 Task: Find connections with filter location Bonga with filter topic #humanresourceswith filter profile language English with filter current company Asiapower Overseas Employment Services with filter school AKS University Satna with filter industry Recreational Facilities with filter service category Commercial Real Estate with filter keywords title Researcher
Action: Mouse moved to (170, 242)
Screenshot: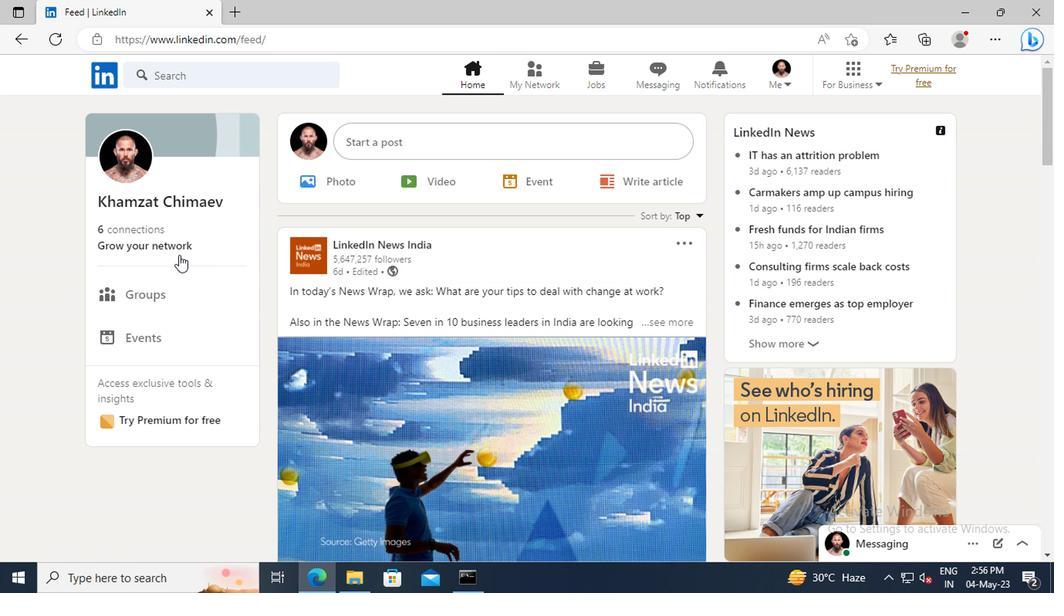 
Action: Mouse pressed left at (170, 242)
Screenshot: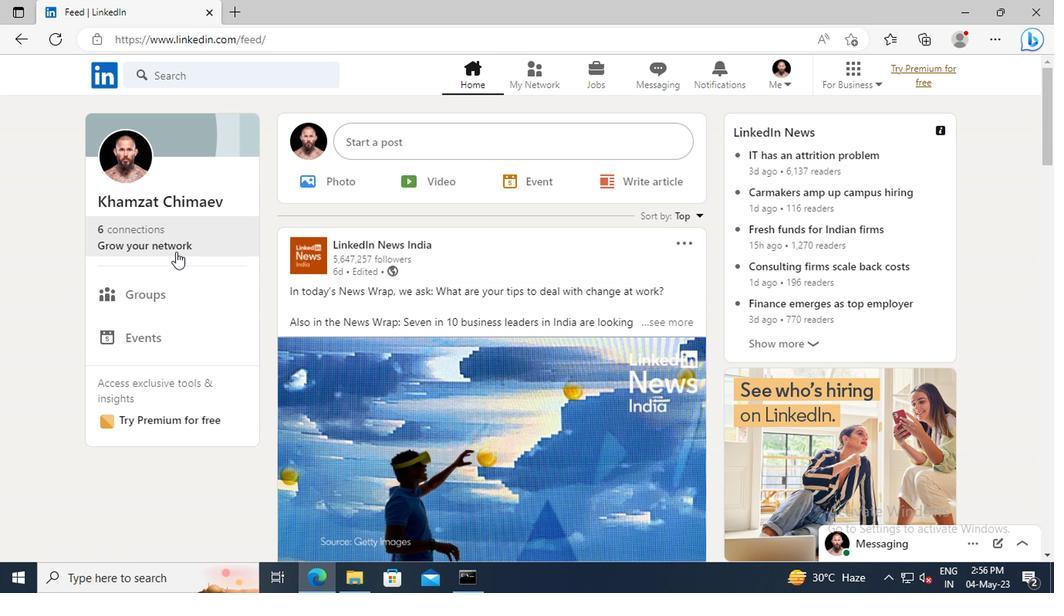 
Action: Mouse moved to (176, 164)
Screenshot: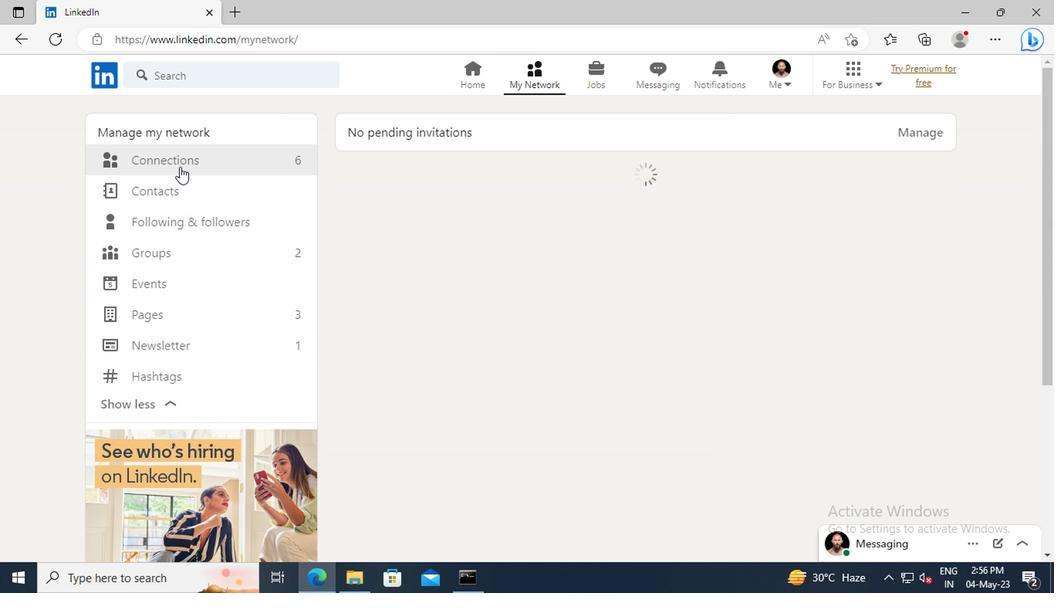 
Action: Mouse pressed left at (176, 164)
Screenshot: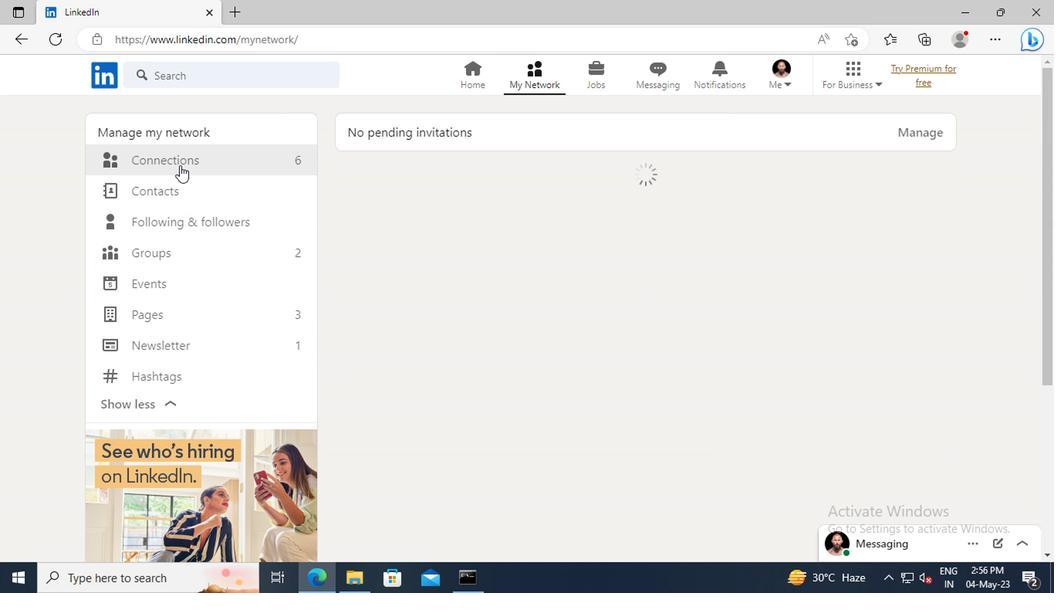 
Action: Mouse moved to (617, 169)
Screenshot: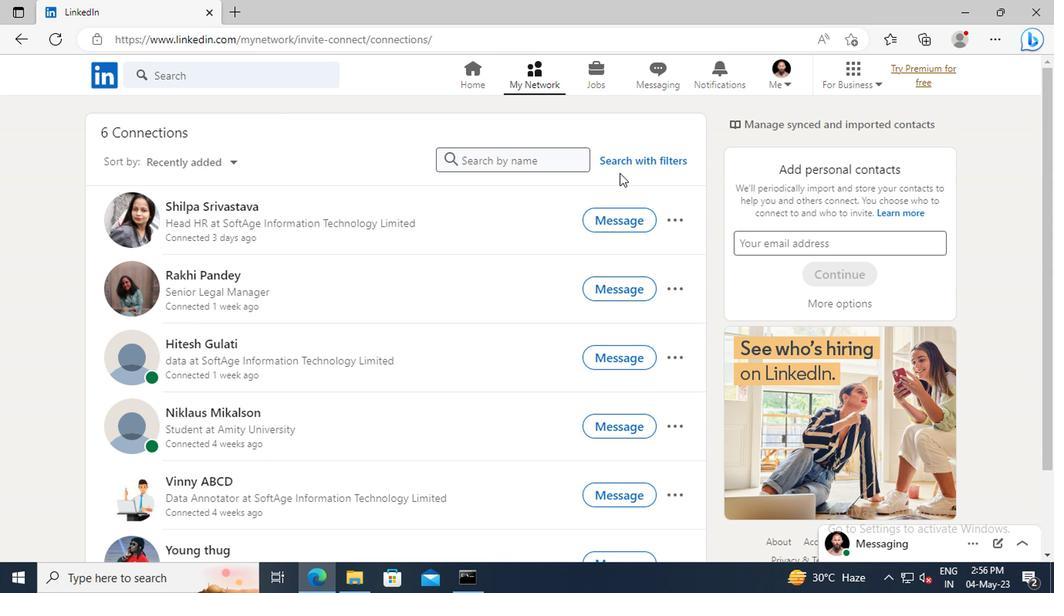 
Action: Mouse pressed left at (617, 169)
Screenshot: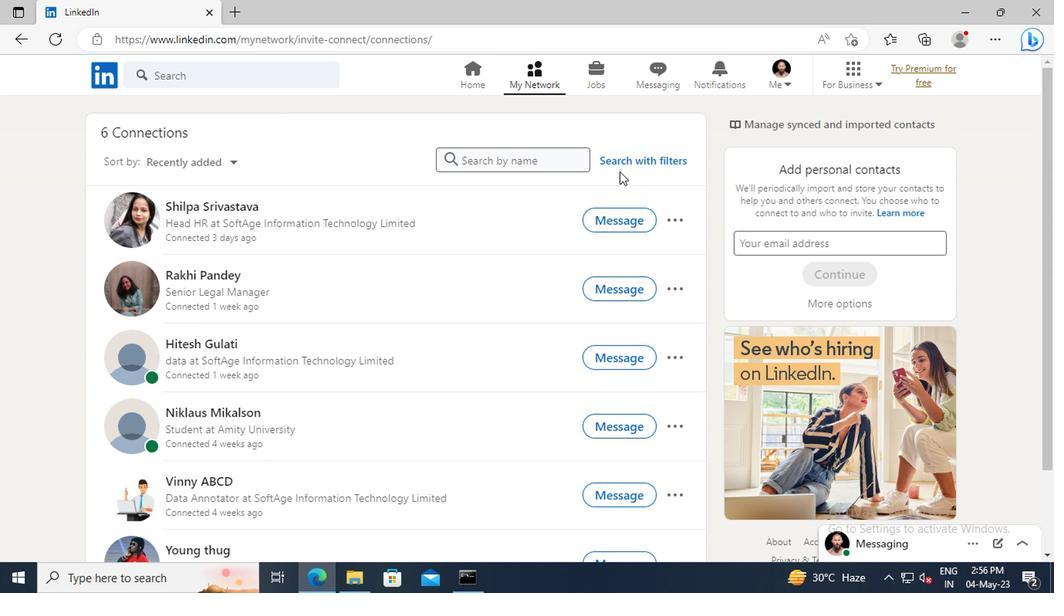 
Action: Mouse moved to (585, 123)
Screenshot: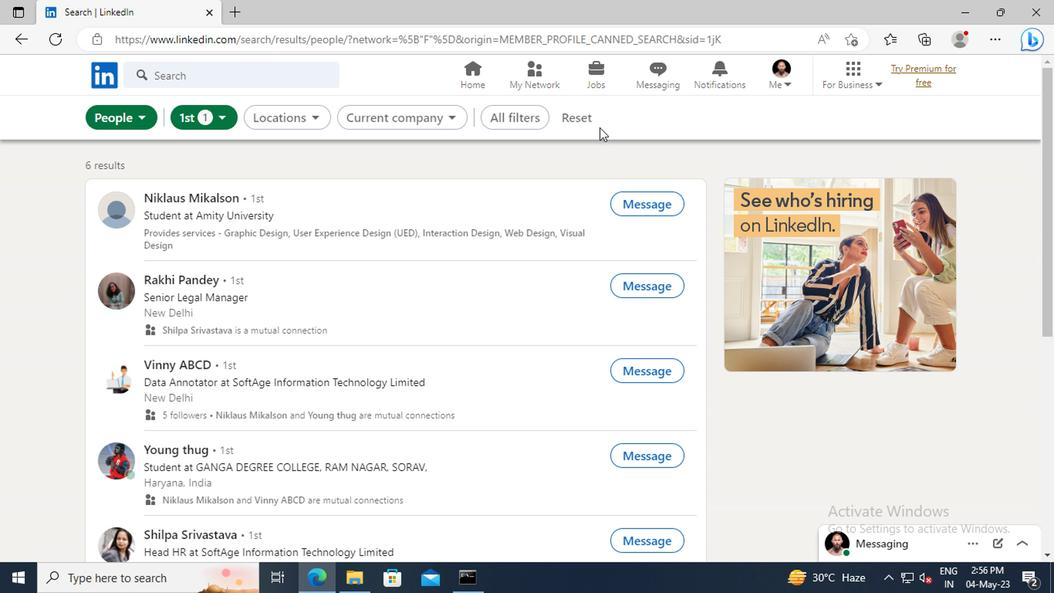 
Action: Mouse pressed left at (585, 123)
Screenshot: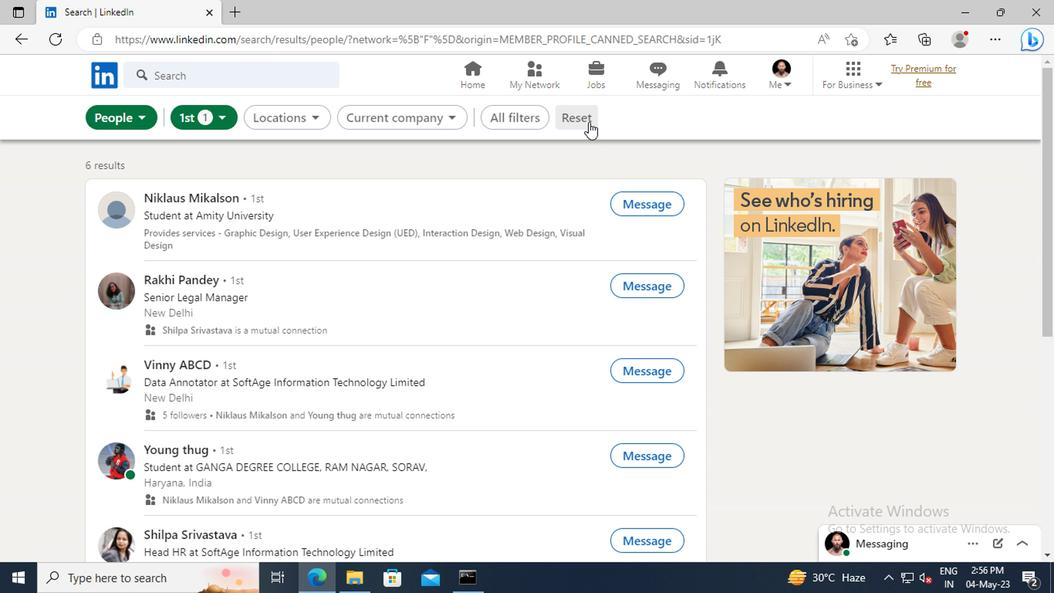 
Action: Mouse moved to (563, 123)
Screenshot: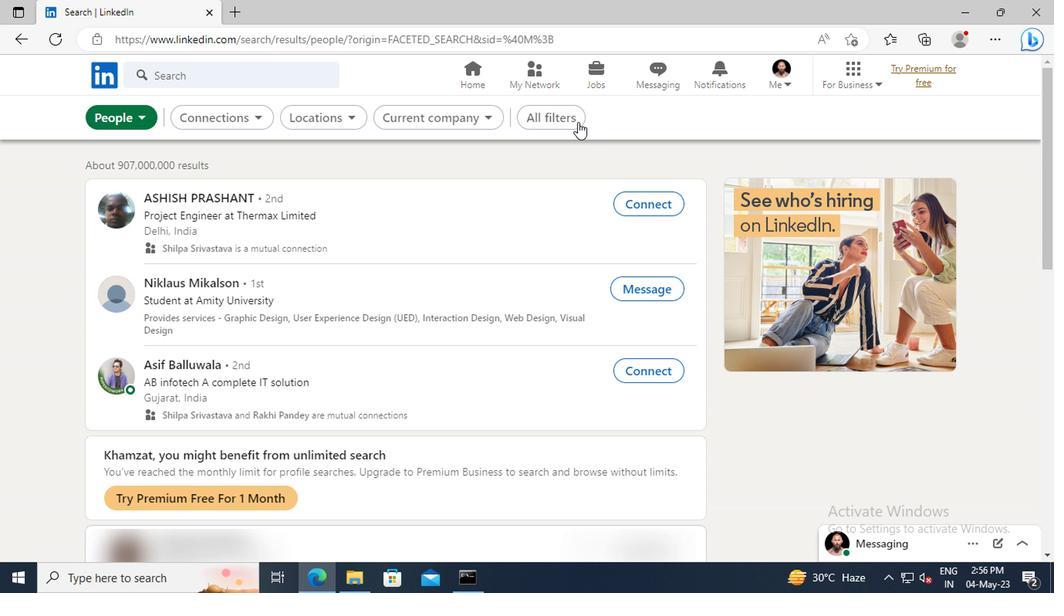 
Action: Mouse pressed left at (563, 123)
Screenshot: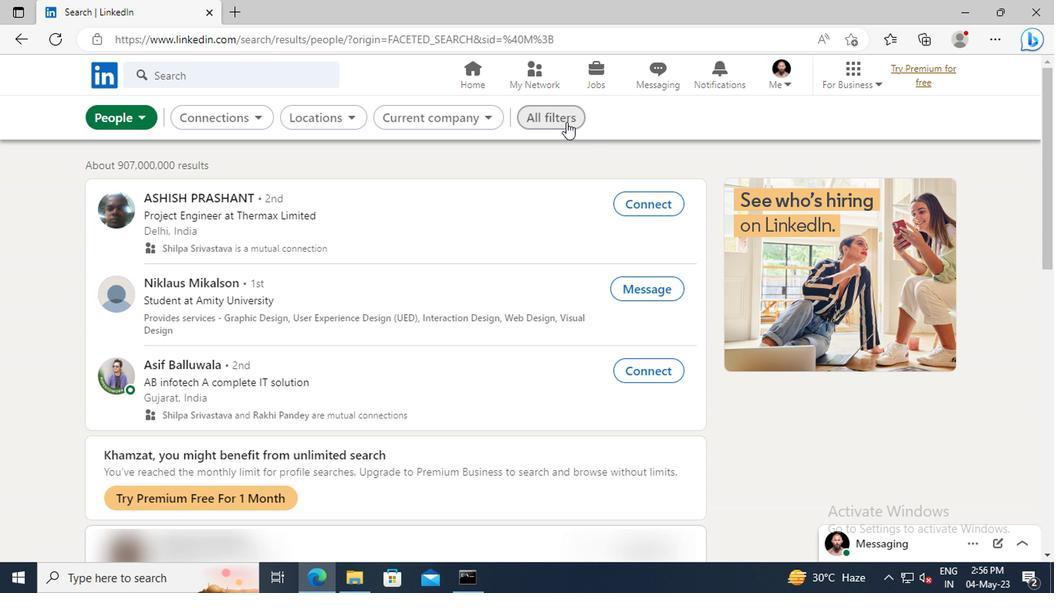 
Action: Mouse moved to (835, 268)
Screenshot: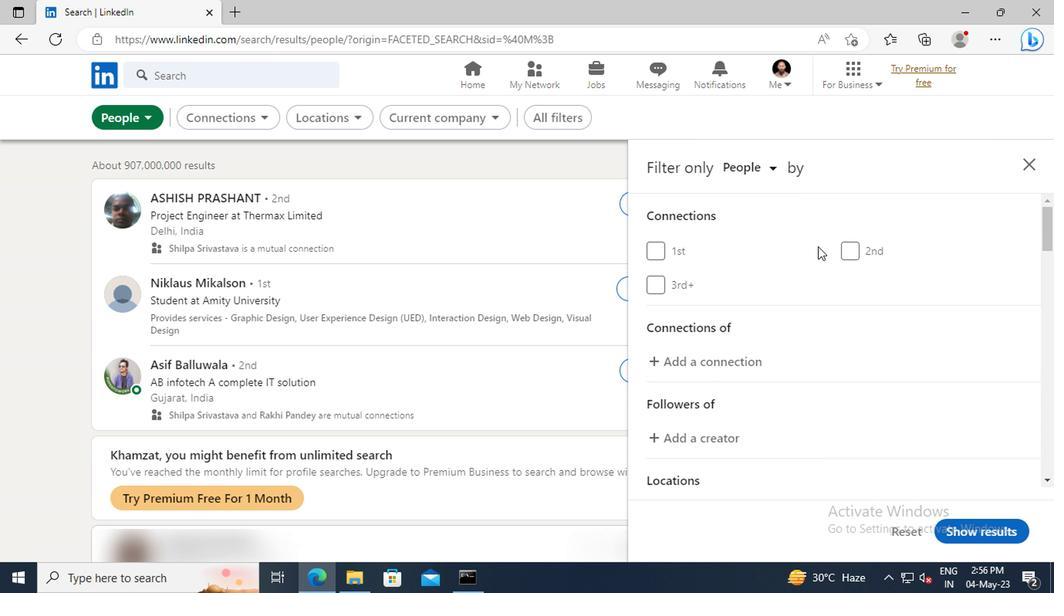 
Action: Mouse scrolled (835, 267) with delta (0, 0)
Screenshot: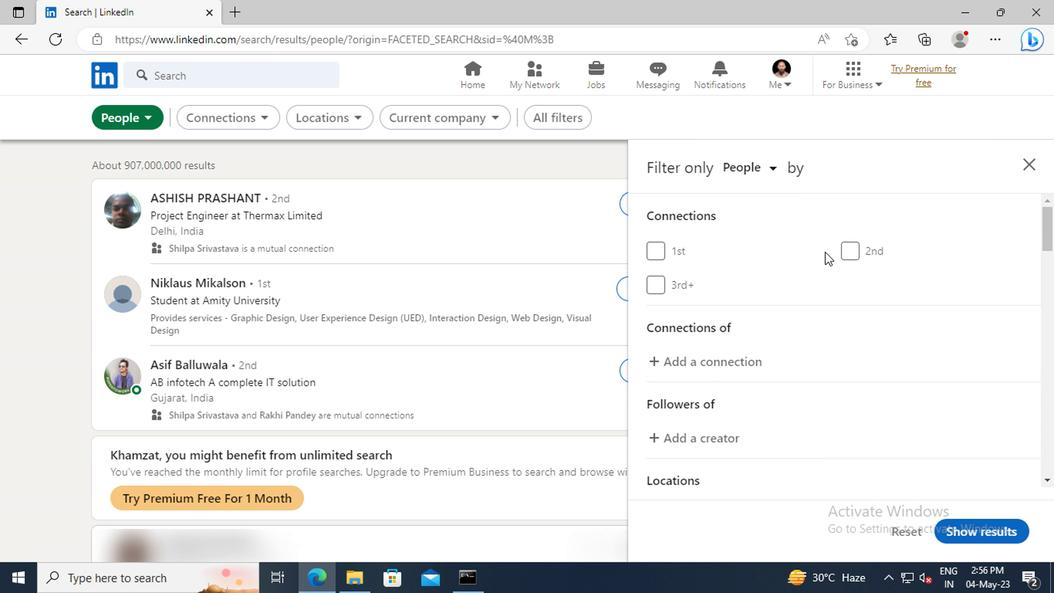 
Action: Mouse moved to (835, 269)
Screenshot: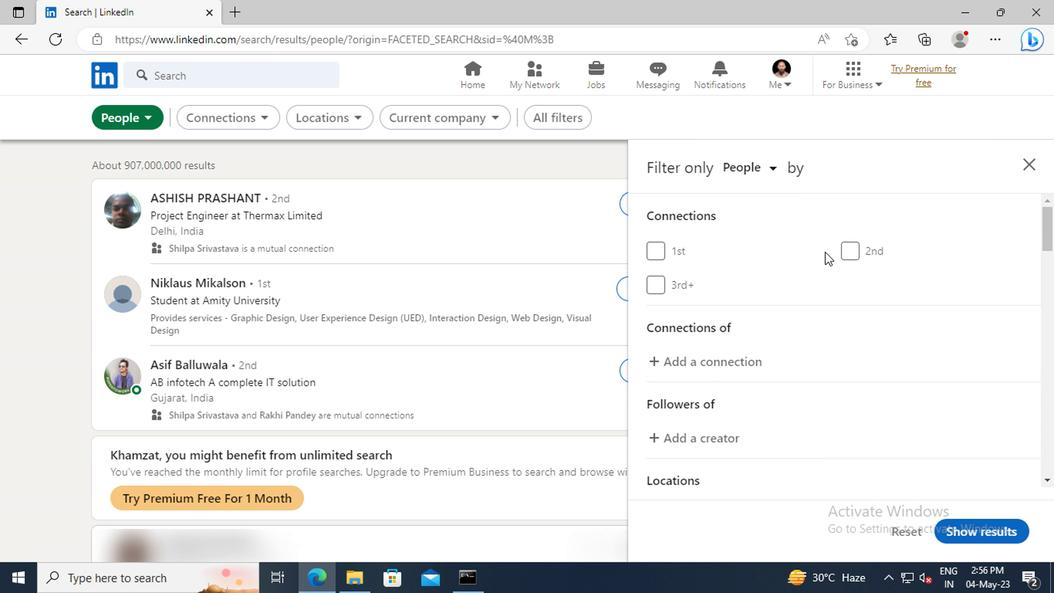 
Action: Mouse scrolled (835, 268) with delta (0, -1)
Screenshot: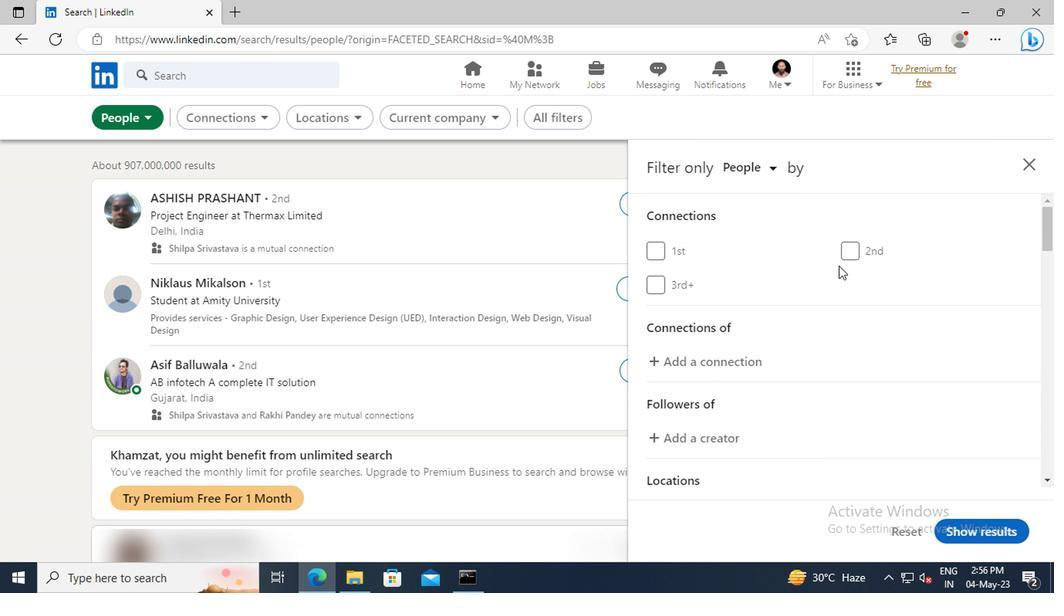 
Action: Mouse scrolled (835, 268) with delta (0, -1)
Screenshot: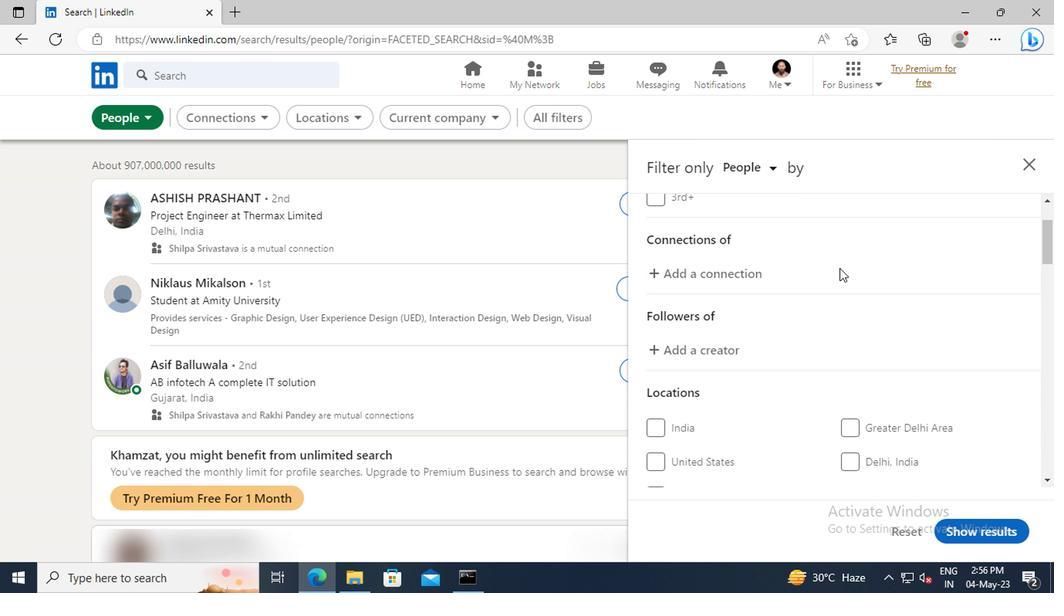 
Action: Mouse scrolled (835, 268) with delta (0, -1)
Screenshot: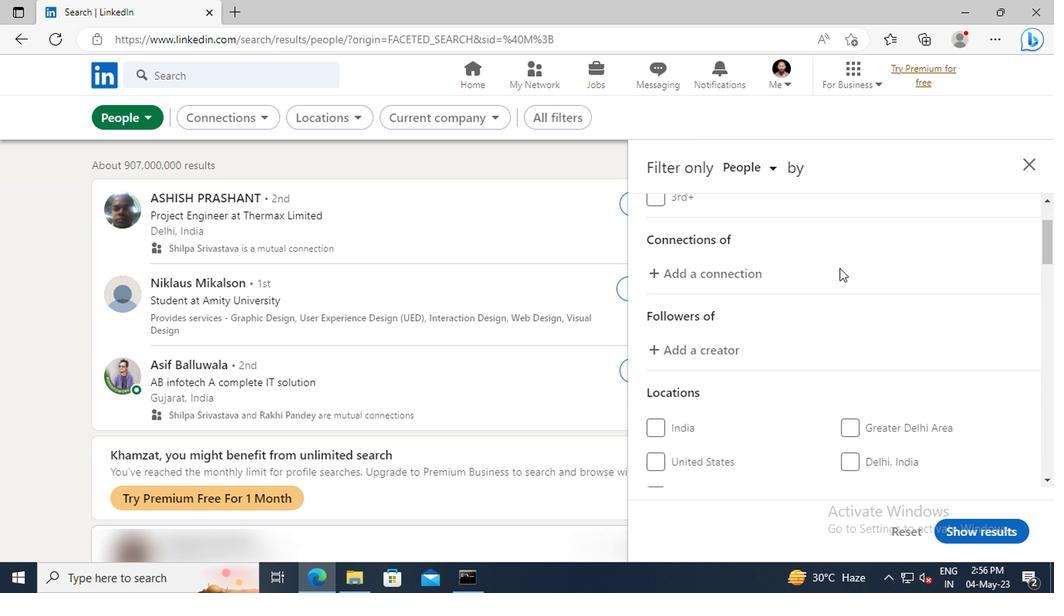 
Action: Mouse scrolled (835, 268) with delta (0, -1)
Screenshot: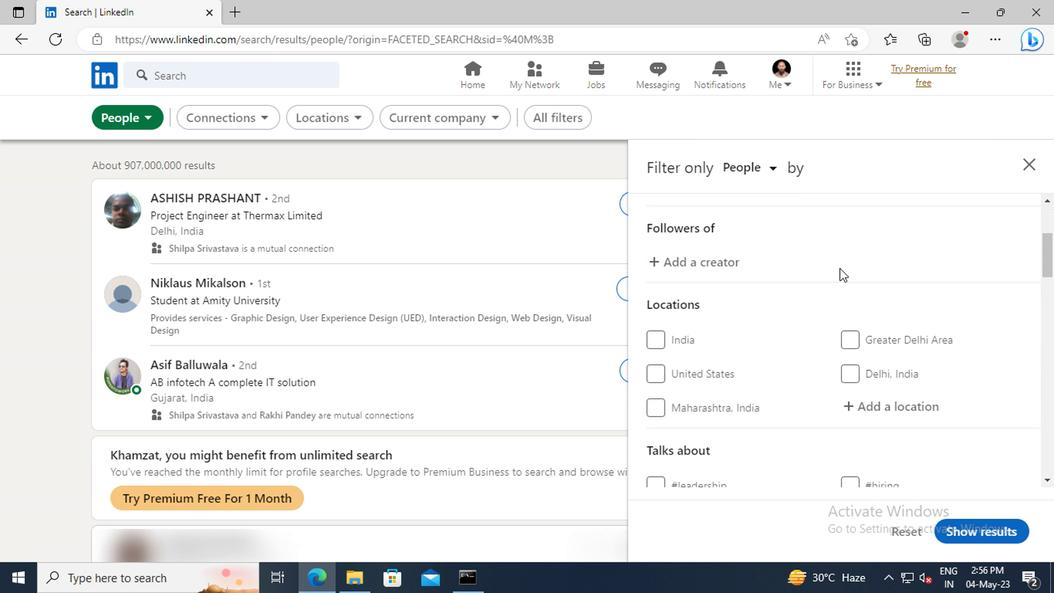 
Action: Mouse scrolled (835, 268) with delta (0, -1)
Screenshot: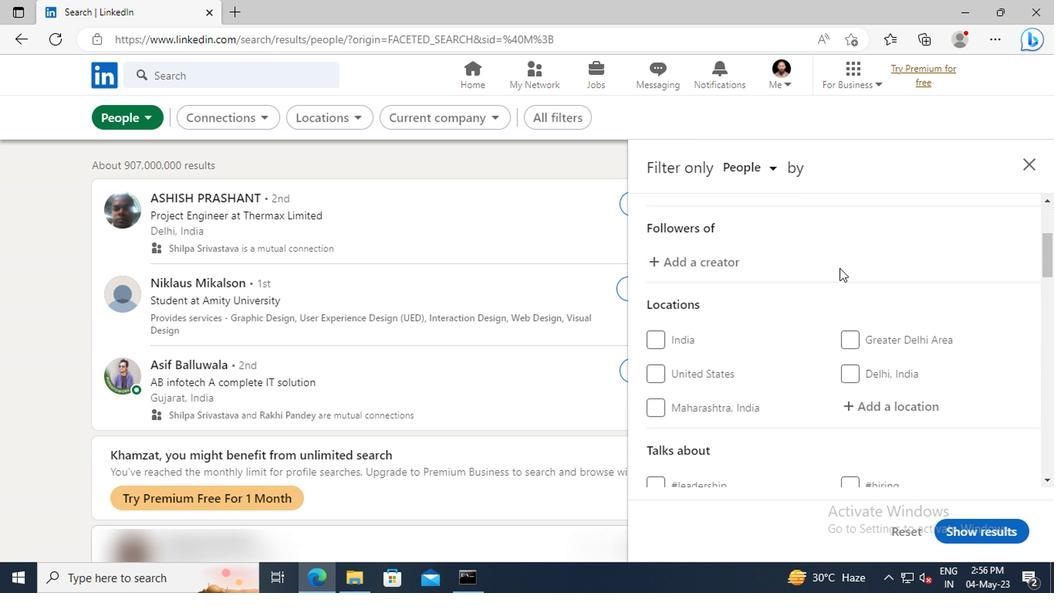 
Action: Mouse moved to (852, 315)
Screenshot: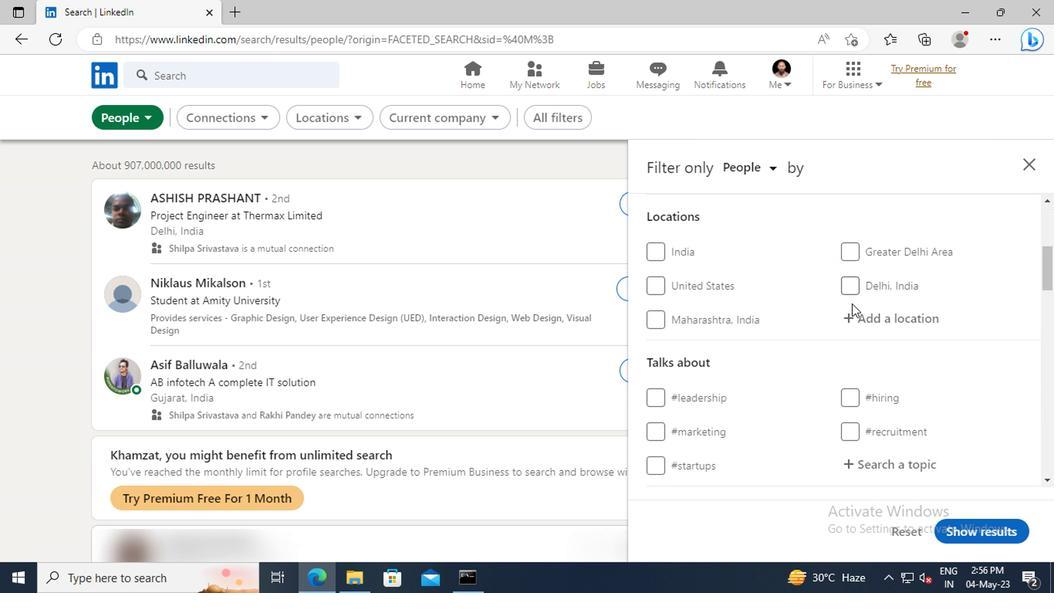 
Action: Mouse pressed left at (852, 315)
Screenshot: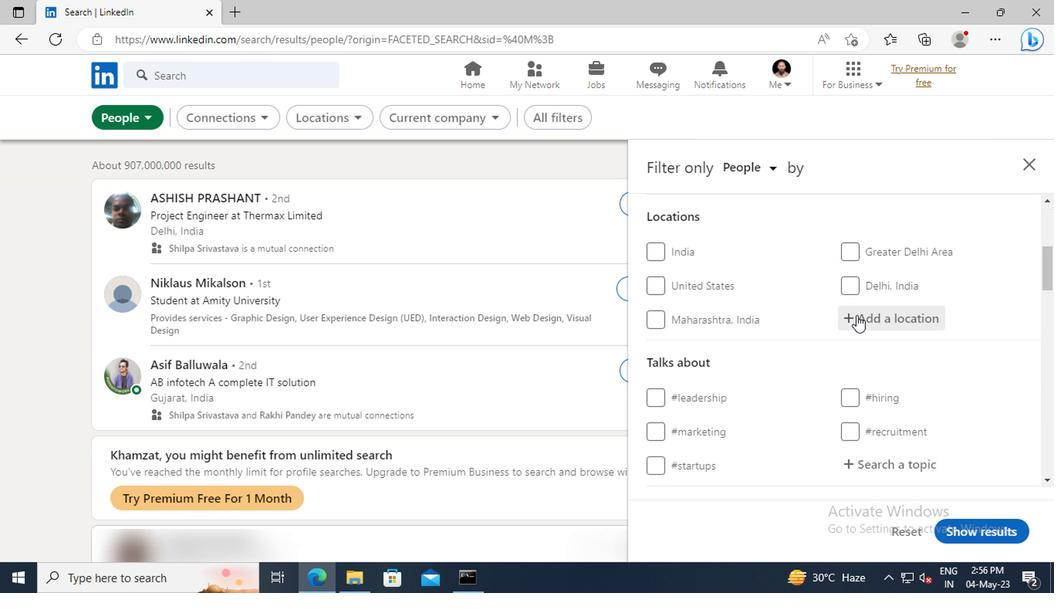 
Action: Key pressed <Key.shift>BONGA<Key.enter>
Screenshot: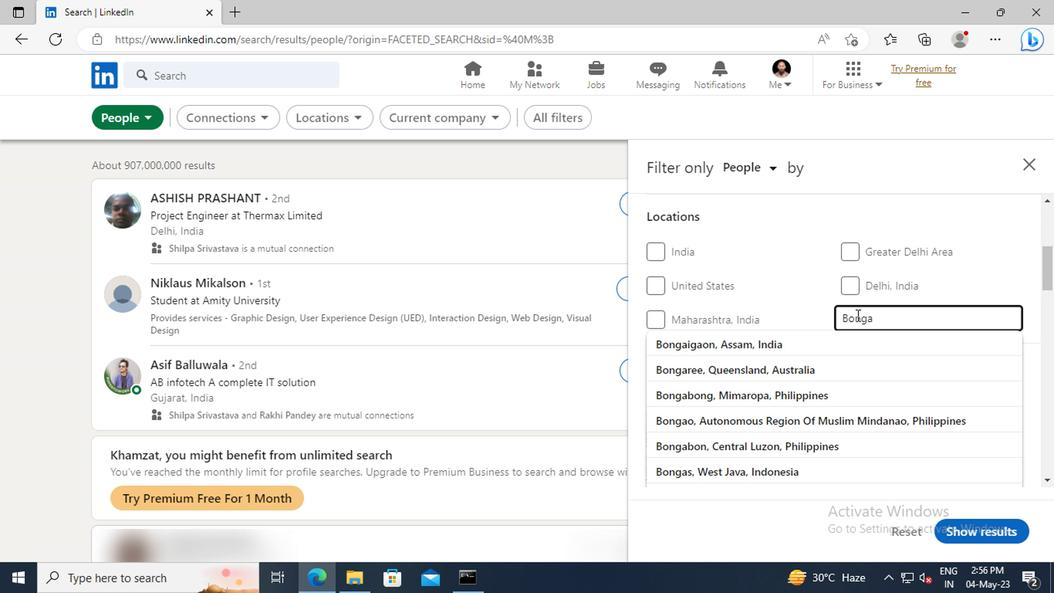 
Action: Mouse scrolled (852, 315) with delta (0, 0)
Screenshot: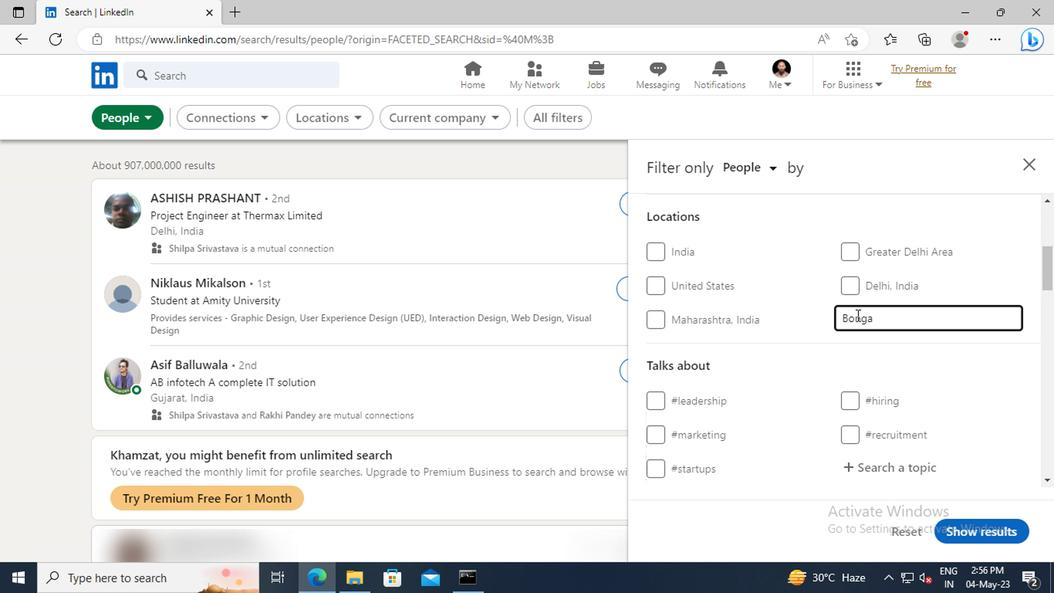 
Action: Mouse scrolled (852, 315) with delta (0, 0)
Screenshot: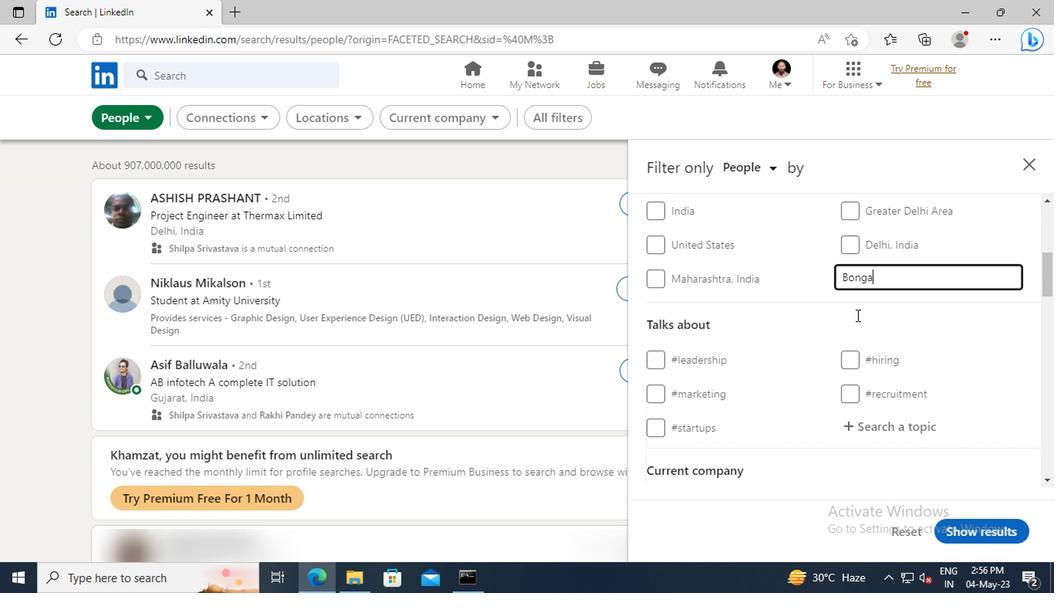 
Action: Mouse scrolled (852, 315) with delta (0, 0)
Screenshot: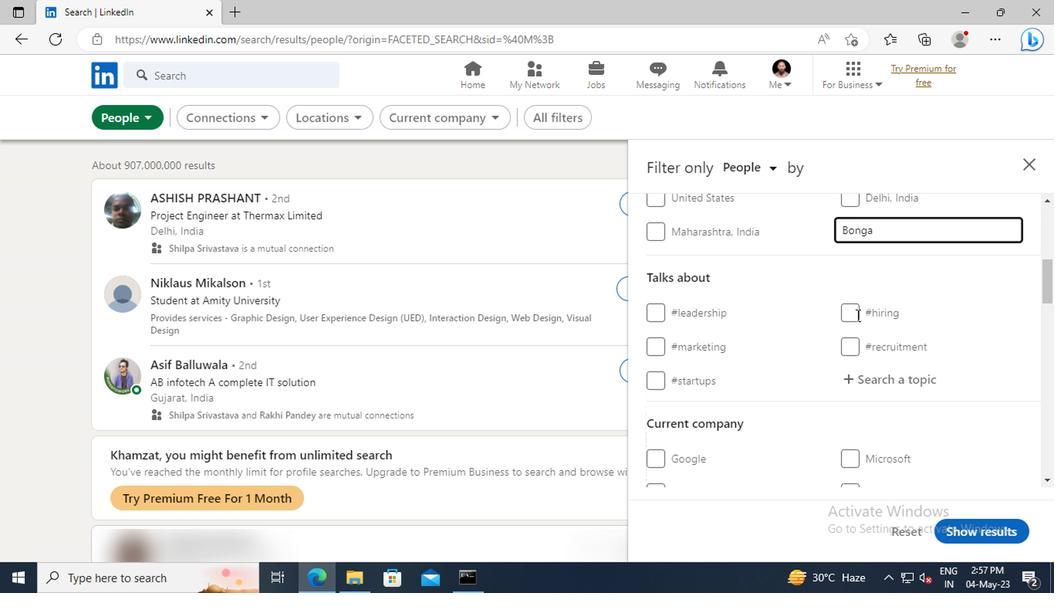 
Action: Mouse moved to (854, 334)
Screenshot: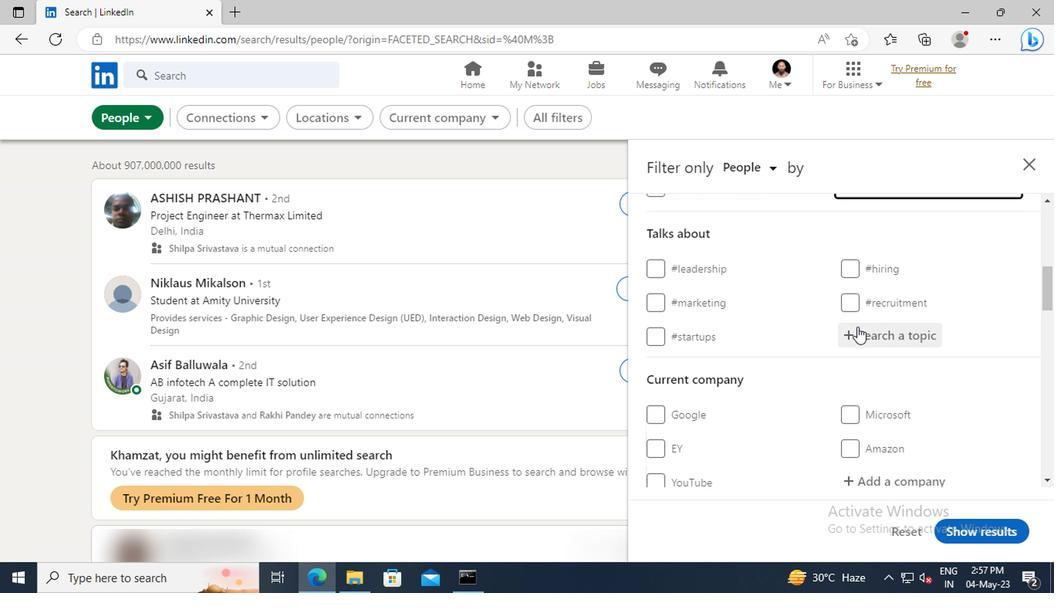 
Action: Mouse pressed left at (854, 334)
Screenshot: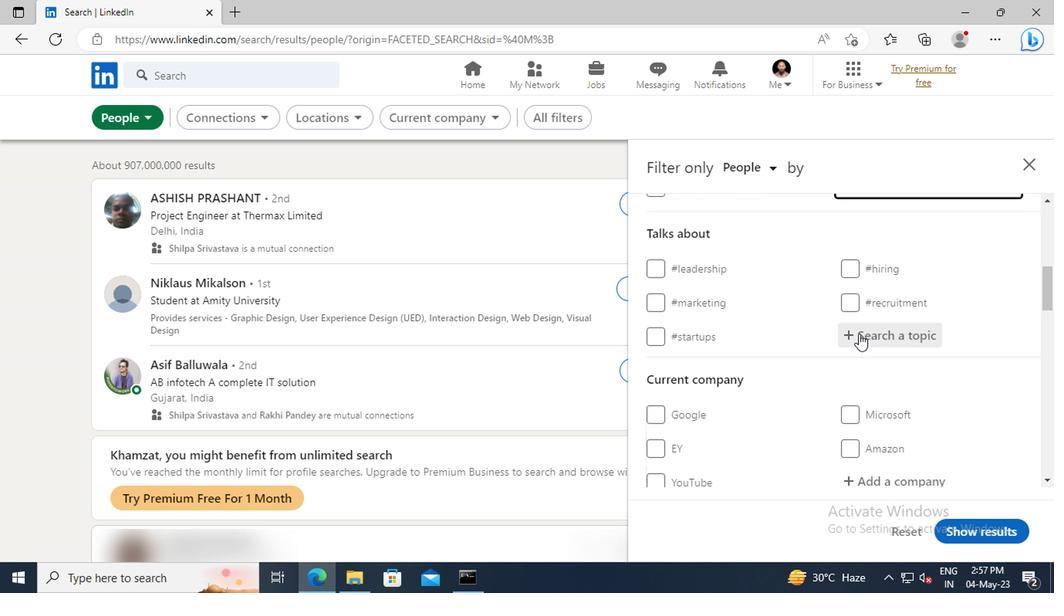 
Action: Key pressed HUMANRES
Screenshot: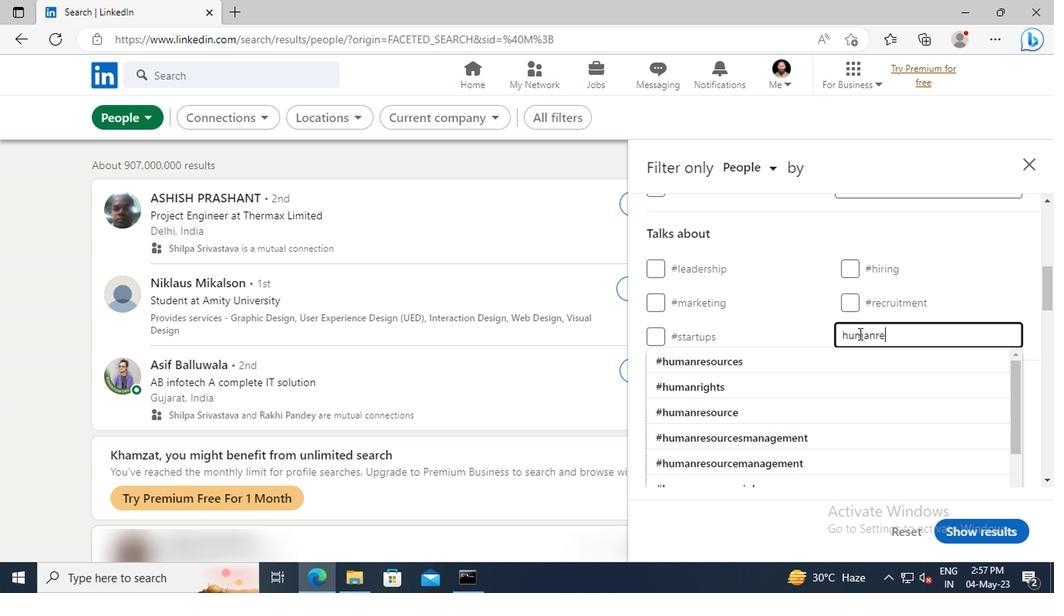 
Action: Mouse moved to (857, 357)
Screenshot: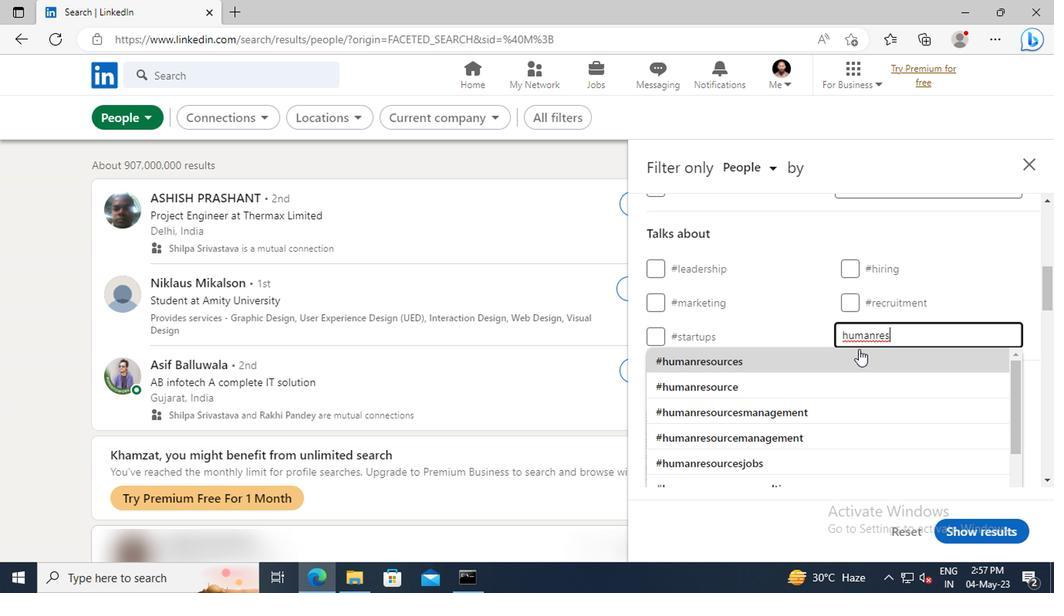 
Action: Mouse pressed left at (857, 357)
Screenshot: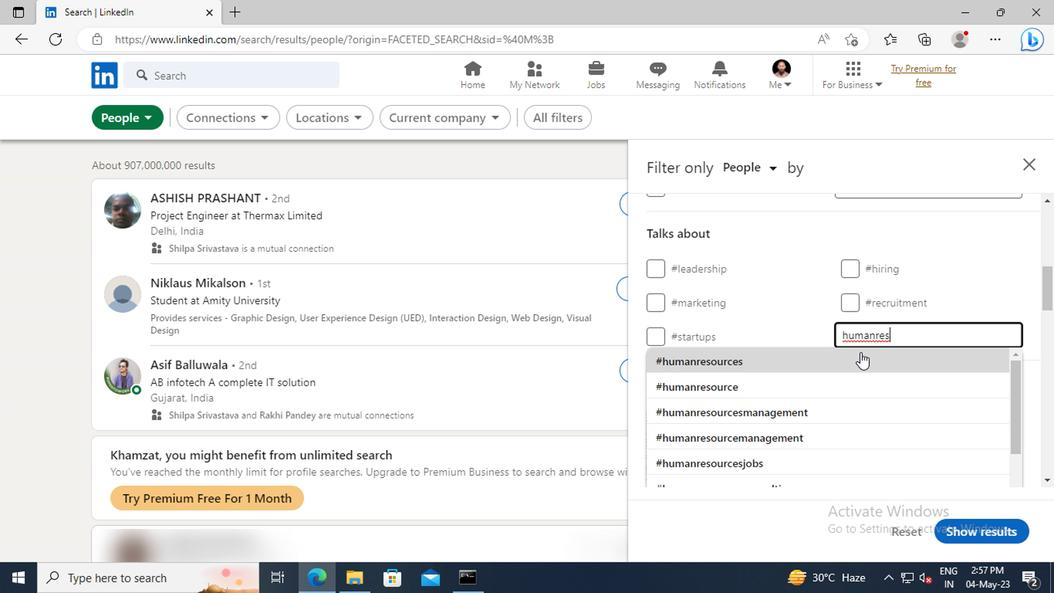 
Action: Mouse scrolled (857, 355) with delta (0, -1)
Screenshot: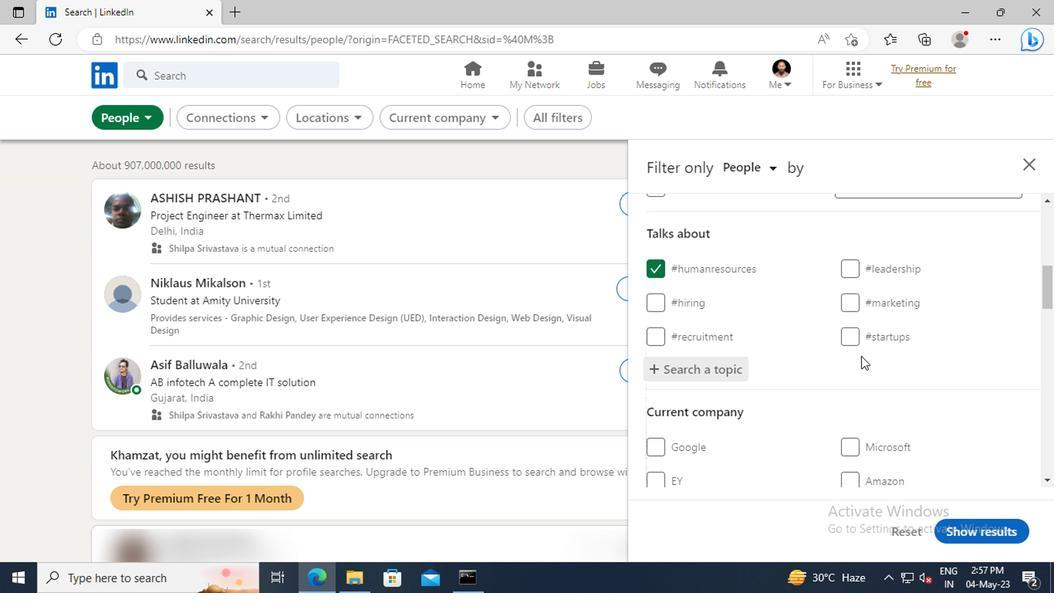 
Action: Mouse scrolled (857, 355) with delta (0, -1)
Screenshot: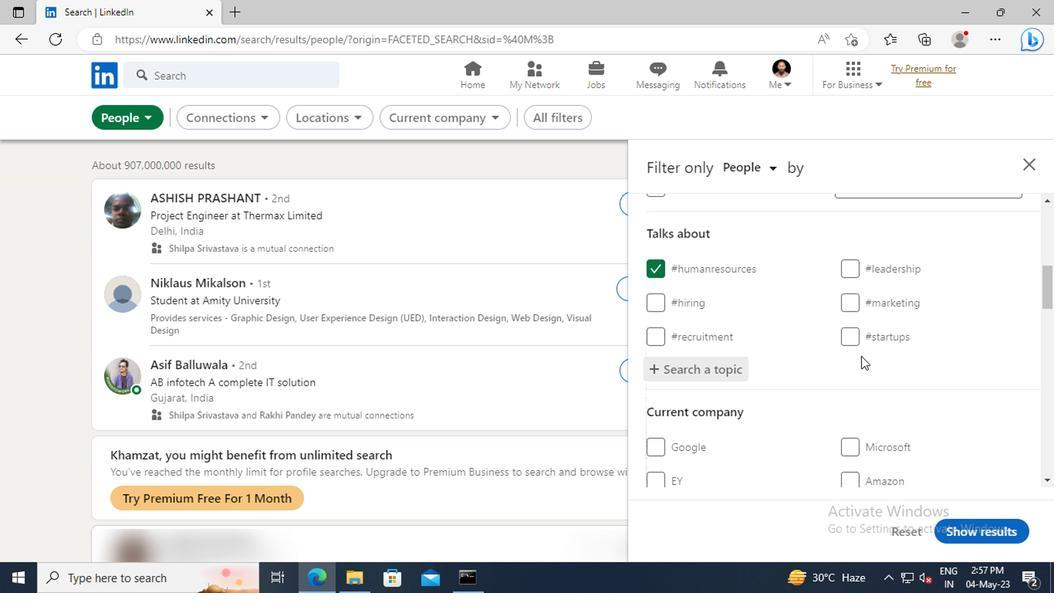 
Action: Mouse scrolled (857, 355) with delta (0, -1)
Screenshot: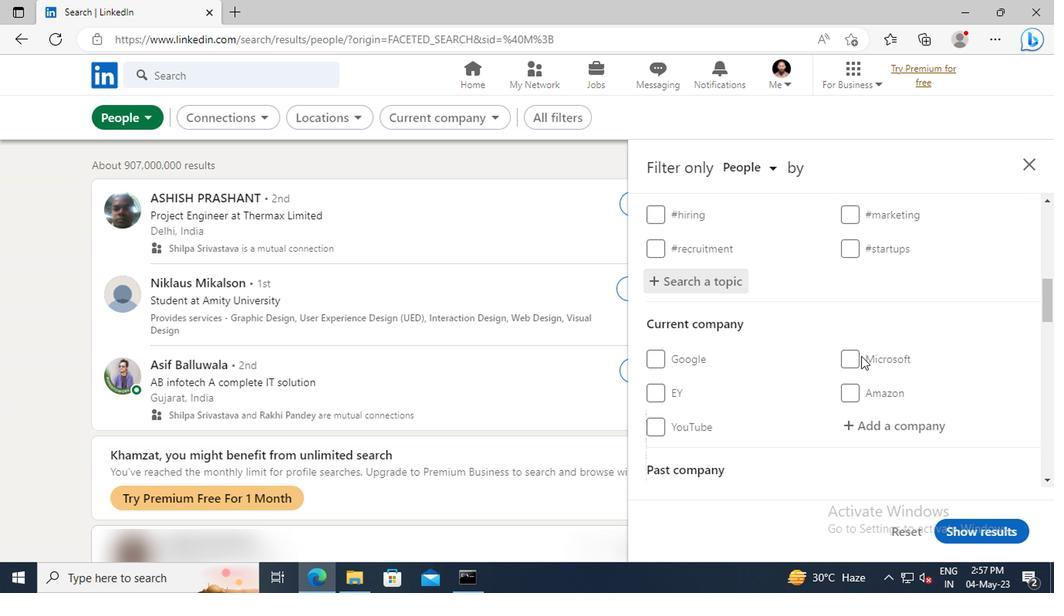 
Action: Mouse scrolled (857, 355) with delta (0, -1)
Screenshot: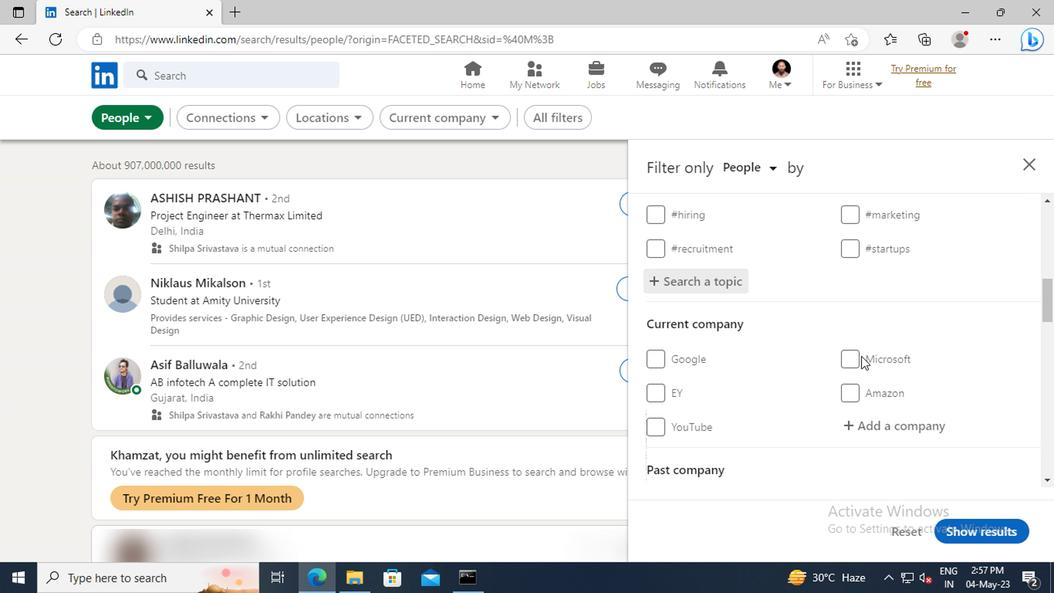 
Action: Mouse scrolled (857, 355) with delta (0, -1)
Screenshot: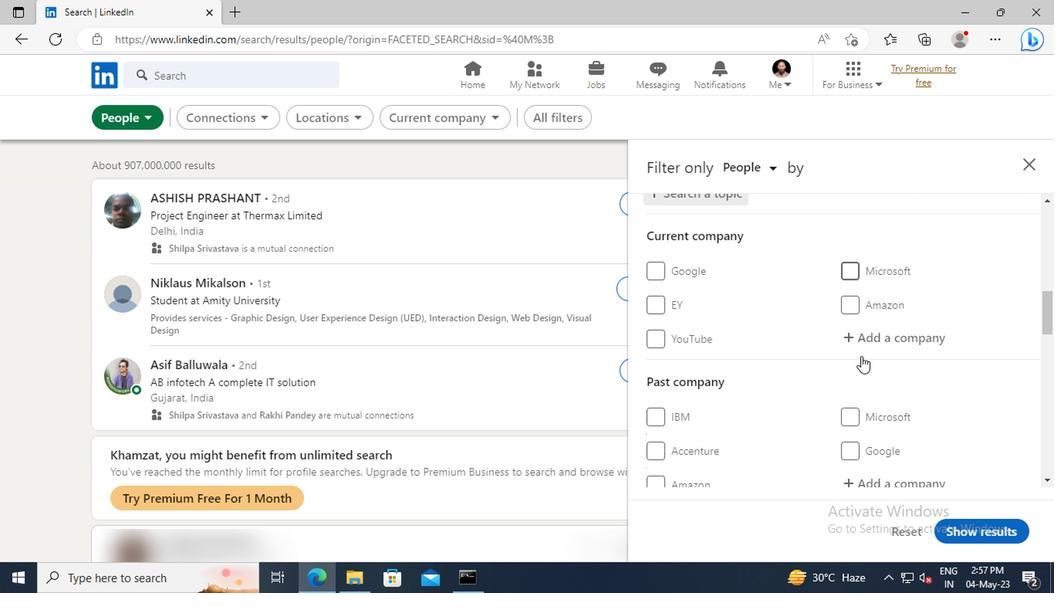
Action: Mouse scrolled (857, 355) with delta (0, -1)
Screenshot: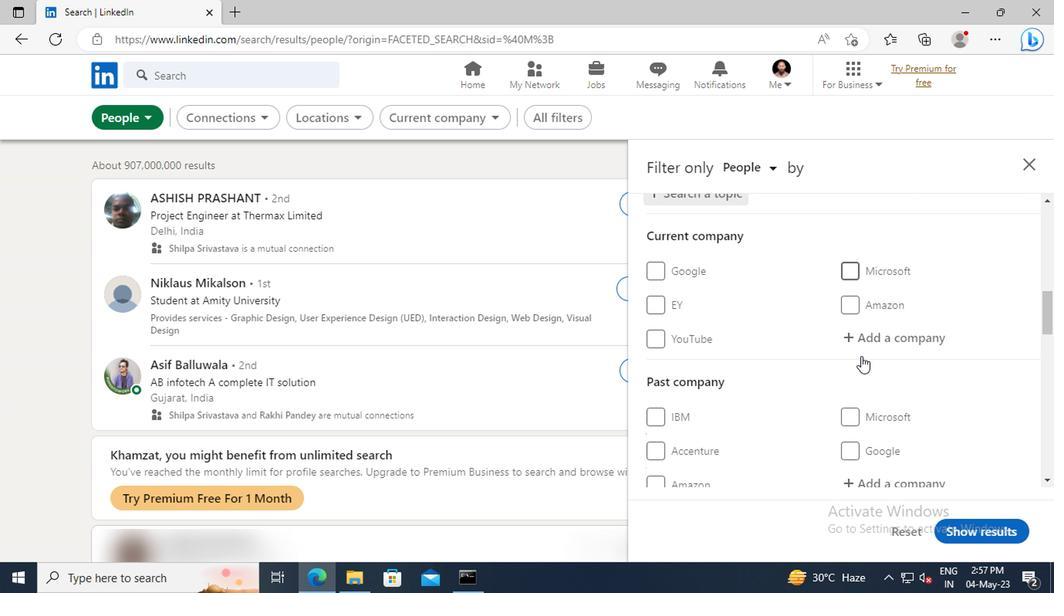 
Action: Mouse scrolled (857, 355) with delta (0, -1)
Screenshot: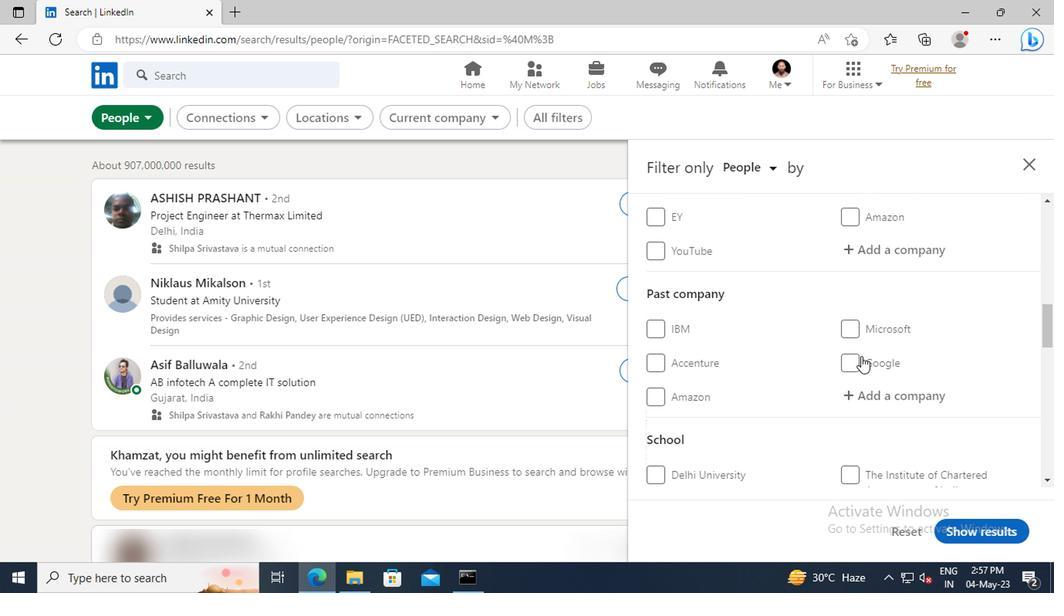 
Action: Mouse scrolled (857, 355) with delta (0, -1)
Screenshot: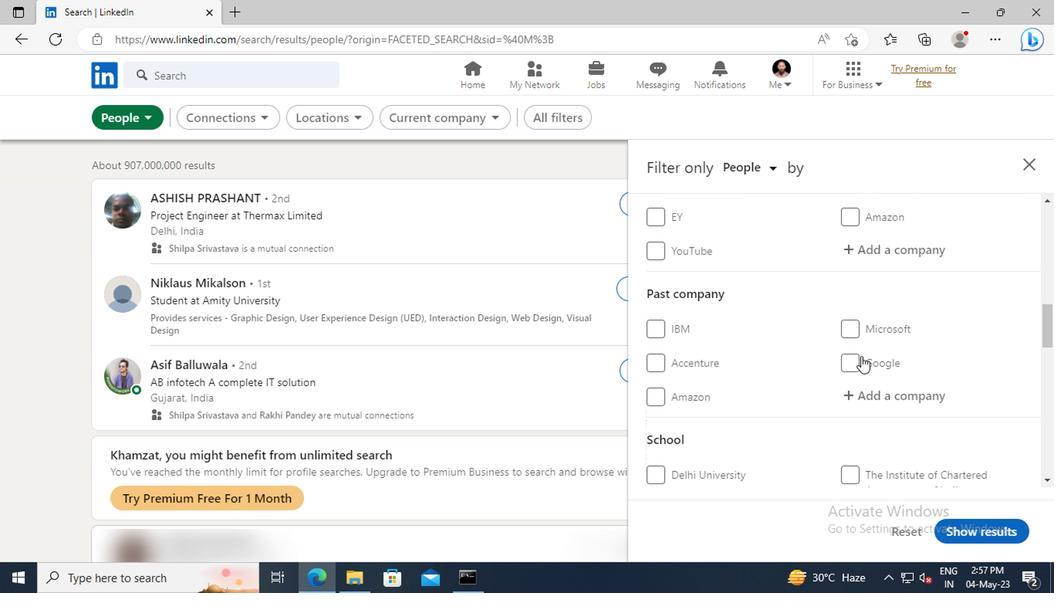 
Action: Mouse scrolled (857, 355) with delta (0, -1)
Screenshot: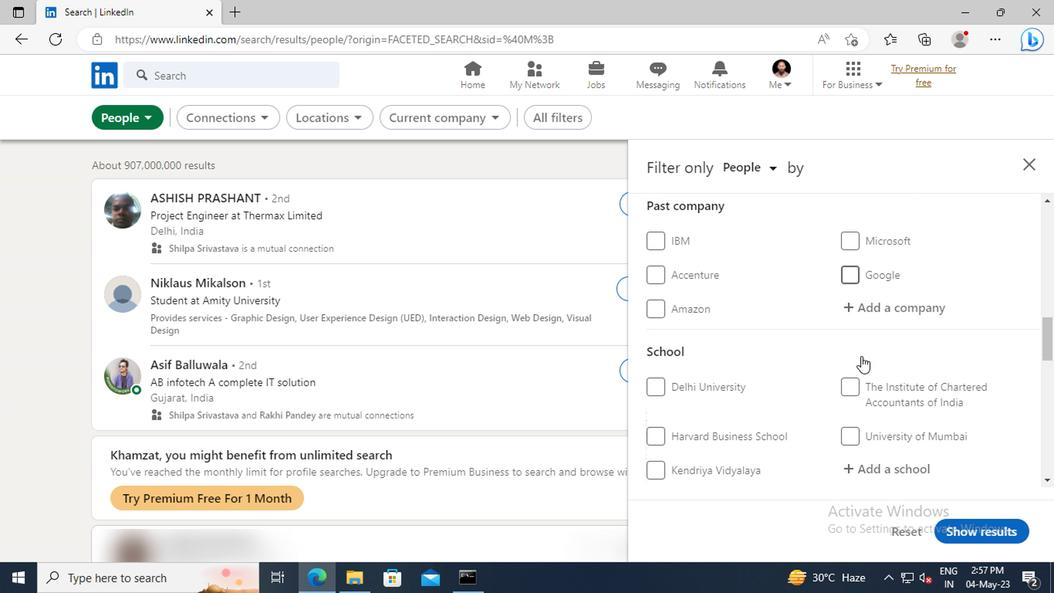 
Action: Mouse scrolled (857, 355) with delta (0, -1)
Screenshot: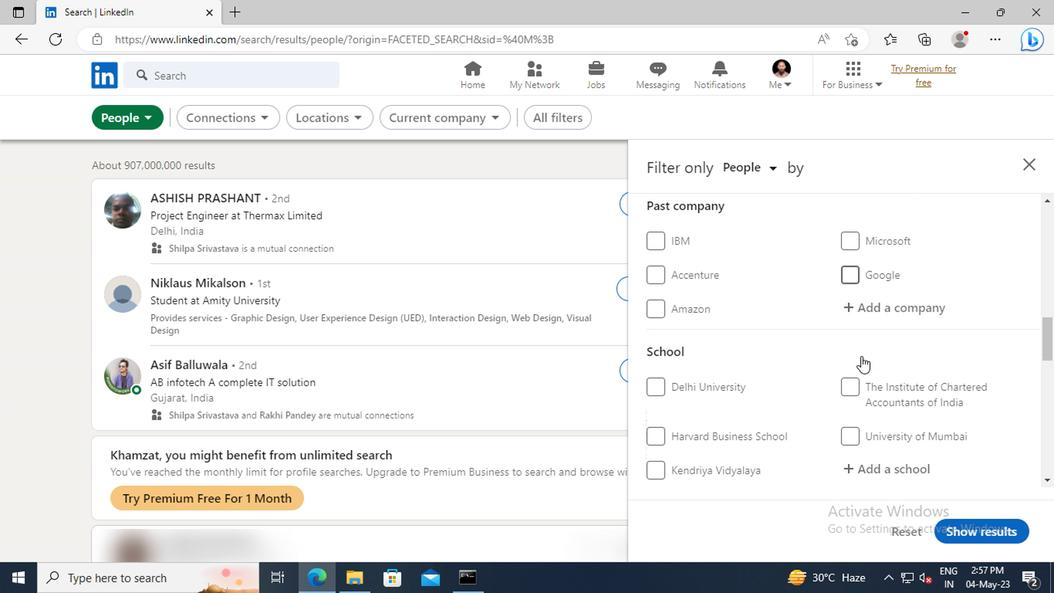 
Action: Mouse scrolled (857, 355) with delta (0, -1)
Screenshot: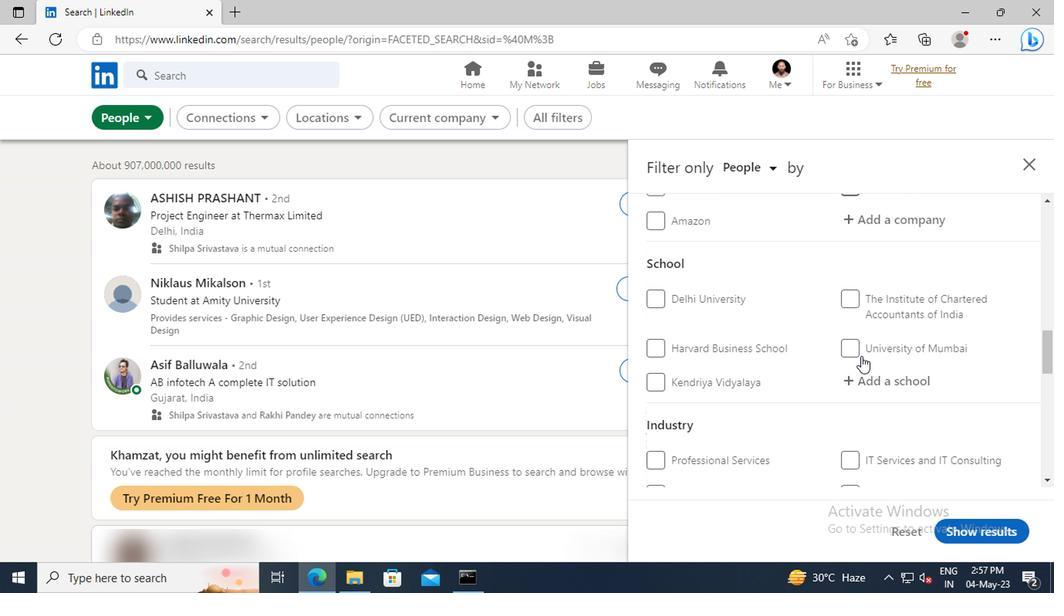 
Action: Mouse scrolled (857, 355) with delta (0, -1)
Screenshot: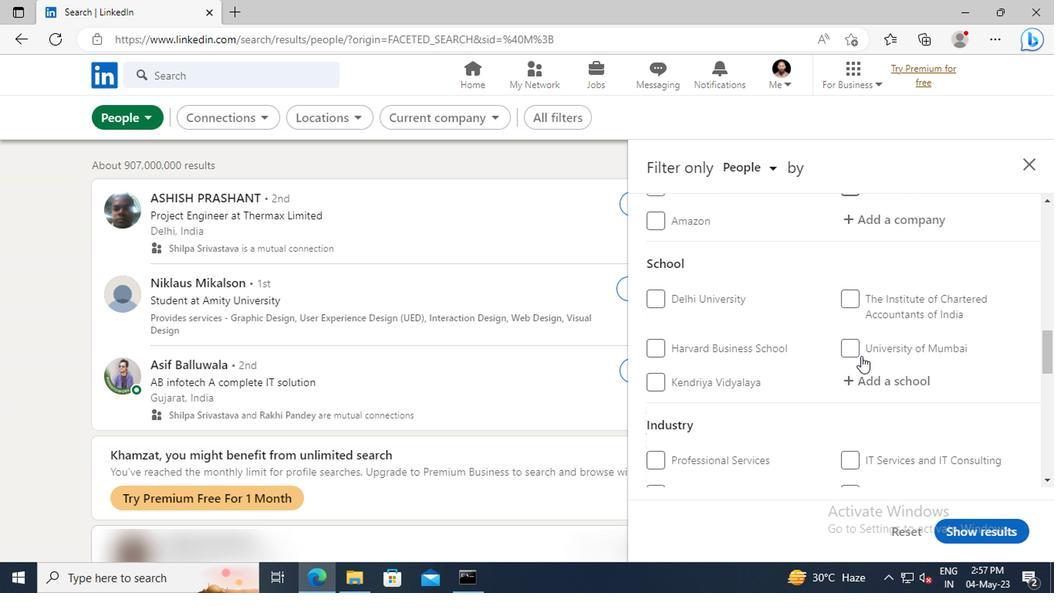 
Action: Mouse scrolled (857, 355) with delta (0, -1)
Screenshot: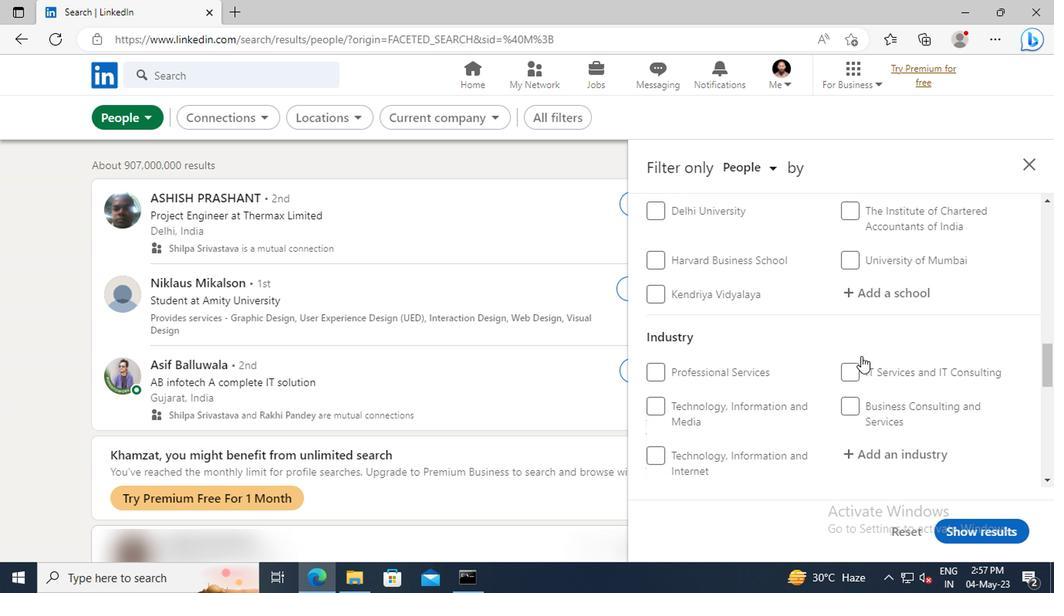 
Action: Mouse scrolled (857, 355) with delta (0, -1)
Screenshot: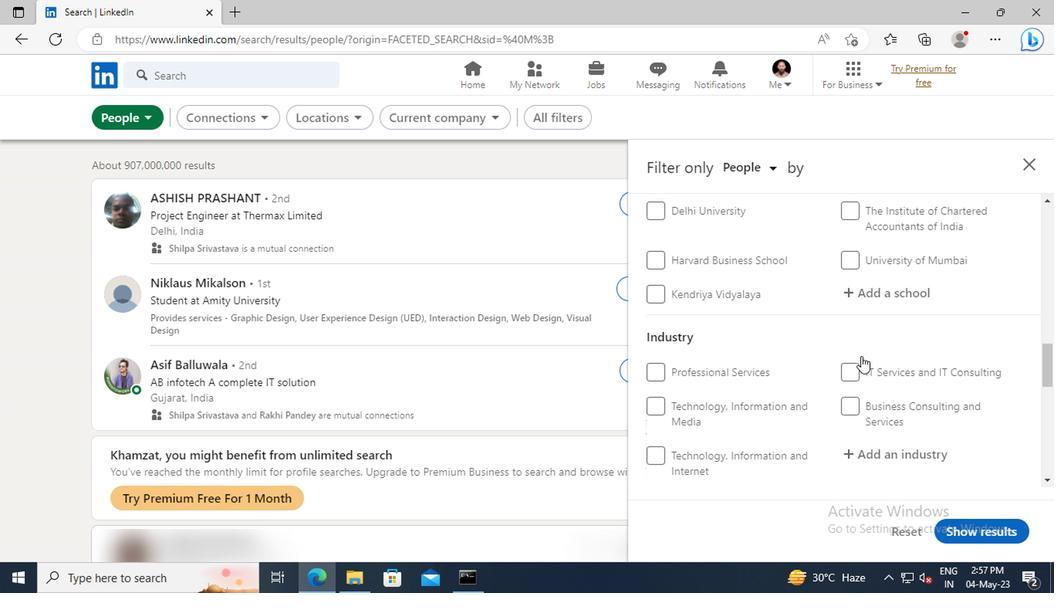 
Action: Mouse scrolled (857, 355) with delta (0, -1)
Screenshot: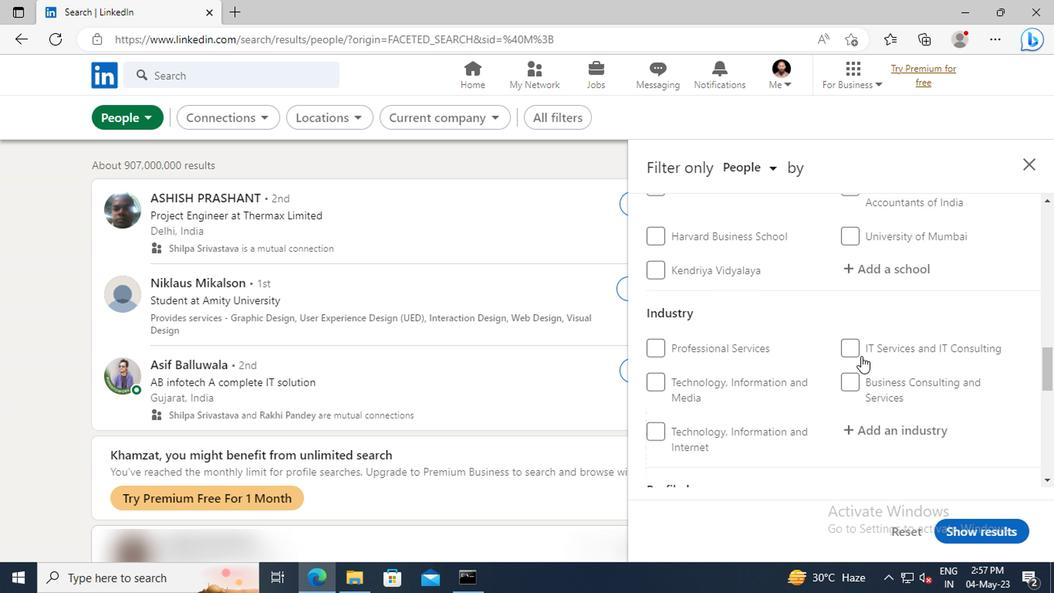 
Action: Mouse scrolled (857, 355) with delta (0, -1)
Screenshot: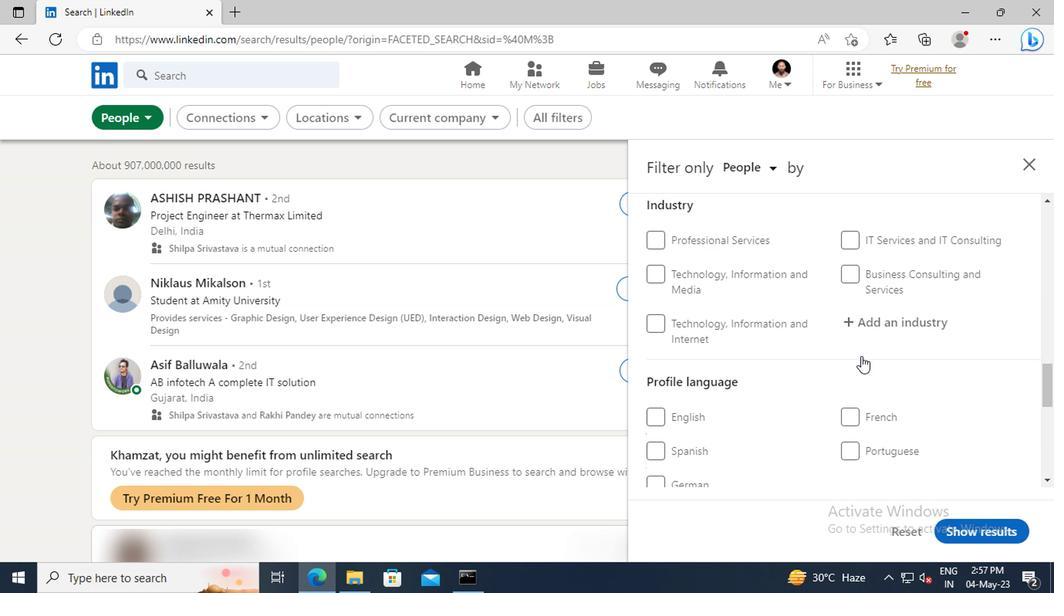 
Action: Mouse moved to (650, 377)
Screenshot: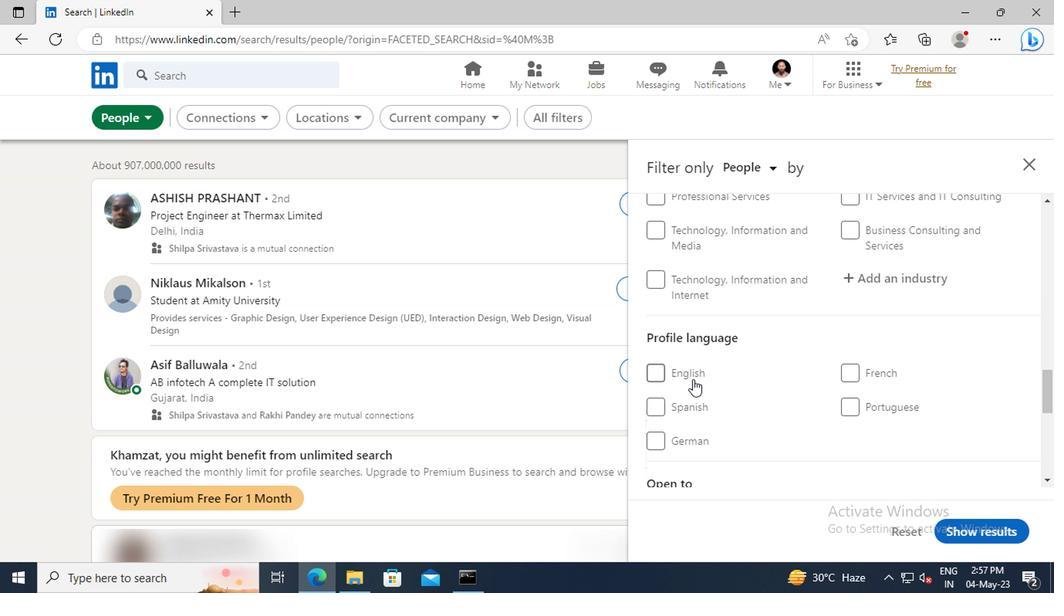 
Action: Mouse pressed left at (650, 377)
Screenshot: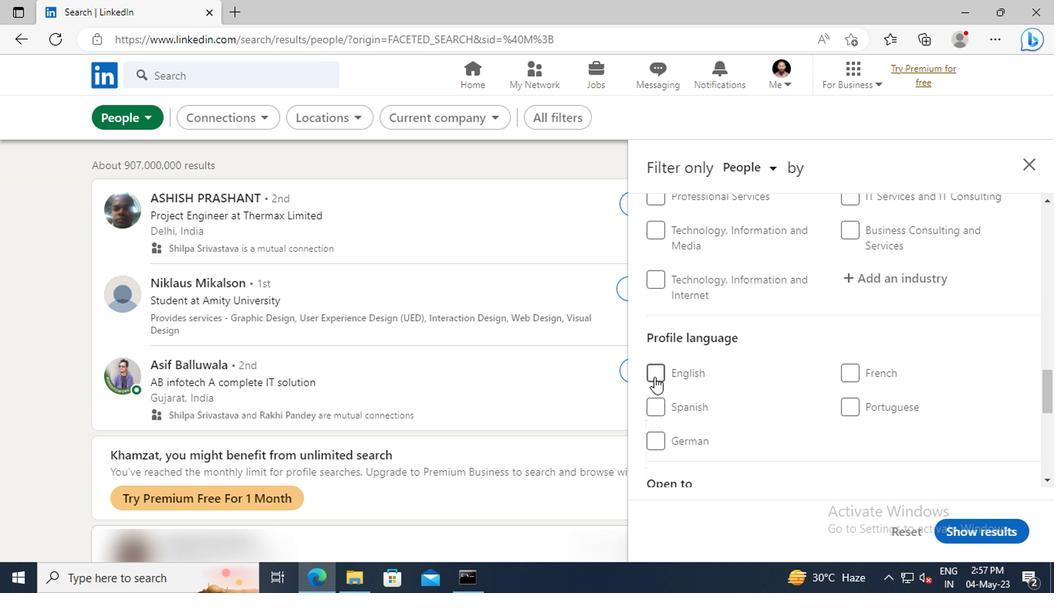 
Action: Mouse moved to (848, 359)
Screenshot: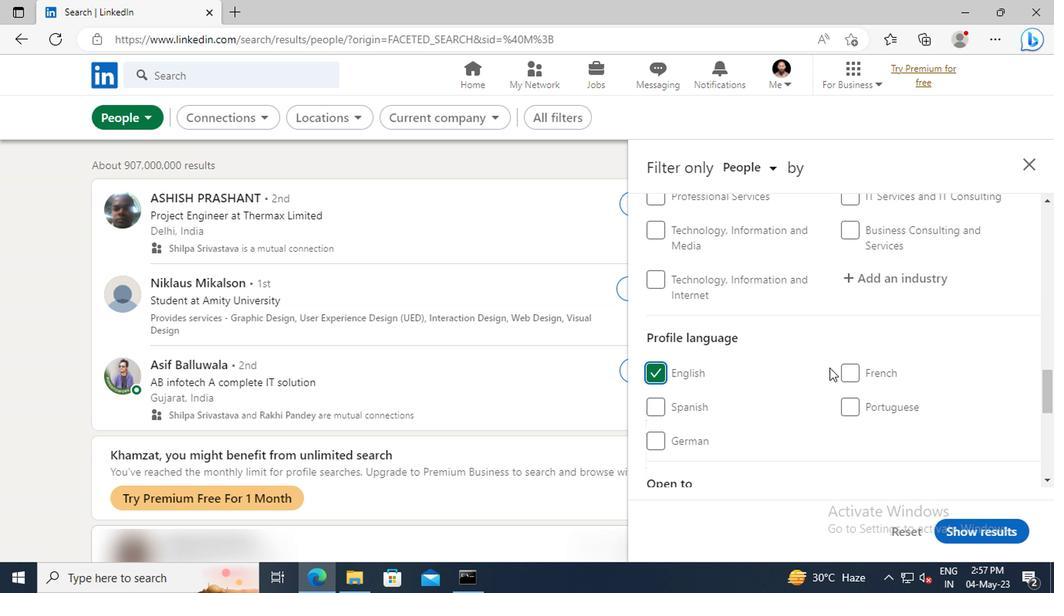 
Action: Mouse scrolled (848, 359) with delta (0, 0)
Screenshot: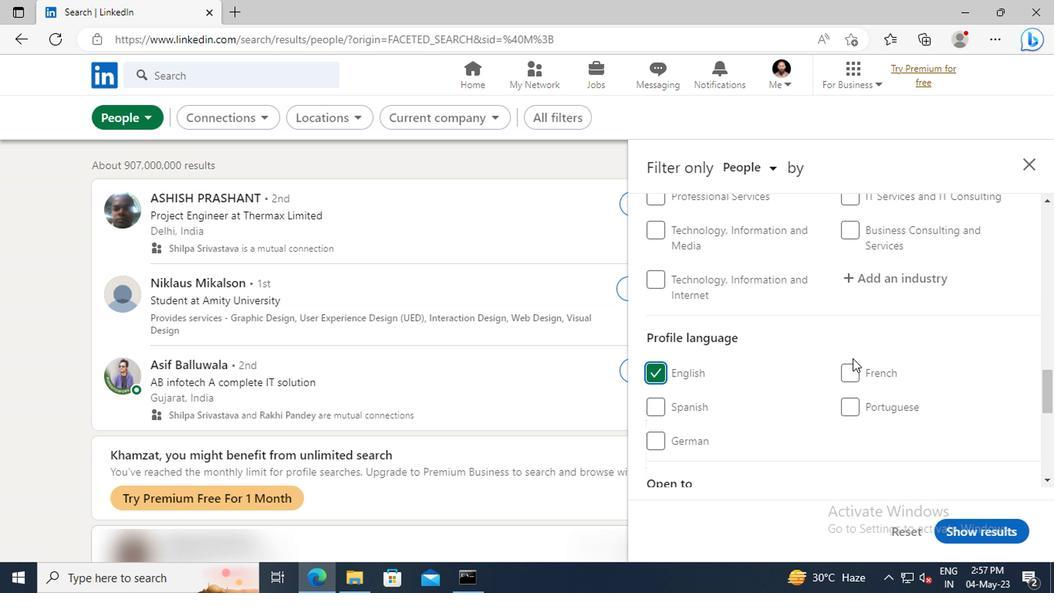
Action: Mouse scrolled (848, 359) with delta (0, 0)
Screenshot: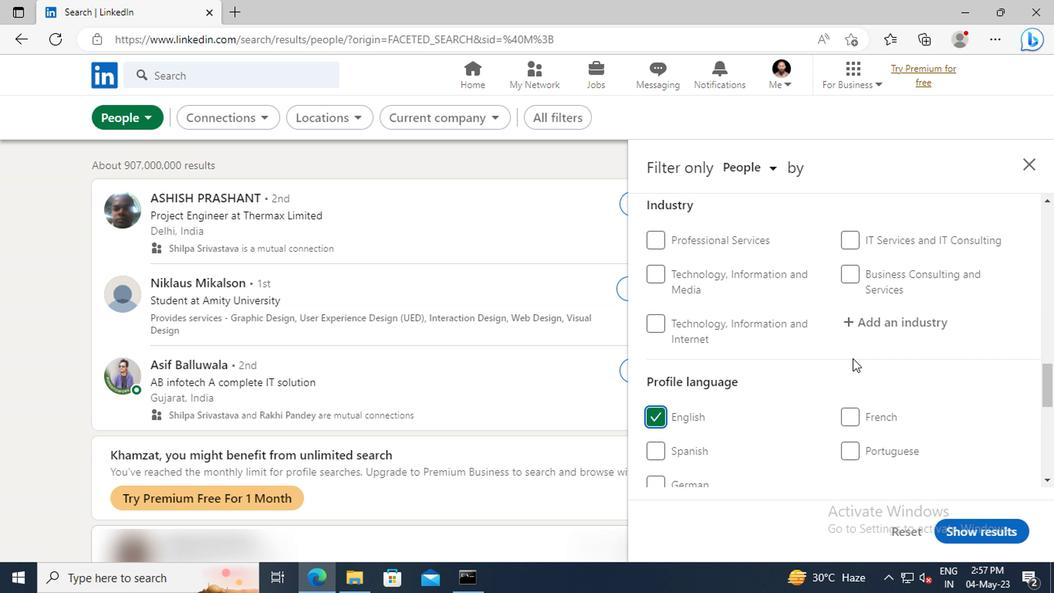 
Action: Mouse scrolled (848, 359) with delta (0, 0)
Screenshot: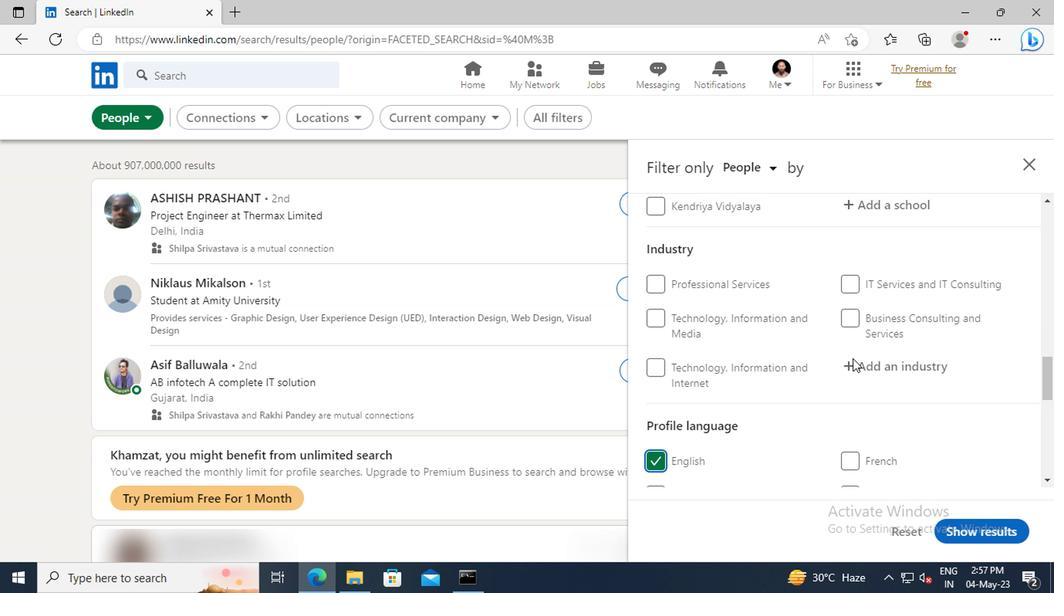 
Action: Mouse scrolled (848, 359) with delta (0, 0)
Screenshot: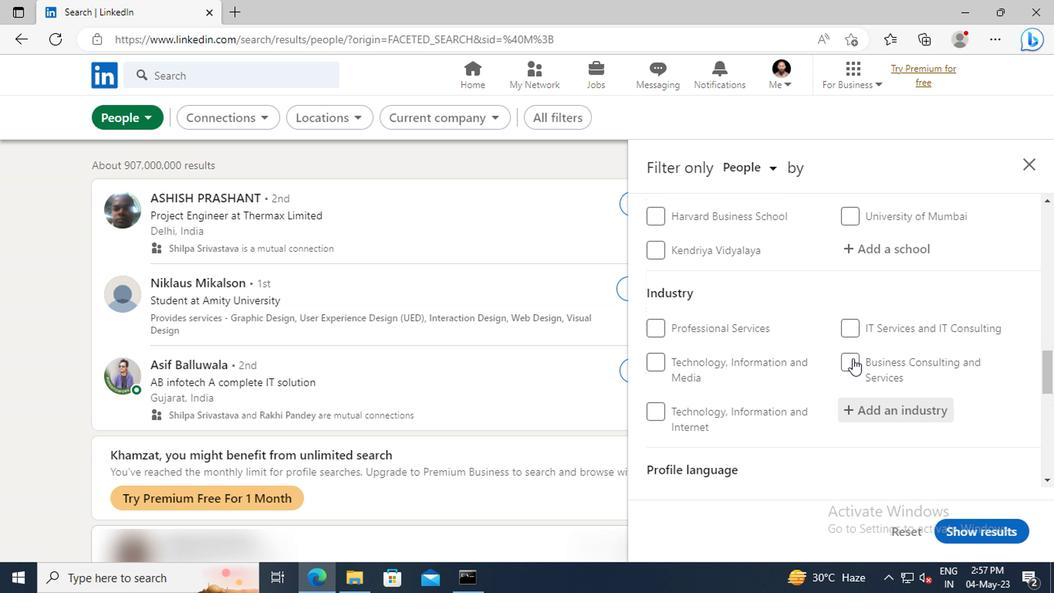 
Action: Mouse scrolled (848, 359) with delta (0, 0)
Screenshot: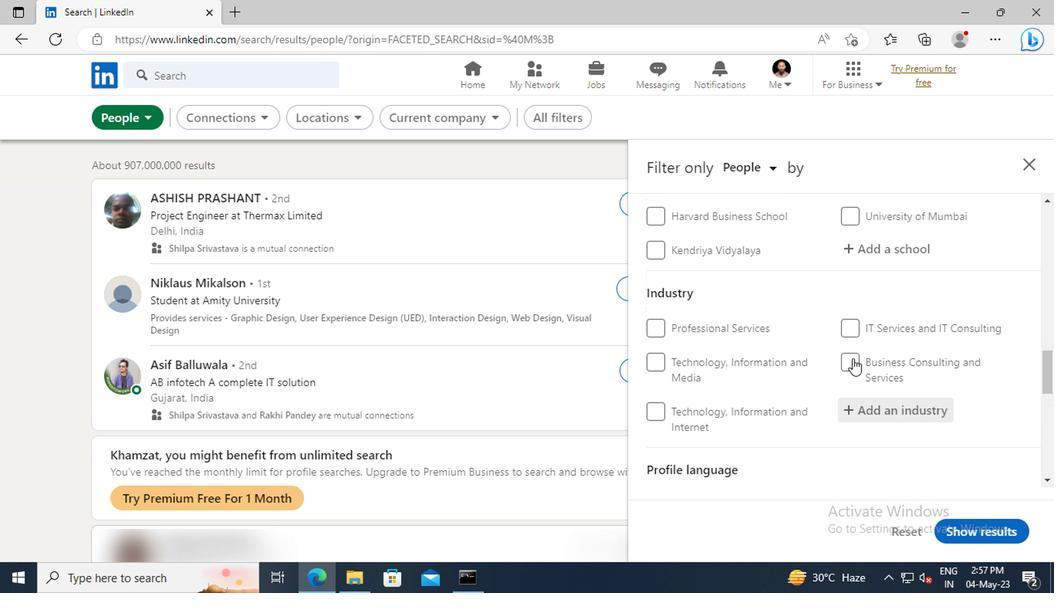 
Action: Mouse scrolled (848, 359) with delta (0, 0)
Screenshot: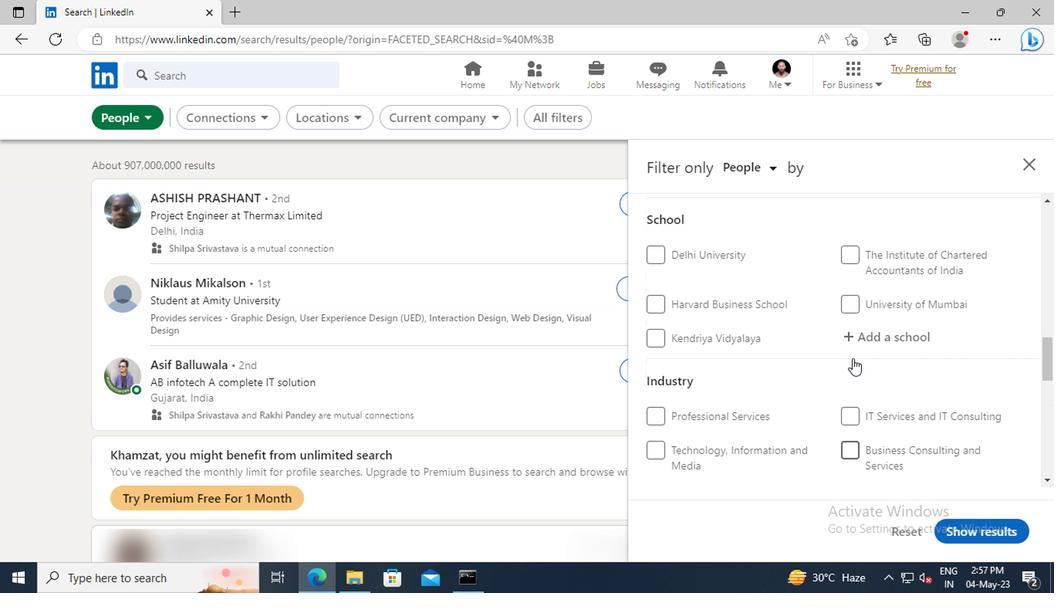 
Action: Mouse scrolled (848, 359) with delta (0, 0)
Screenshot: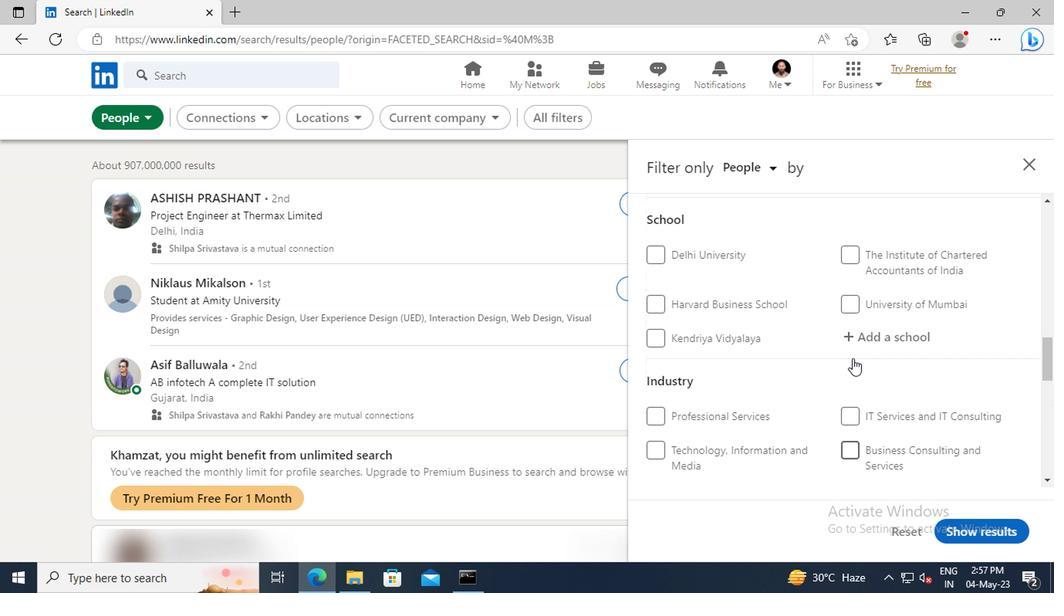 
Action: Mouse scrolled (848, 359) with delta (0, 0)
Screenshot: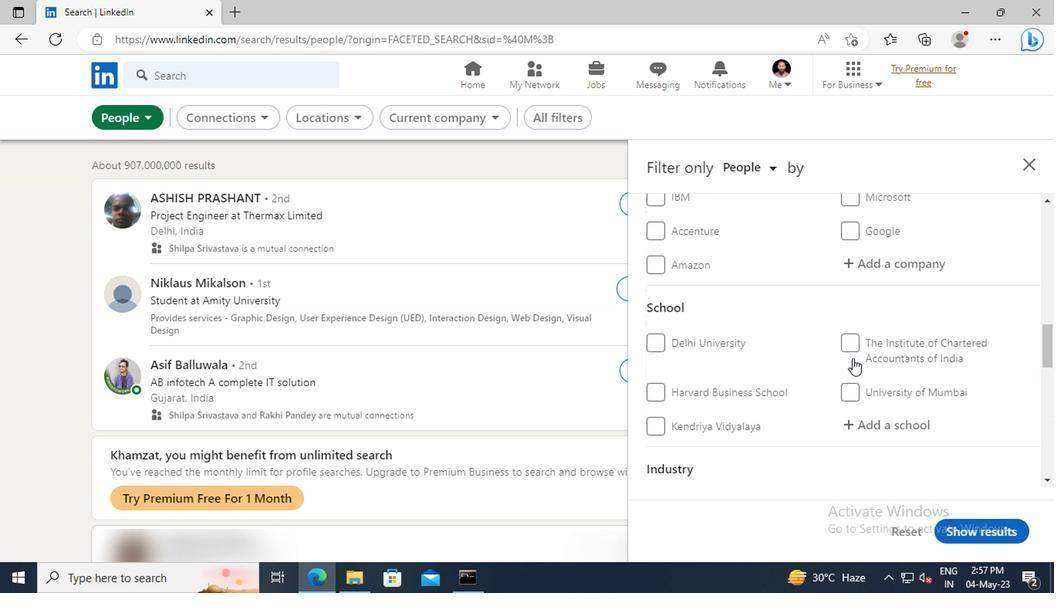 
Action: Mouse scrolled (848, 359) with delta (0, 0)
Screenshot: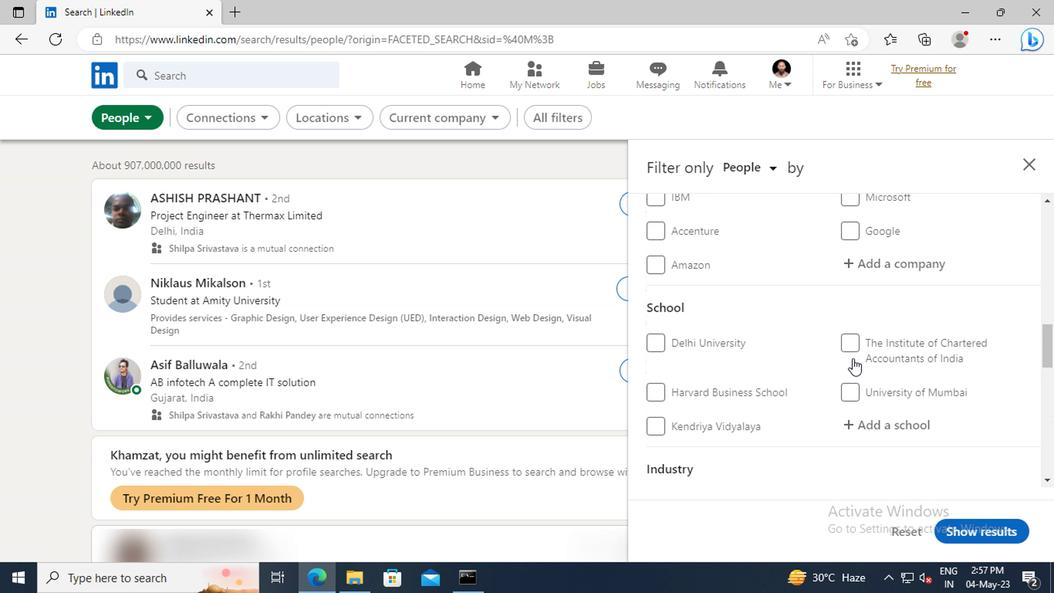 
Action: Mouse scrolled (848, 359) with delta (0, 0)
Screenshot: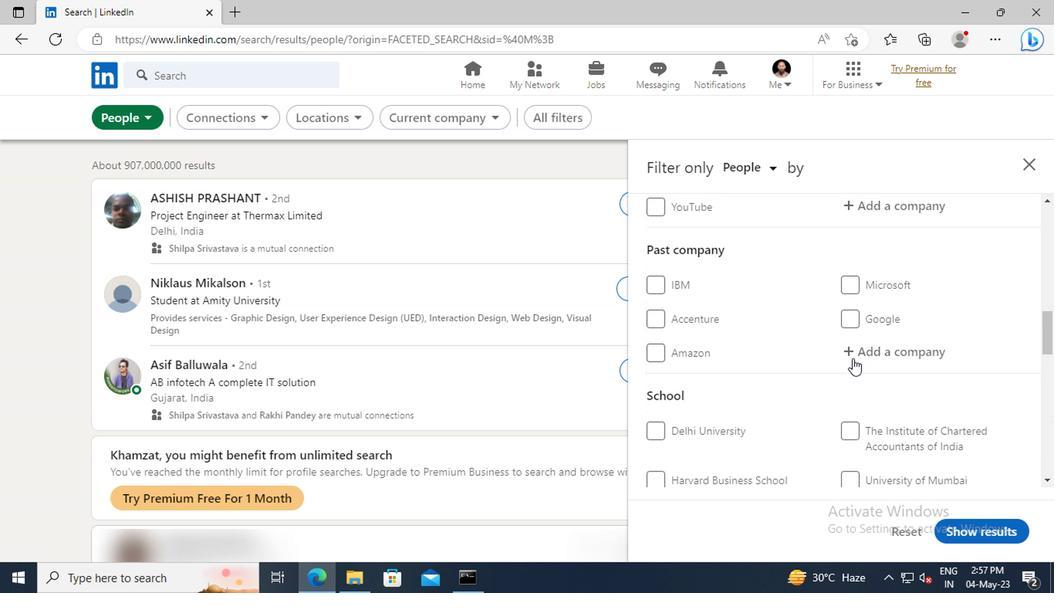
Action: Mouse scrolled (848, 359) with delta (0, 0)
Screenshot: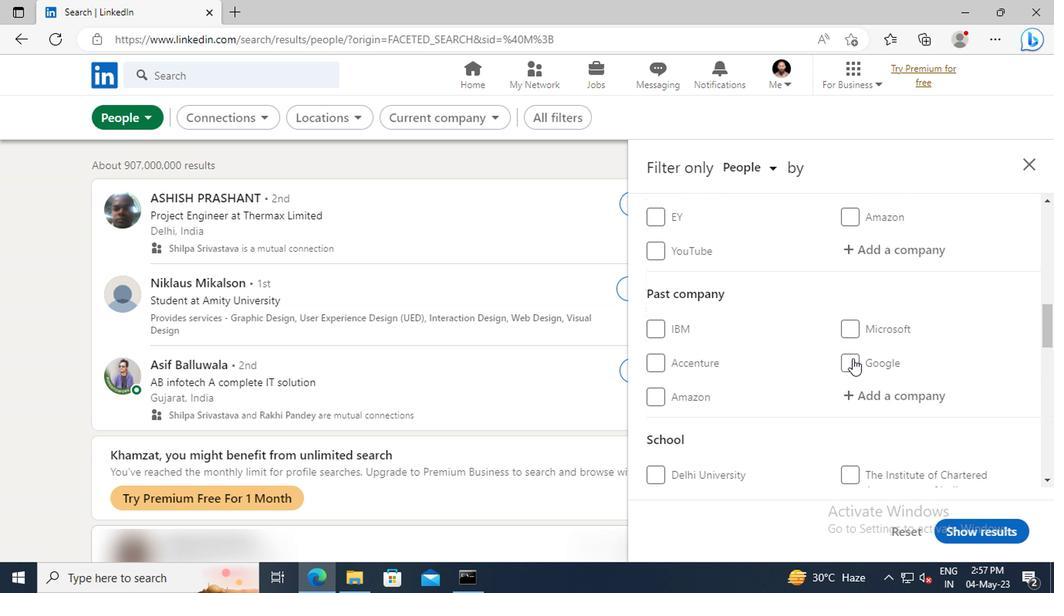 
Action: Mouse scrolled (848, 359) with delta (0, 0)
Screenshot: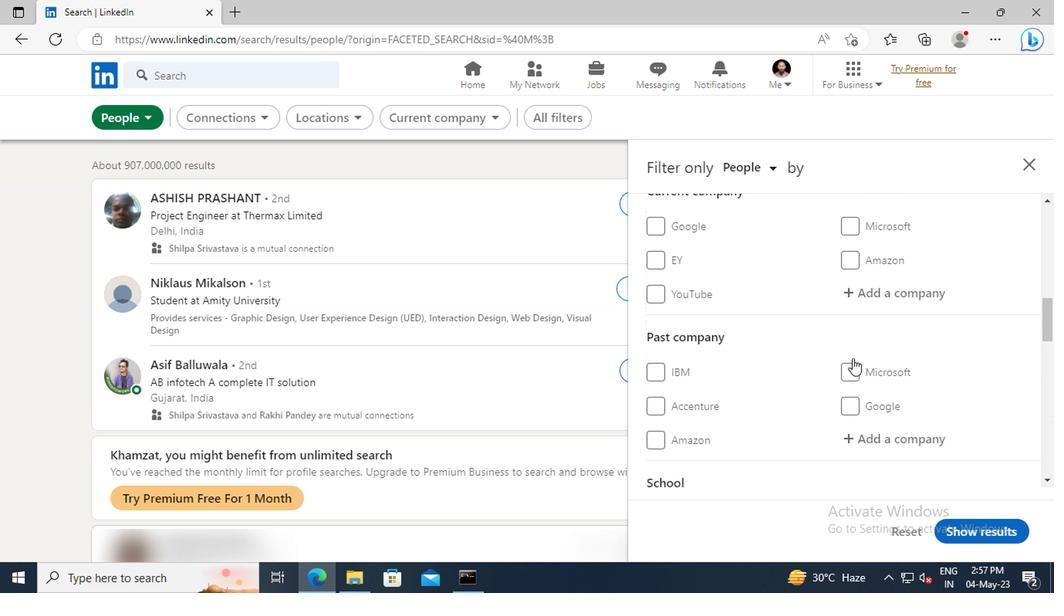 
Action: Mouse moved to (852, 346)
Screenshot: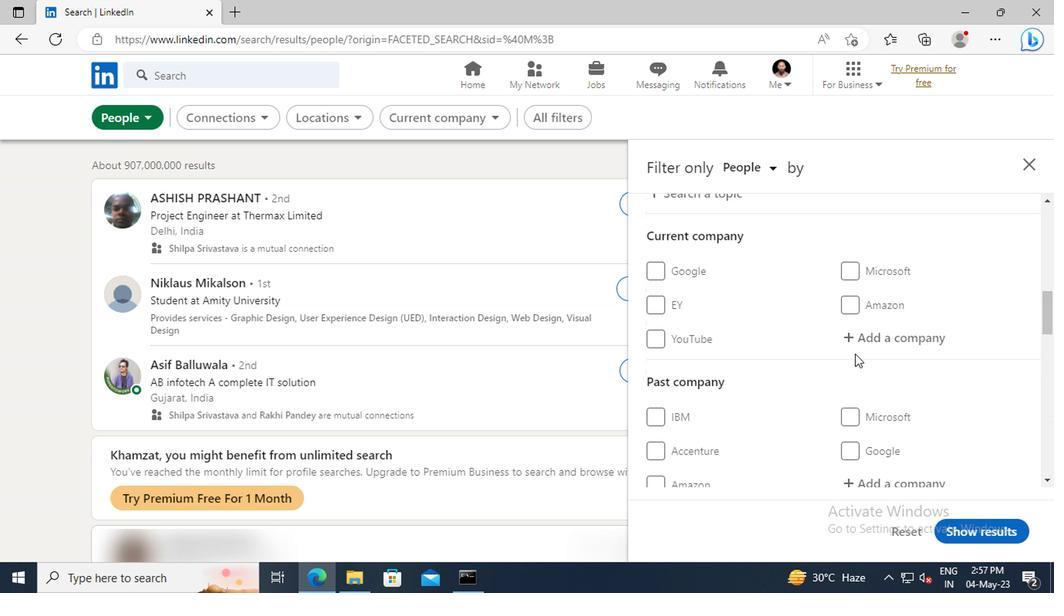 
Action: Mouse pressed left at (852, 346)
Screenshot: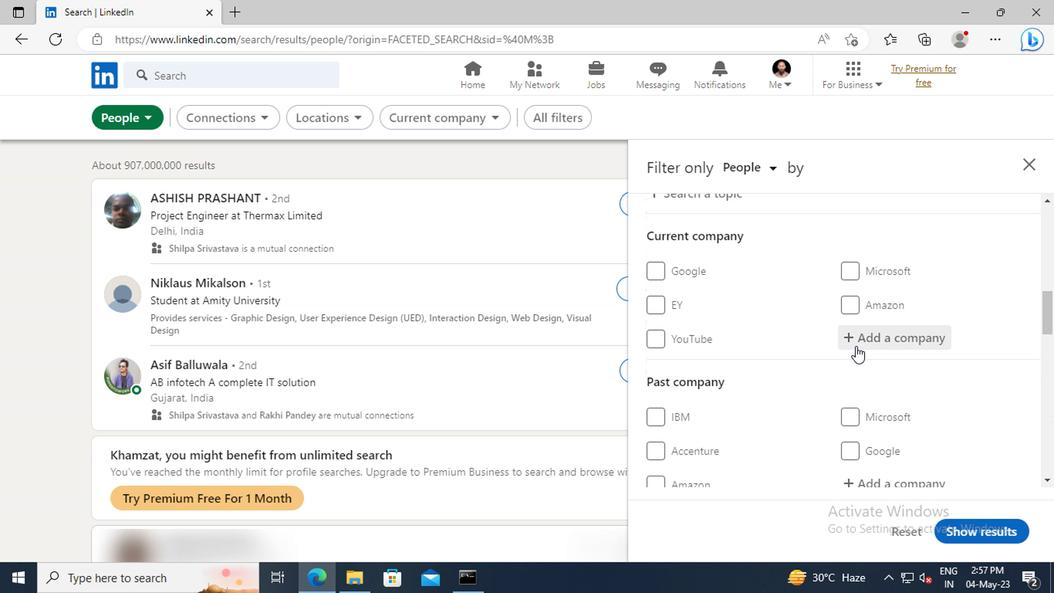 
Action: Key pressed <Key.shift>
Screenshot: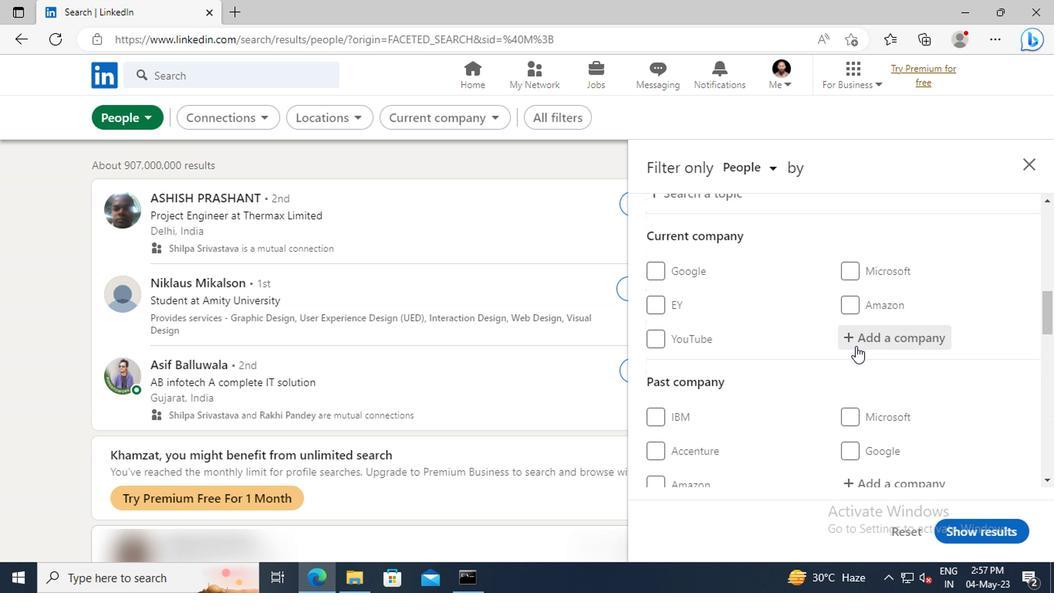 
Action: Mouse moved to (841, 351)
Screenshot: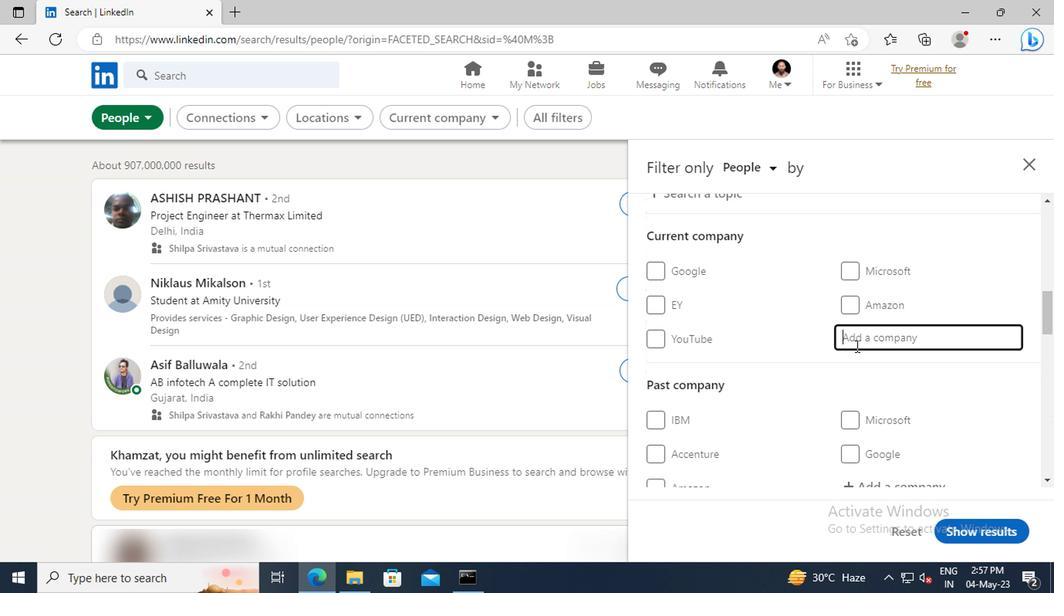 
Action: Key pressed ASIAPOWER<Key.space><Key.shift>OVE
Screenshot: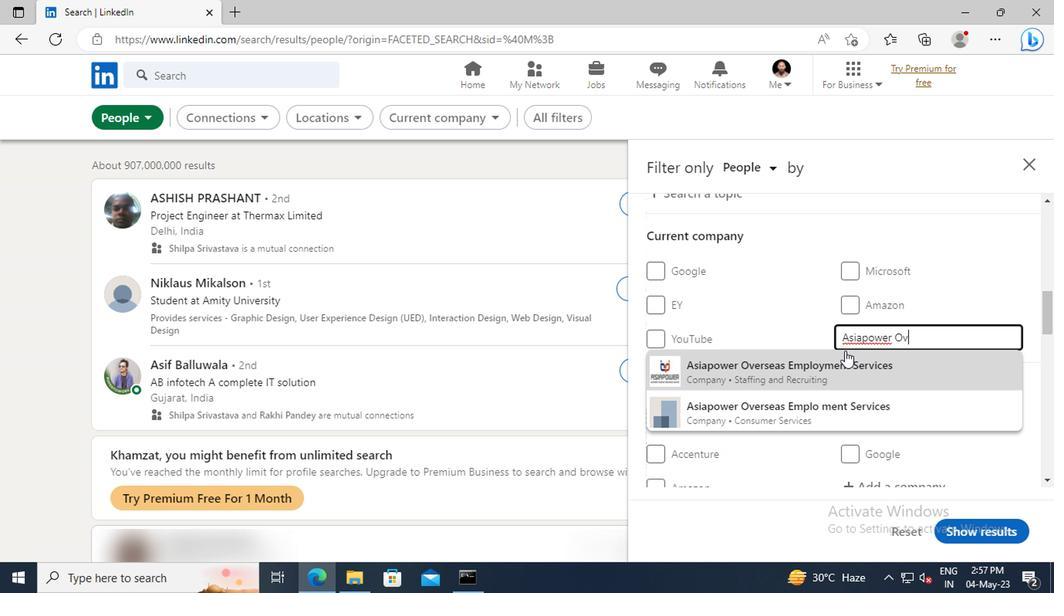 
Action: Mouse moved to (838, 371)
Screenshot: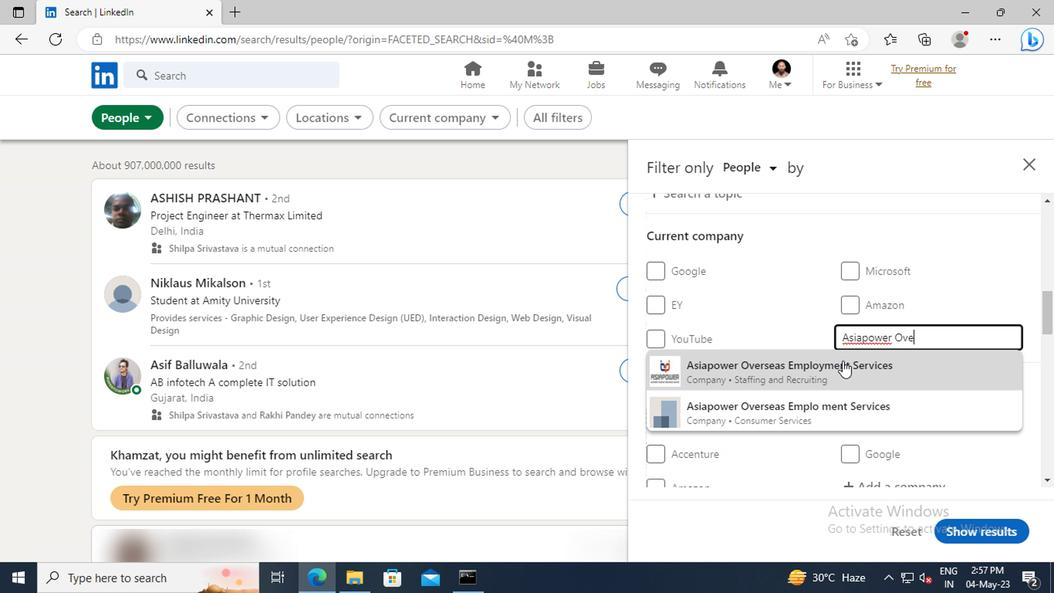 
Action: Mouse pressed left at (838, 371)
Screenshot: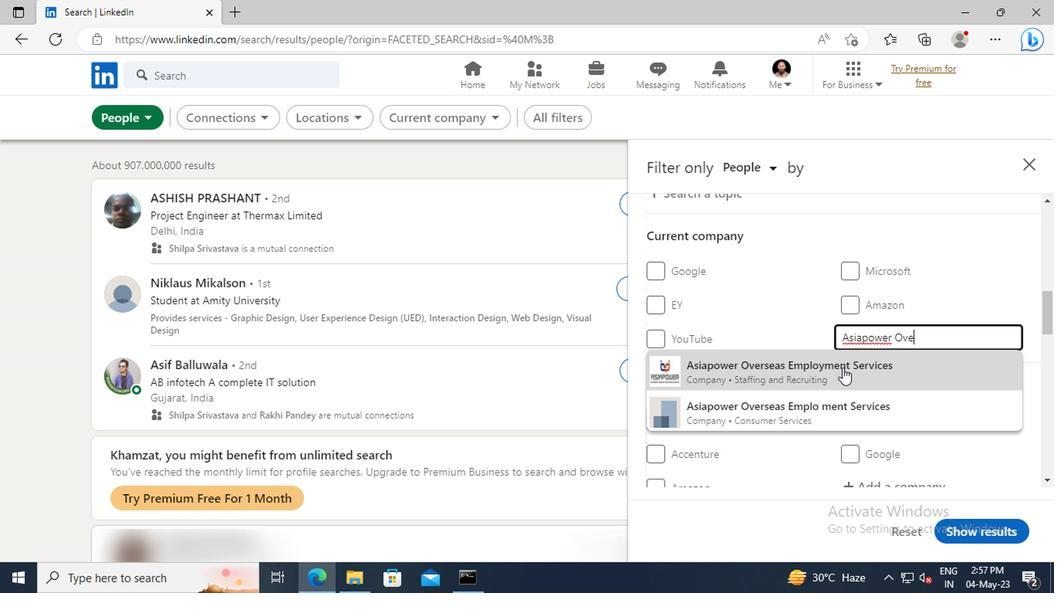 
Action: Mouse scrolled (838, 370) with delta (0, 0)
Screenshot: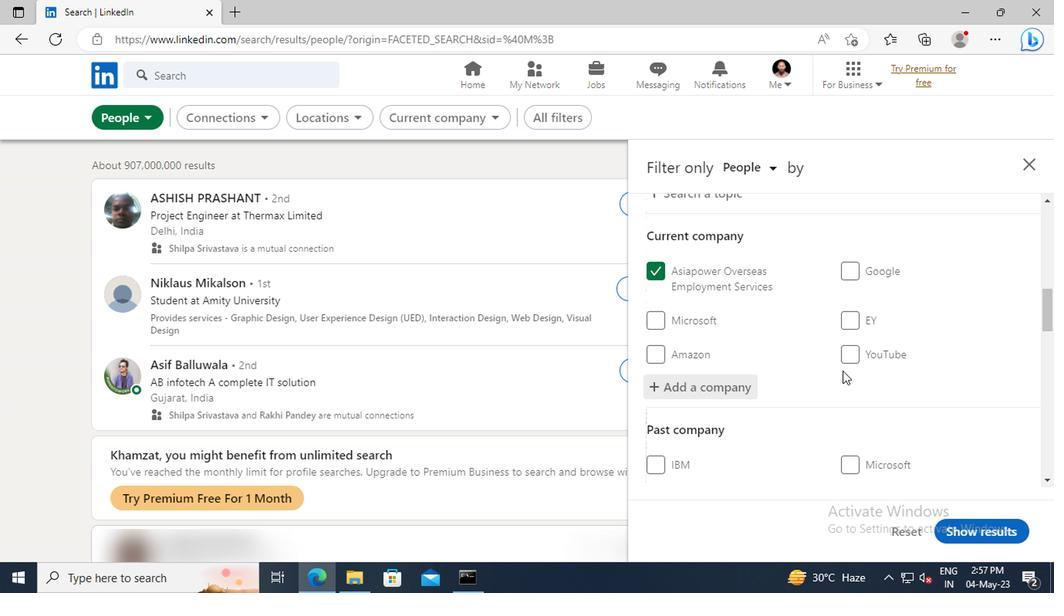 
Action: Mouse scrolled (838, 370) with delta (0, 0)
Screenshot: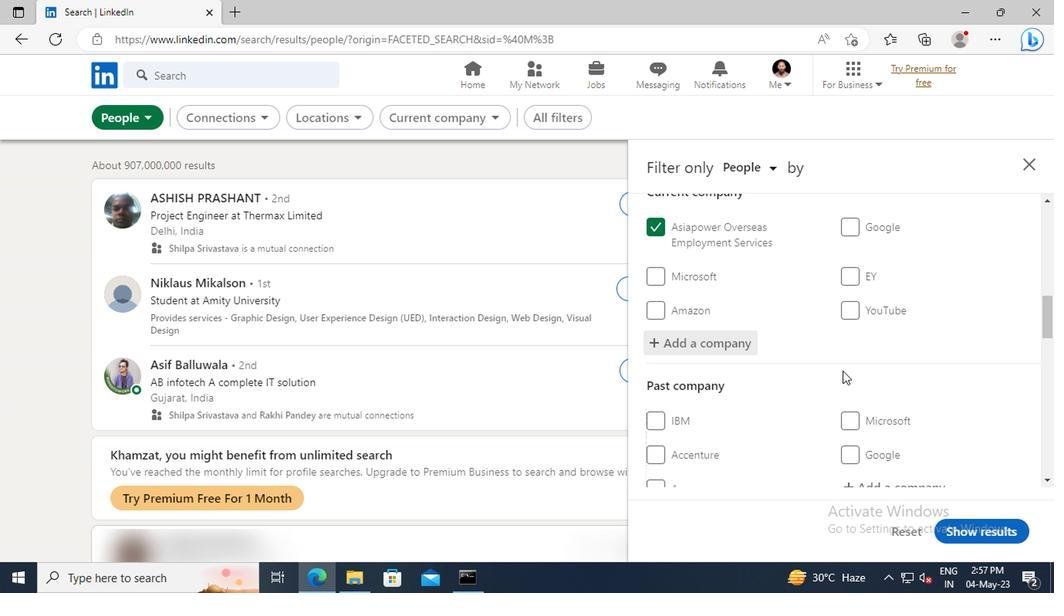 
Action: Mouse scrolled (838, 370) with delta (0, 0)
Screenshot: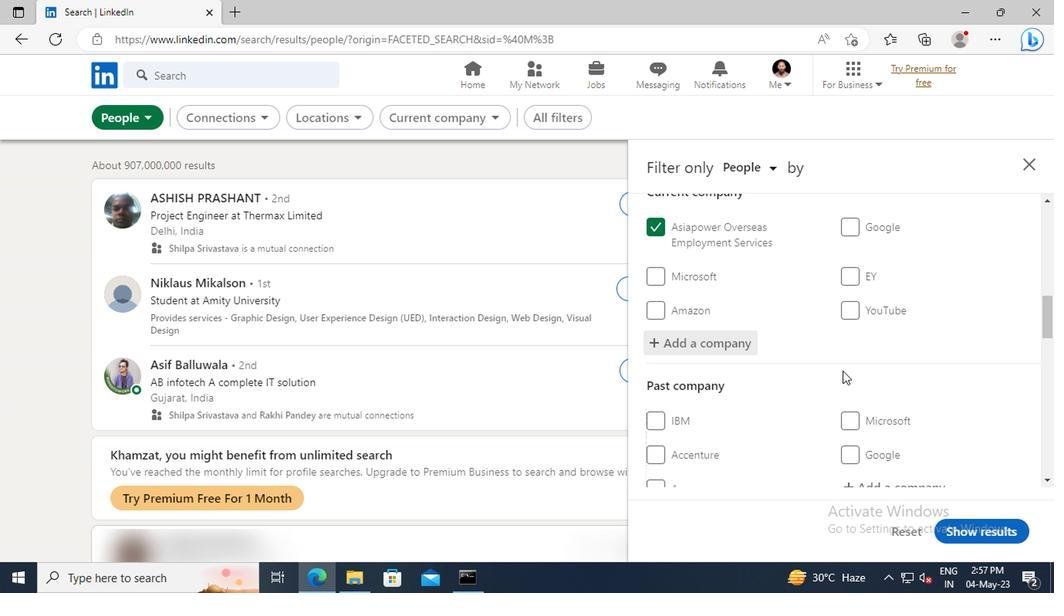 
Action: Mouse scrolled (838, 370) with delta (0, 0)
Screenshot: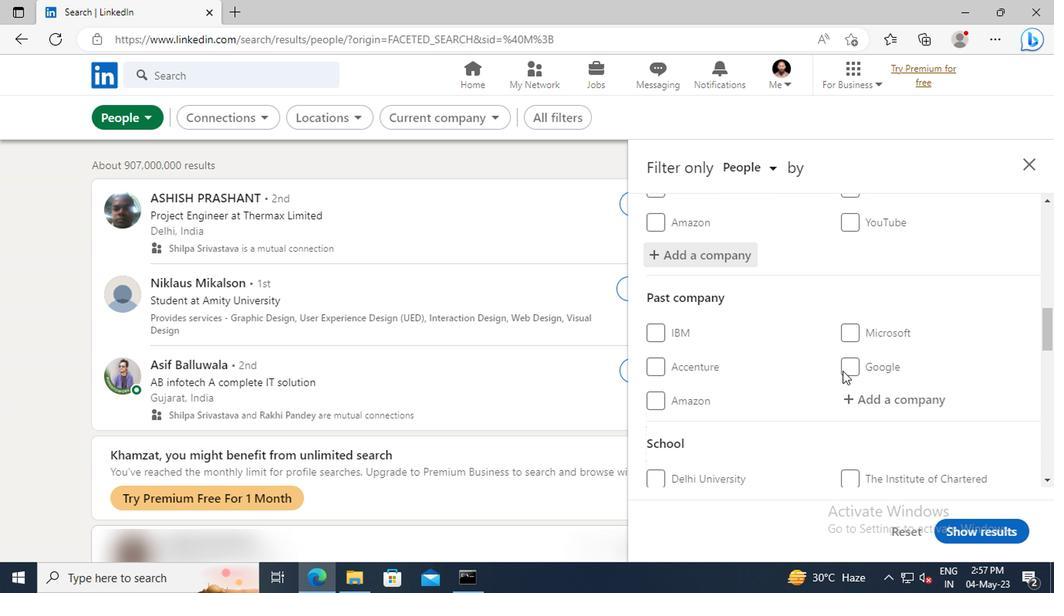 
Action: Mouse scrolled (838, 370) with delta (0, 0)
Screenshot: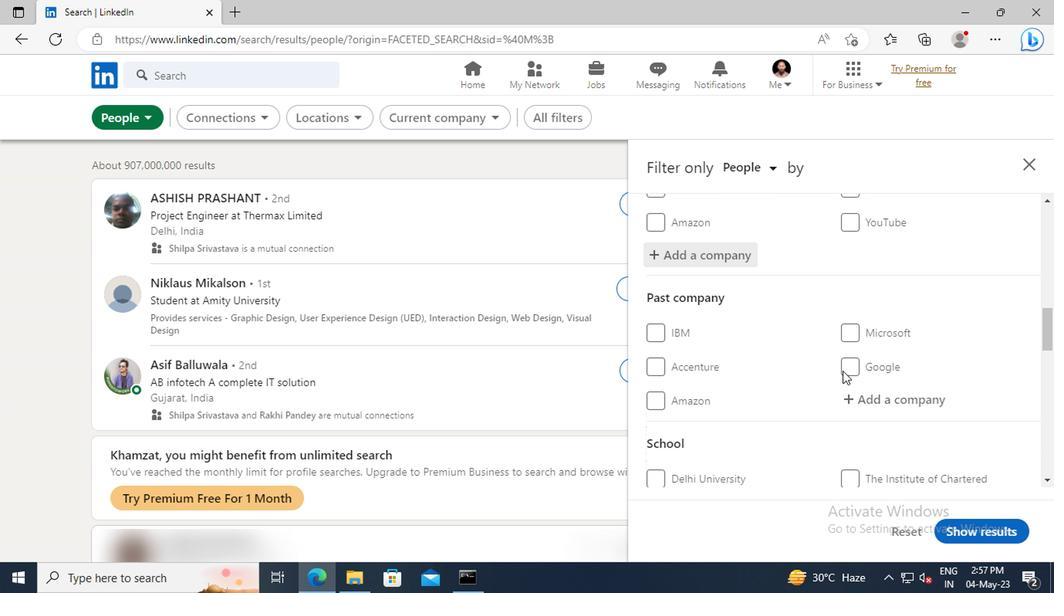 
Action: Mouse scrolled (838, 370) with delta (0, 0)
Screenshot: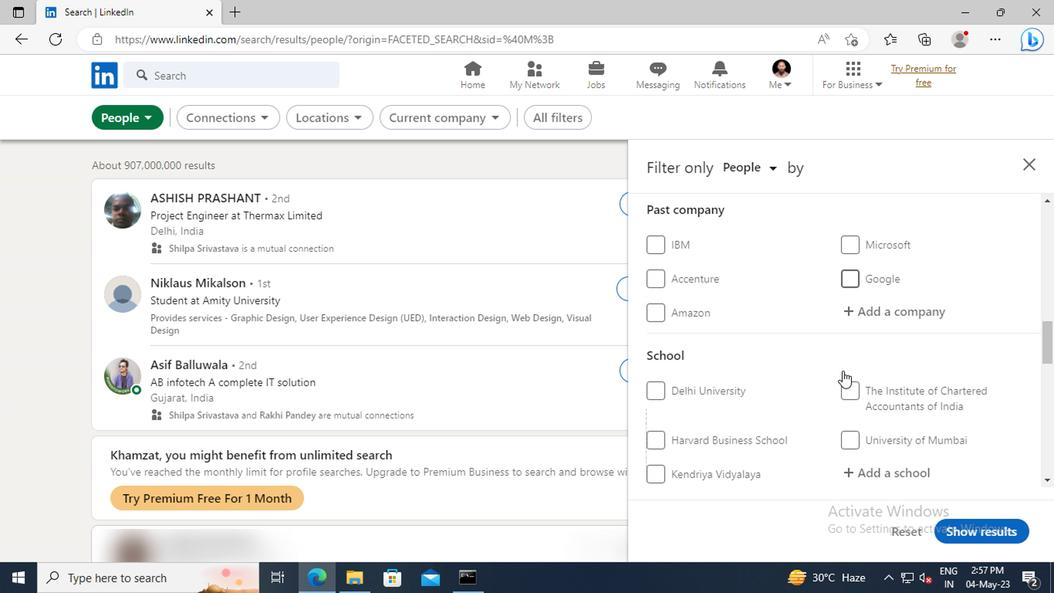 
Action: Mouse scrolled (838, 370) with delta (0, 0)
Screenshot: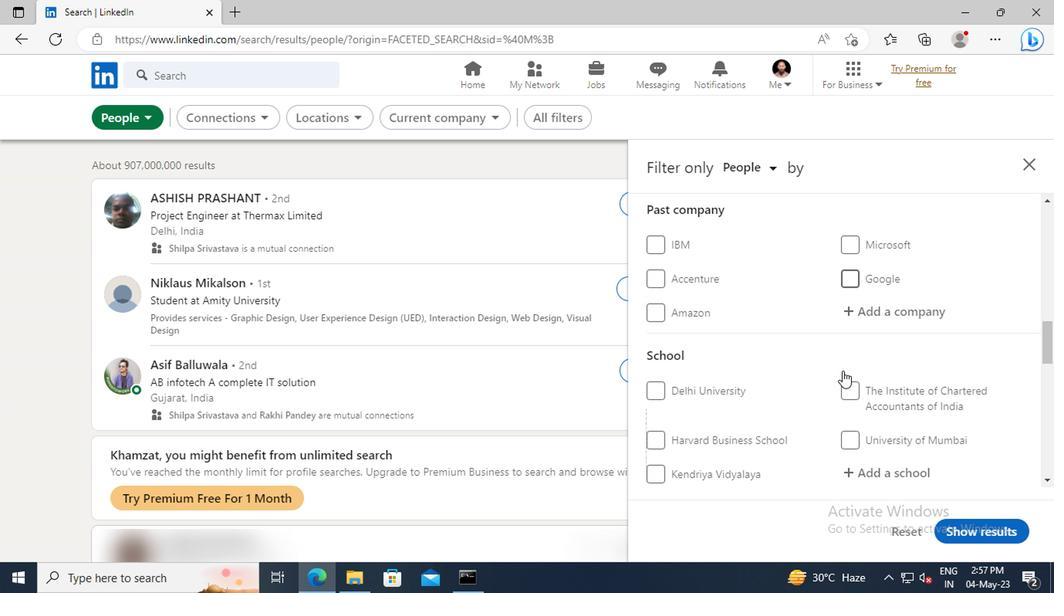 
Action: Mouse moved to (846, 380)
Screenshot: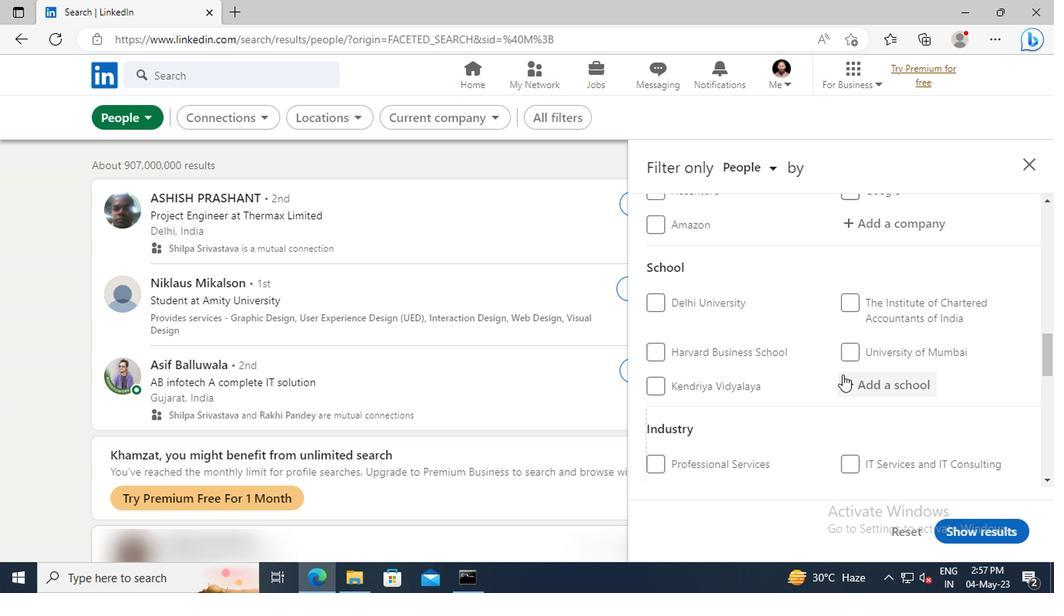 
Action: Mouse pressed left at (846, 380)
Screenshot: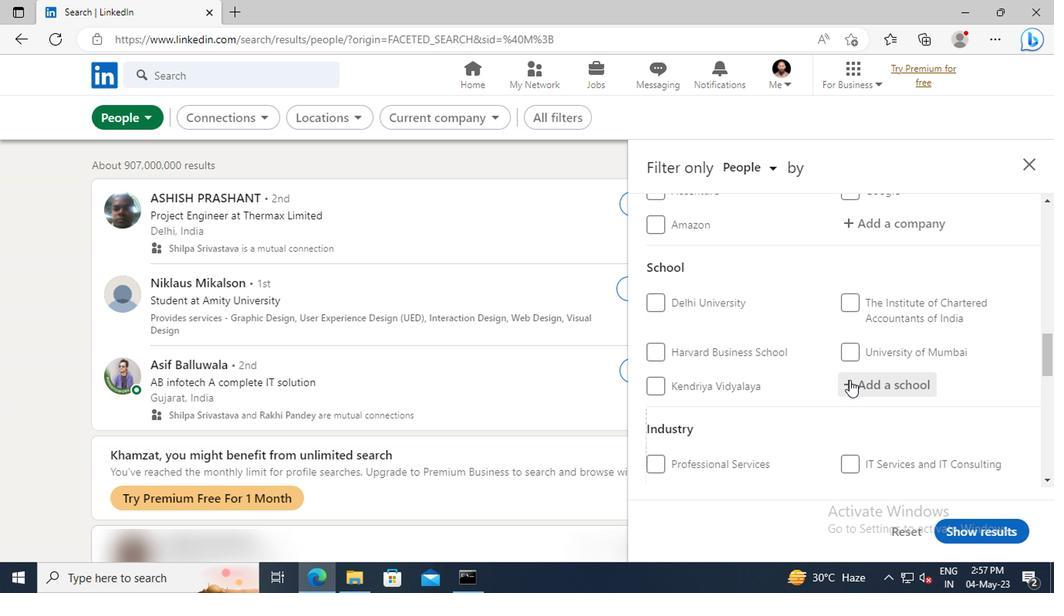 
Action: Key pressed <Key.shift>AKS<Key.space><Key.shift>UNIV
Screenshot: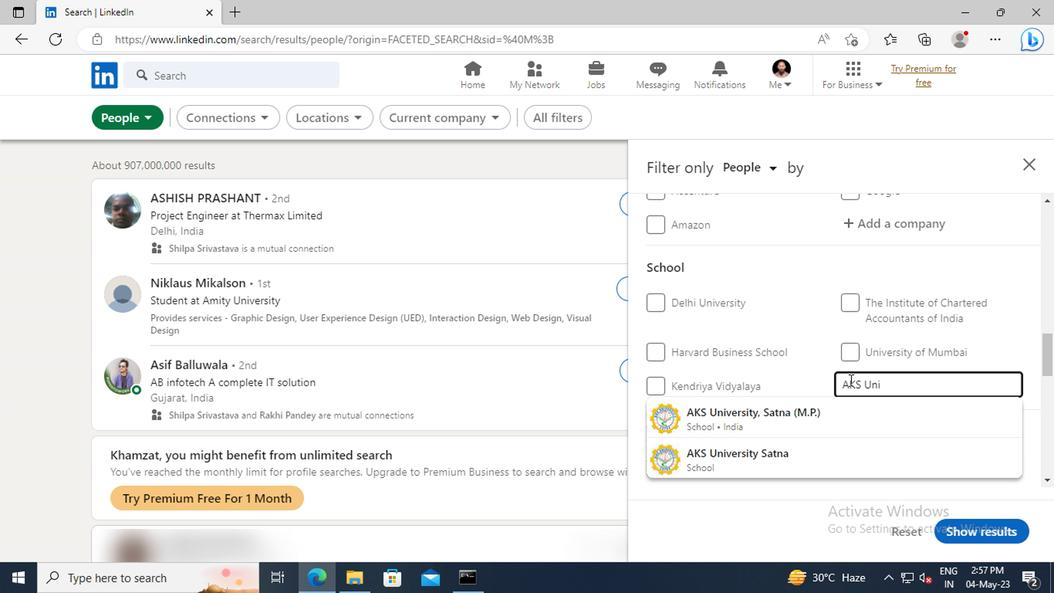 
Action: Mouse moved to (859, 447)
Screenshot: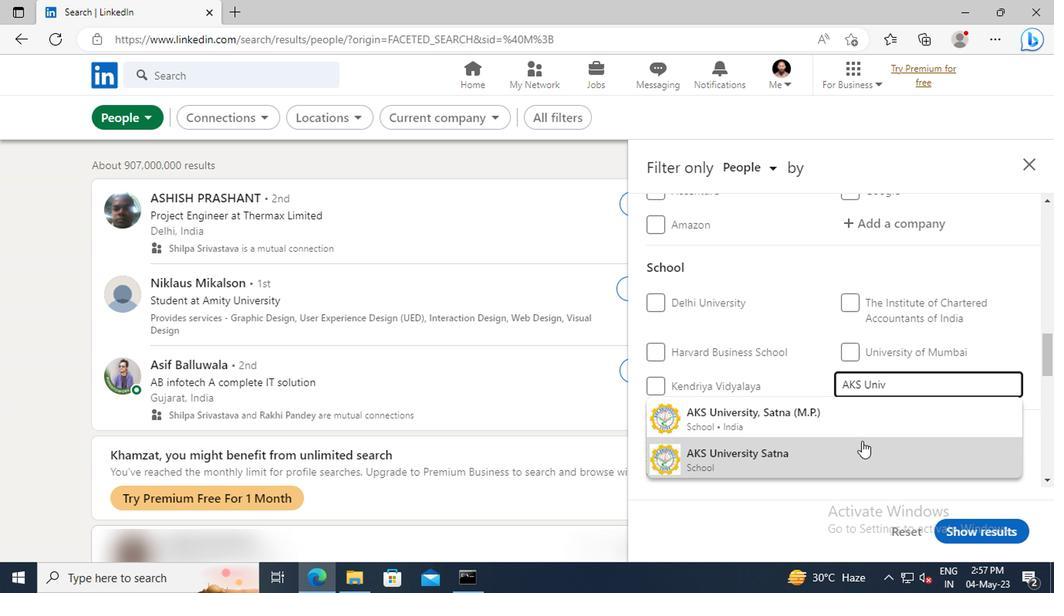 
Action: Mouse pressed left at (859, 447)
Screenshot: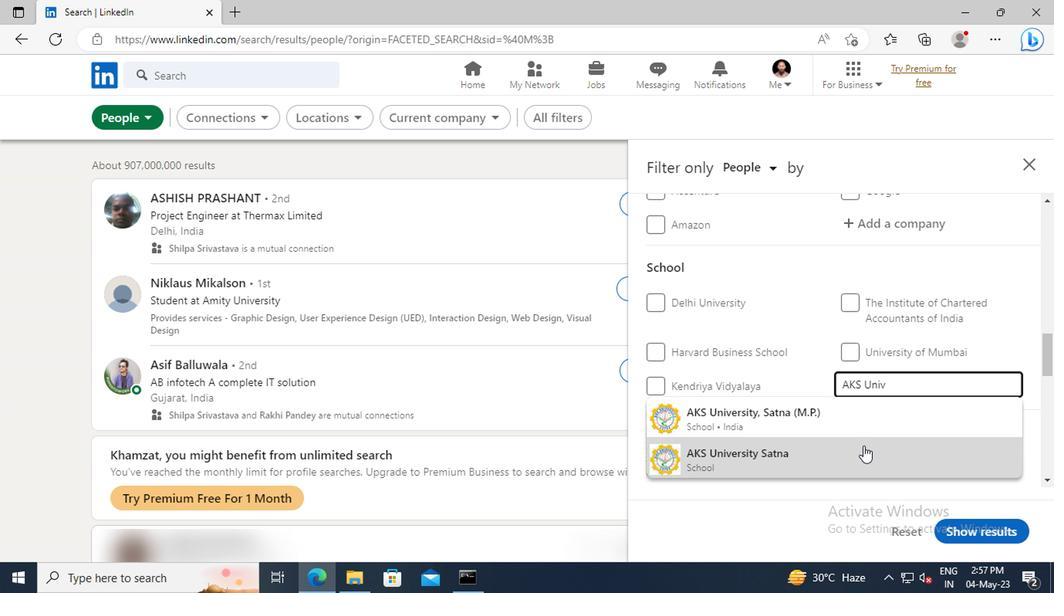 
Action: Mouse scrolled (859, 447) with delta (0, 0)
Screenshot: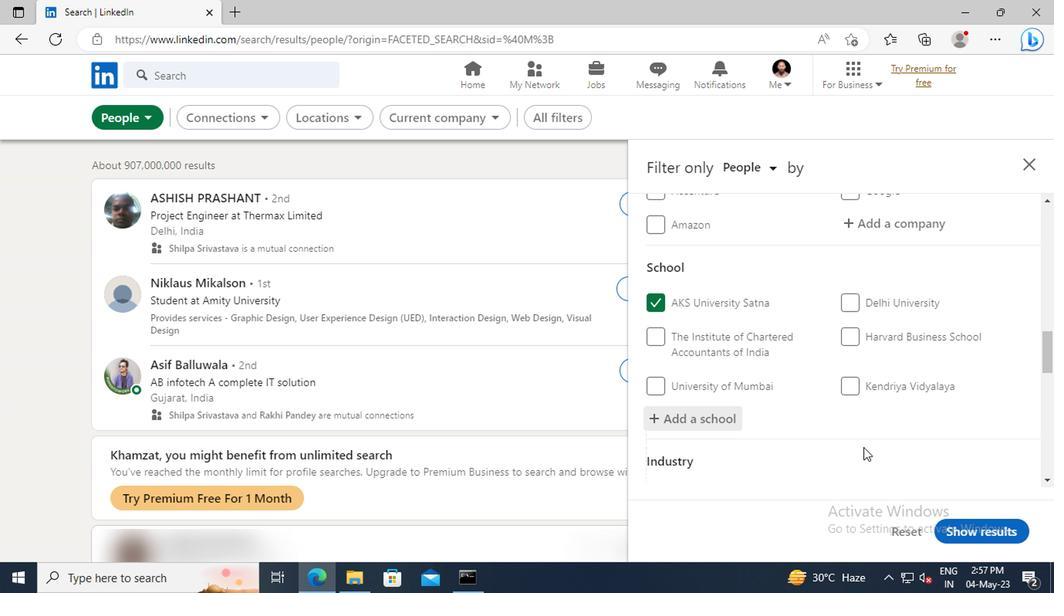 
Action: Mouse moved to (859, 447)
Screenshot: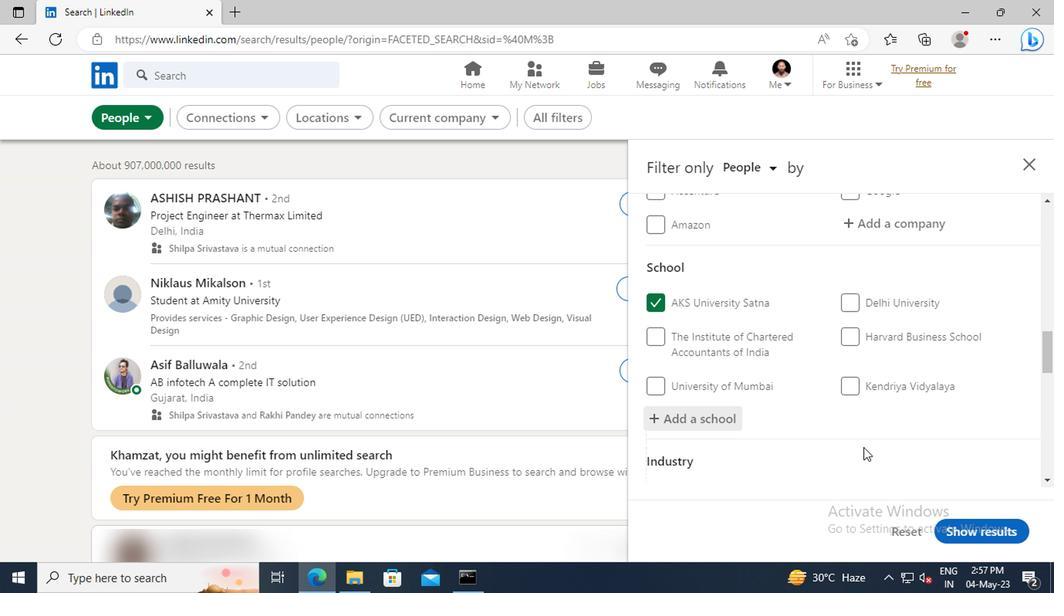 
Action: Mouse scrolled (859, 447) with delta (0, 0)
Screenshot: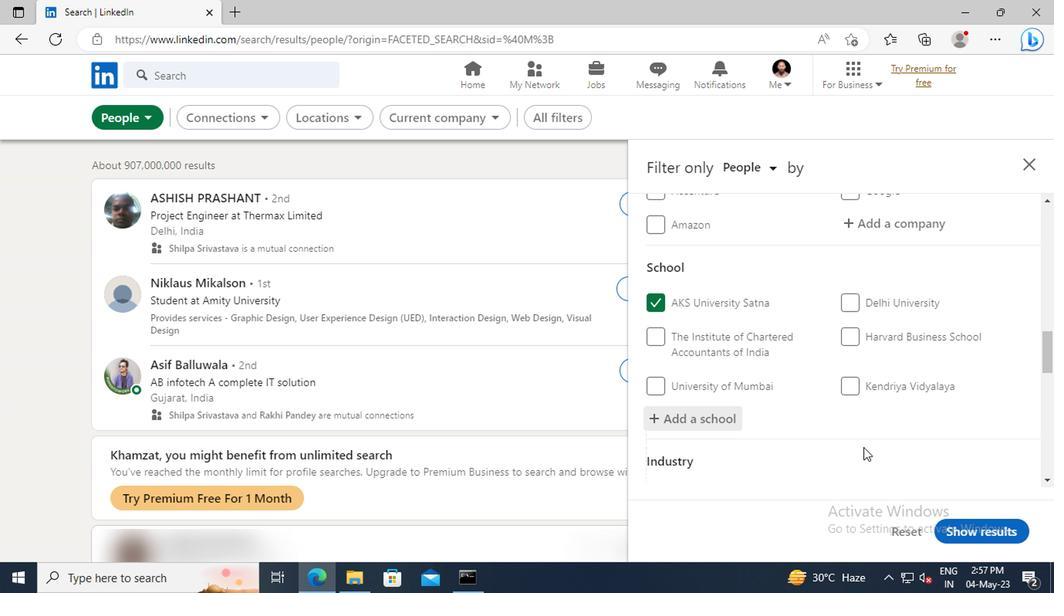 
Action: Mouse moved to (855, 429)
Screenshot: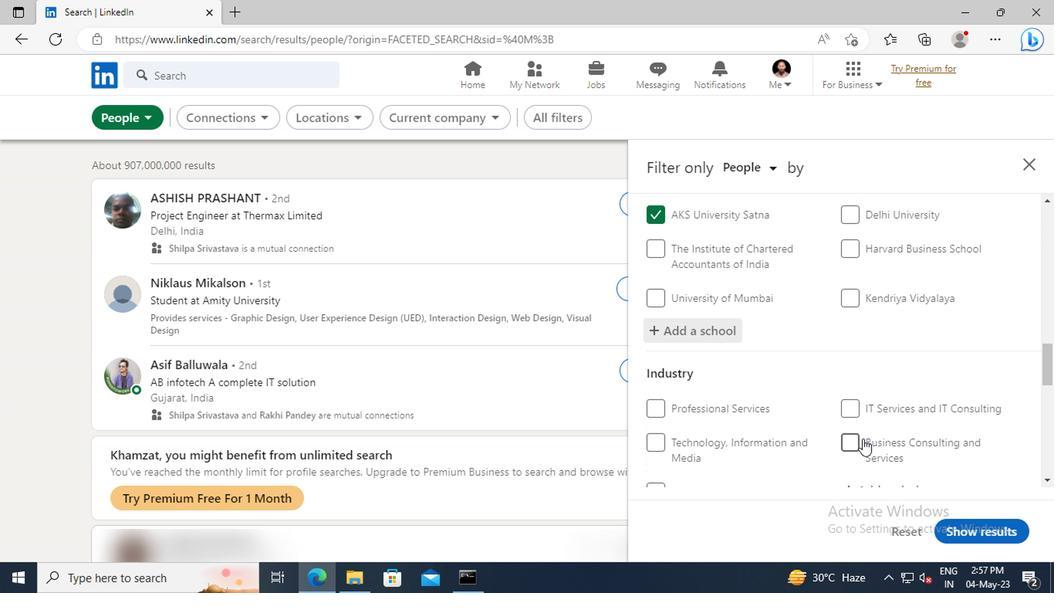 
Action: Mouse scrolled (855, 428) with delta (0, 0)
Screenshot: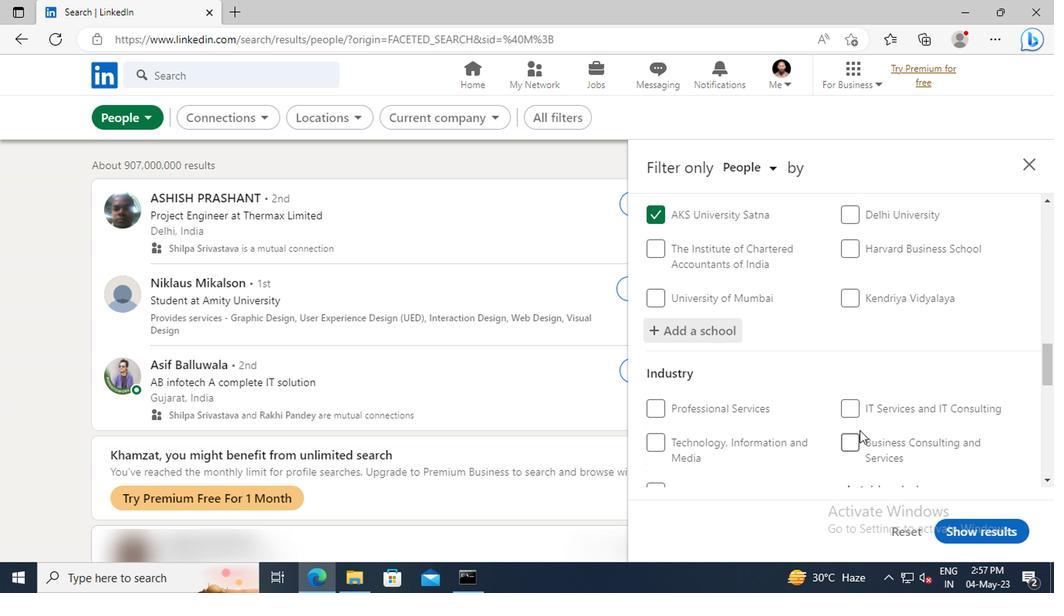 
Action: Mouse scrolled (855, 428) with delta (0, 0)
Screenshot: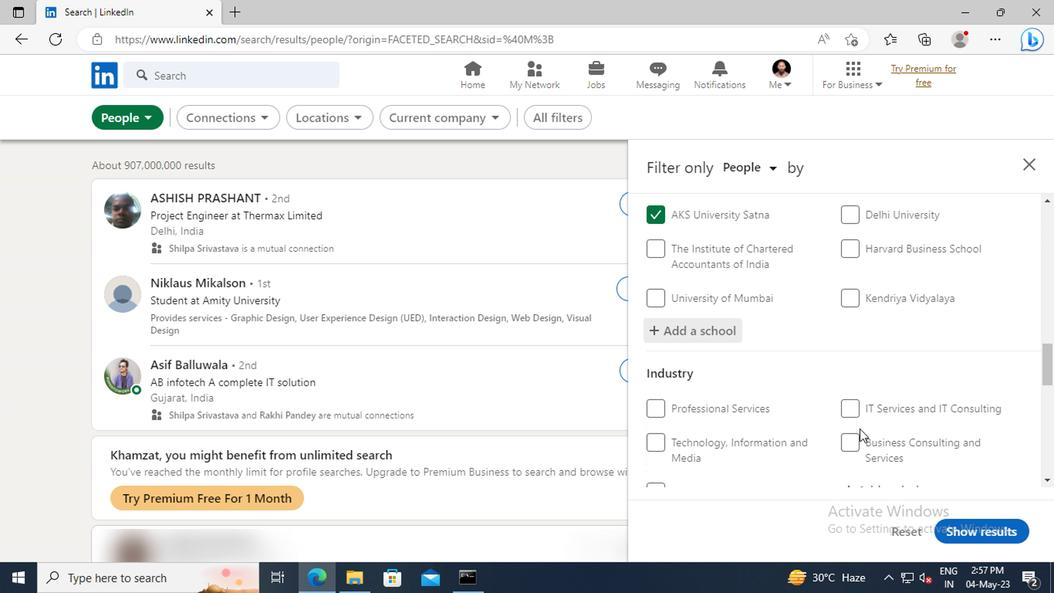 
Action: Mouse moved to (861, 411)
Screenshot: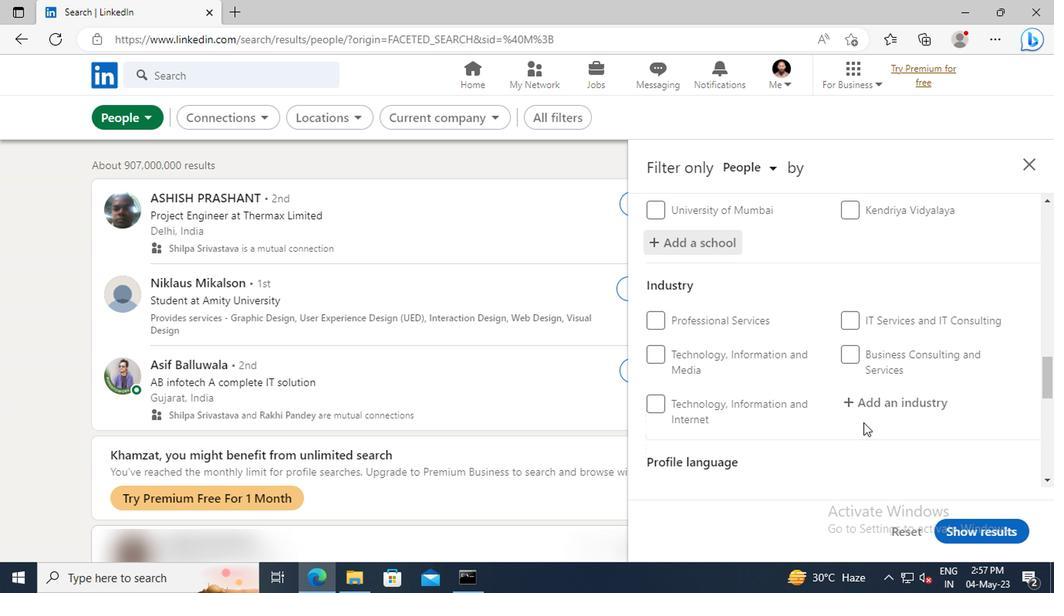 
Action: Mouse pressed left at (861, 411)
Screenshot: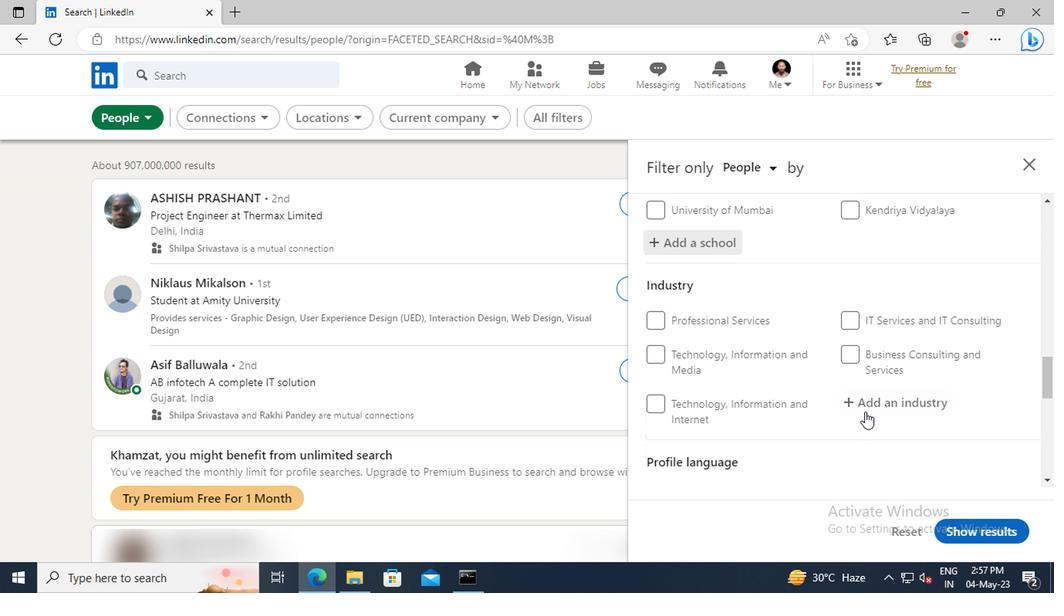 
Action: Mouse moved to (854, 411)
Screenshot: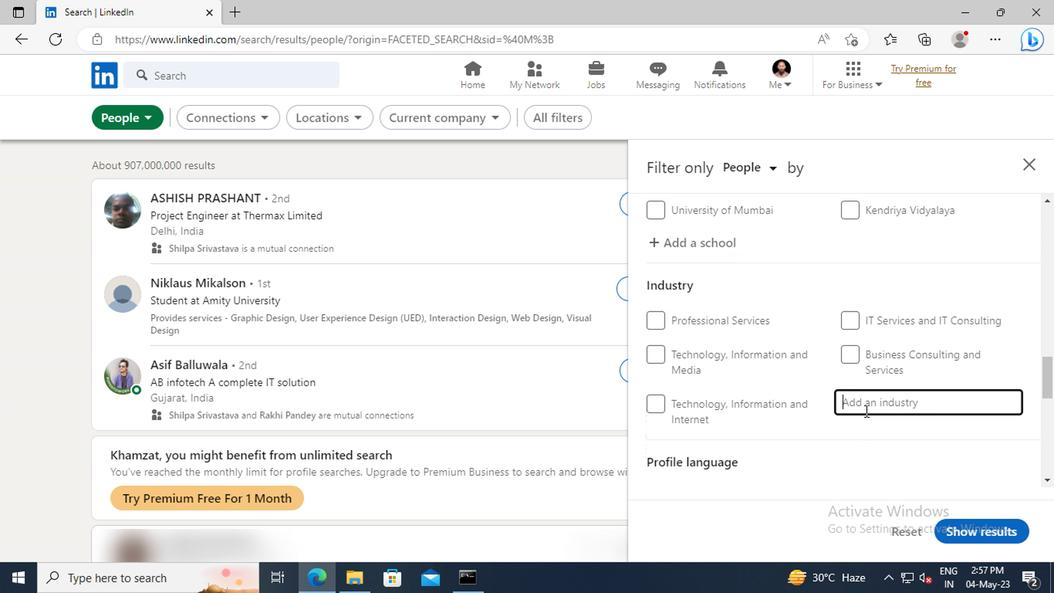 
Action: Key pressed <Key.shift>RECREA
Screenshot: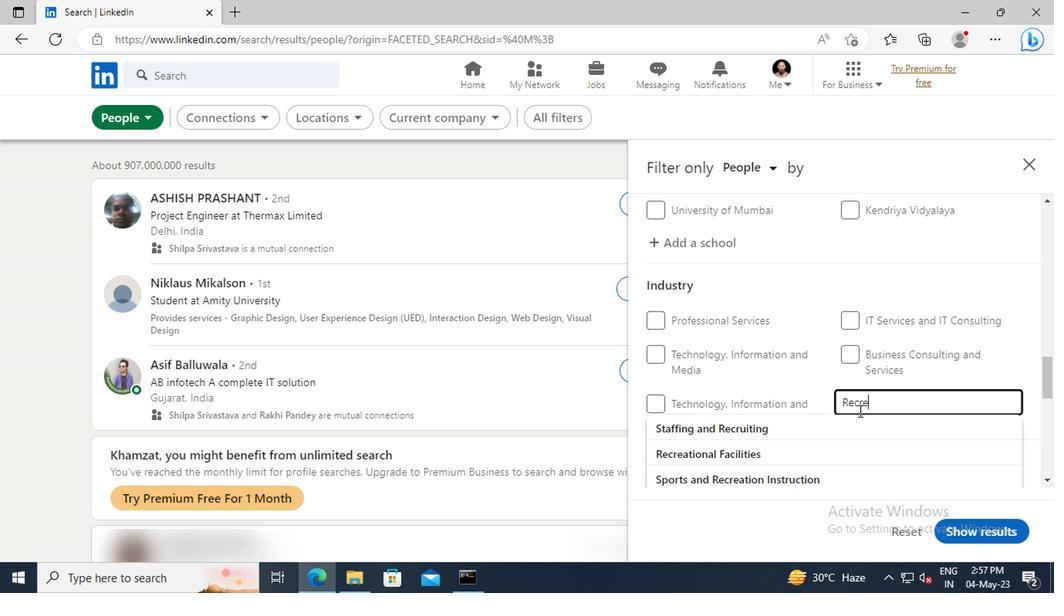 
Action: Mouse moved to (857, 427)
Screenshot: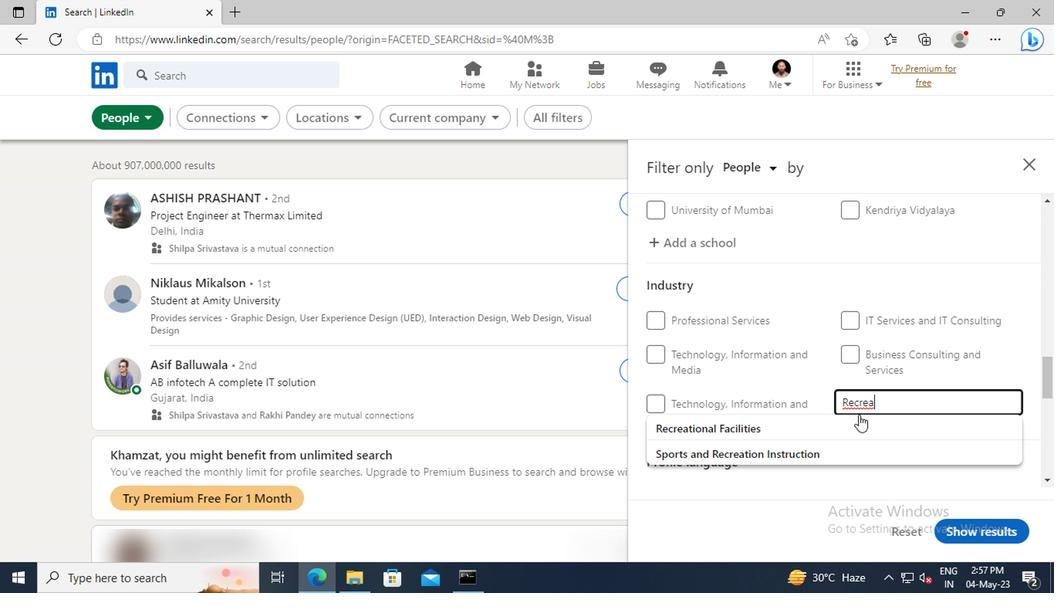 
Action: Mouse pressed left at (857, 427)
Screenshot: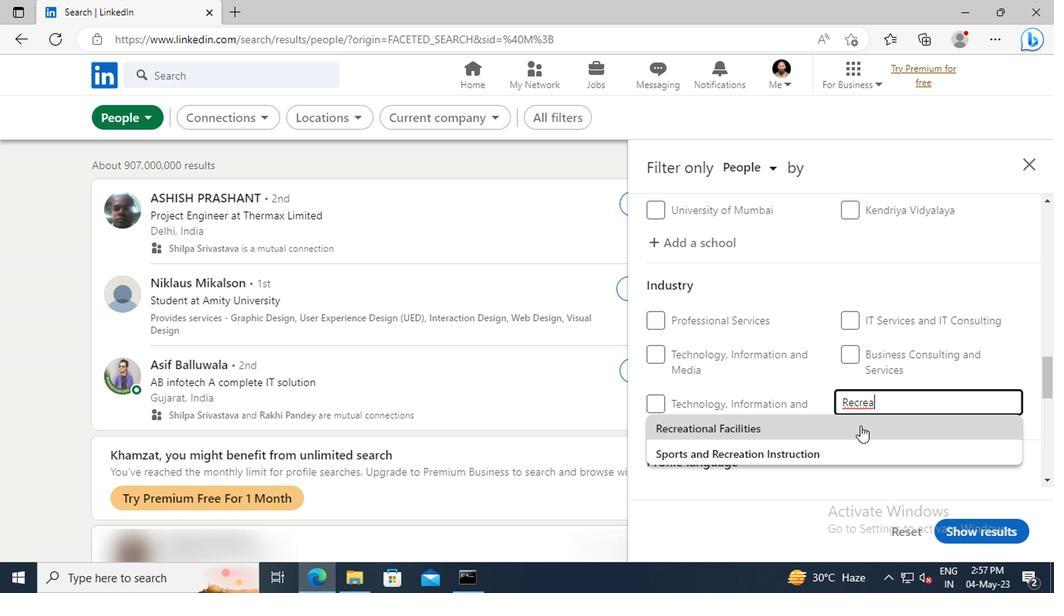
Action: Mouse scrolled (857, 426) with delta (0, 0)
Screenshot: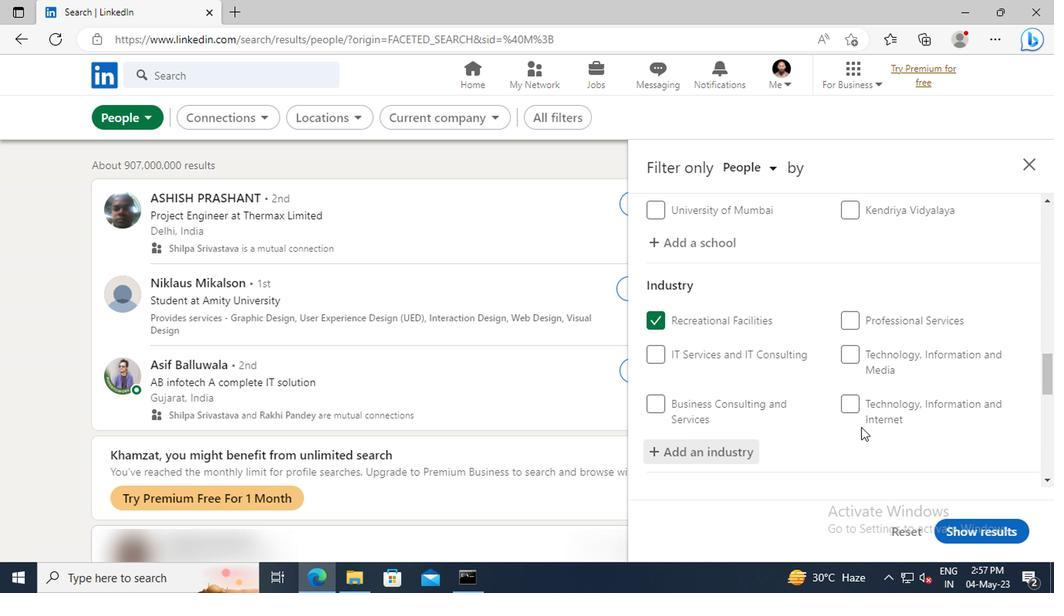 
Action: Mouse moved to (857, 419)
Screenshot: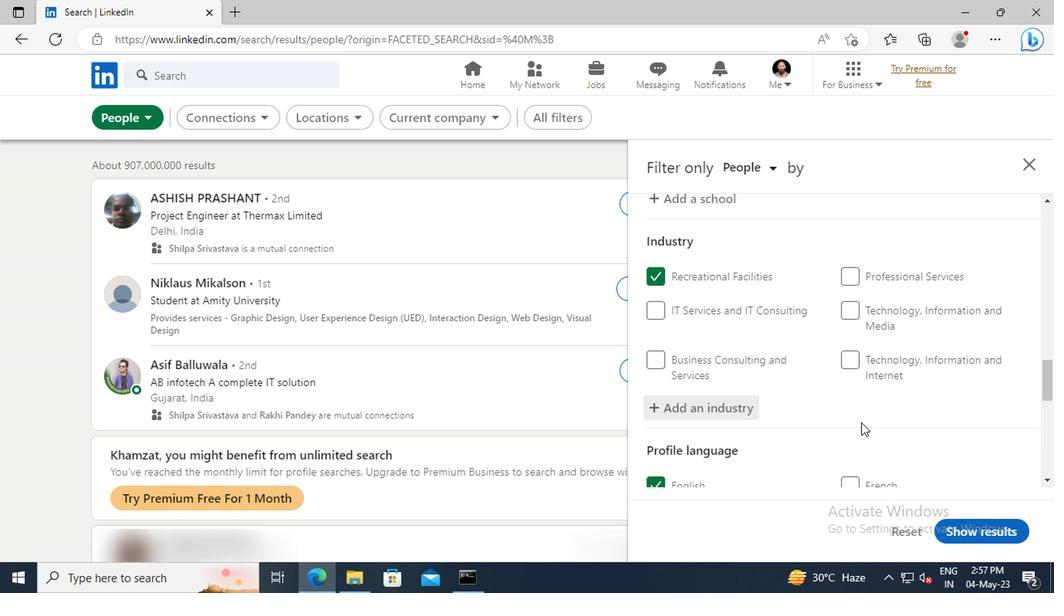 
Action: Mouse scrolled (857, 419) with delta (0, 0)
Screenshot: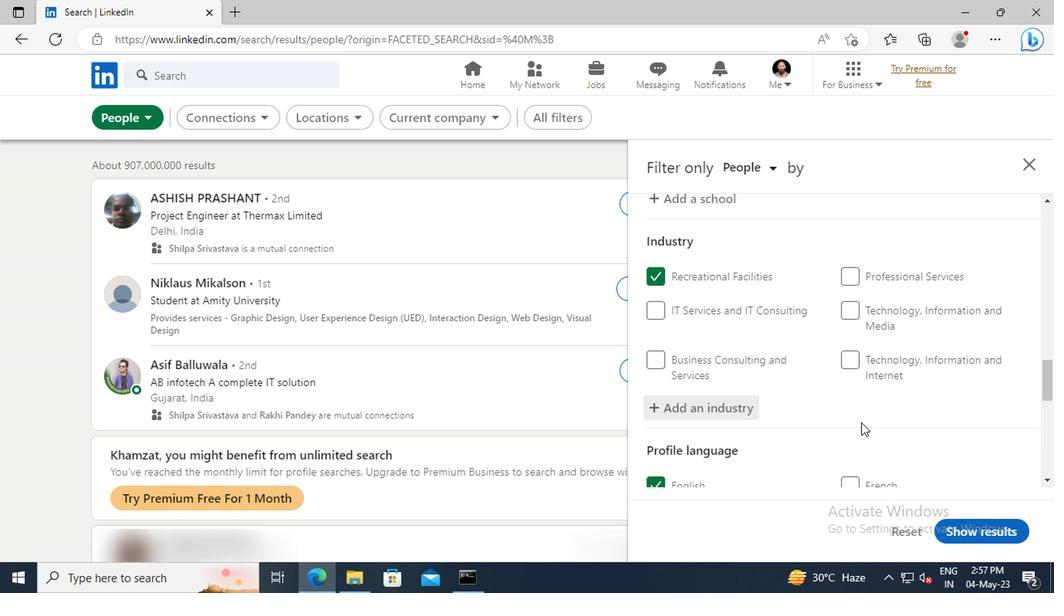 
Action: Mouse moved to (856, 416)
Screenshot: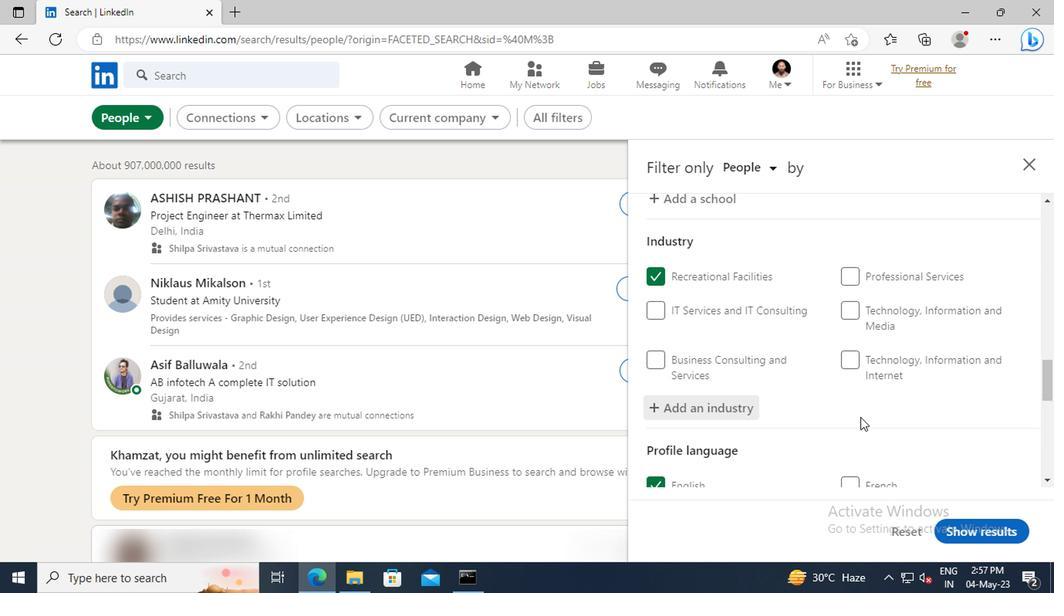 
Action: Mouse scrolled (856, 415) with delta (0, -1)
Screenshot: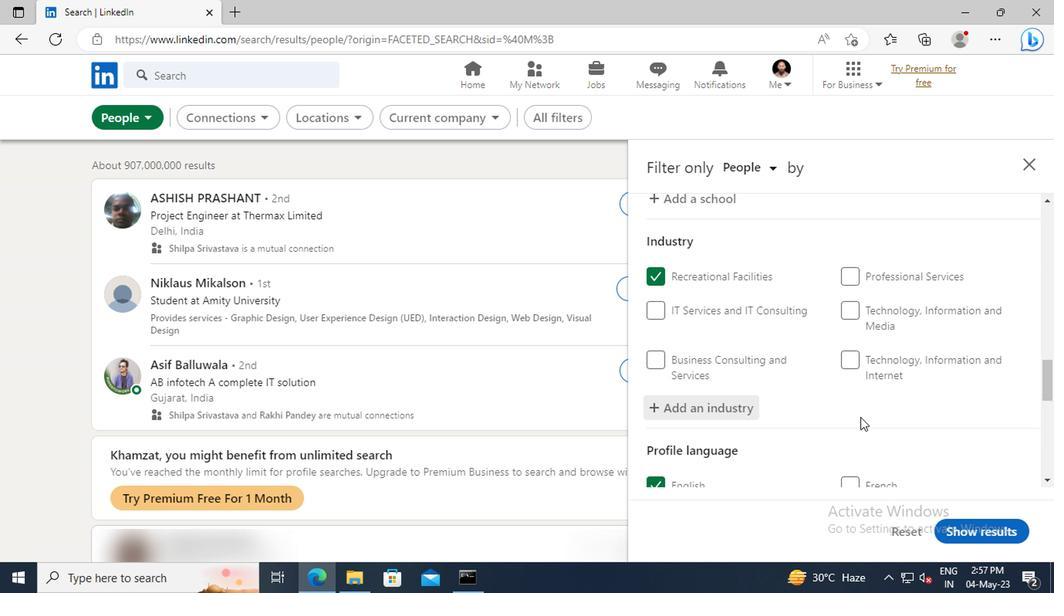 
Action: Mouse moved to (844, 394)
Screenshot: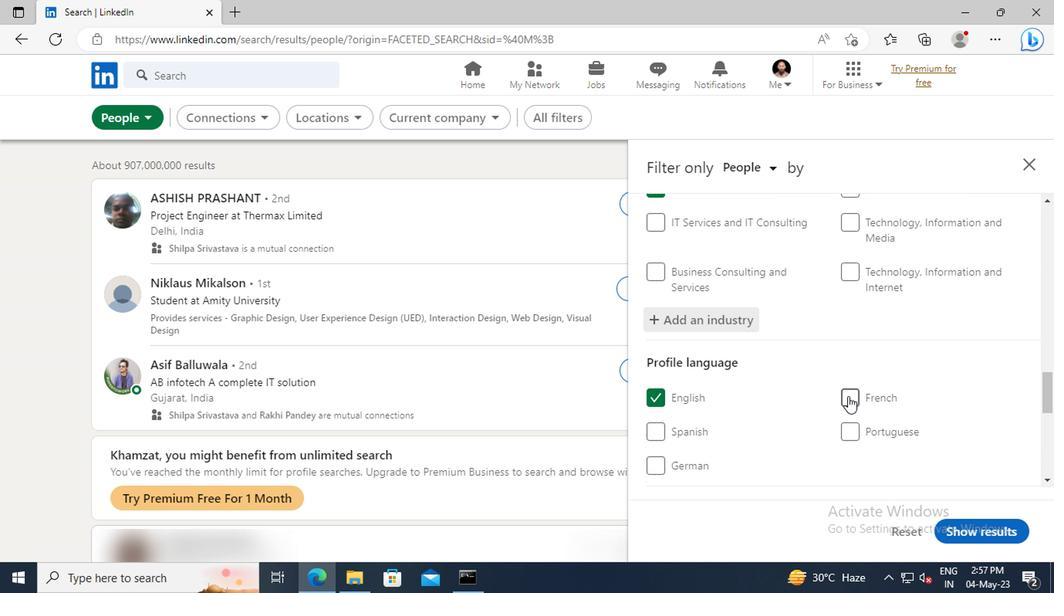 
Action: Mouse scrolled (844, 393) with delta (0, 0)
Screenshot: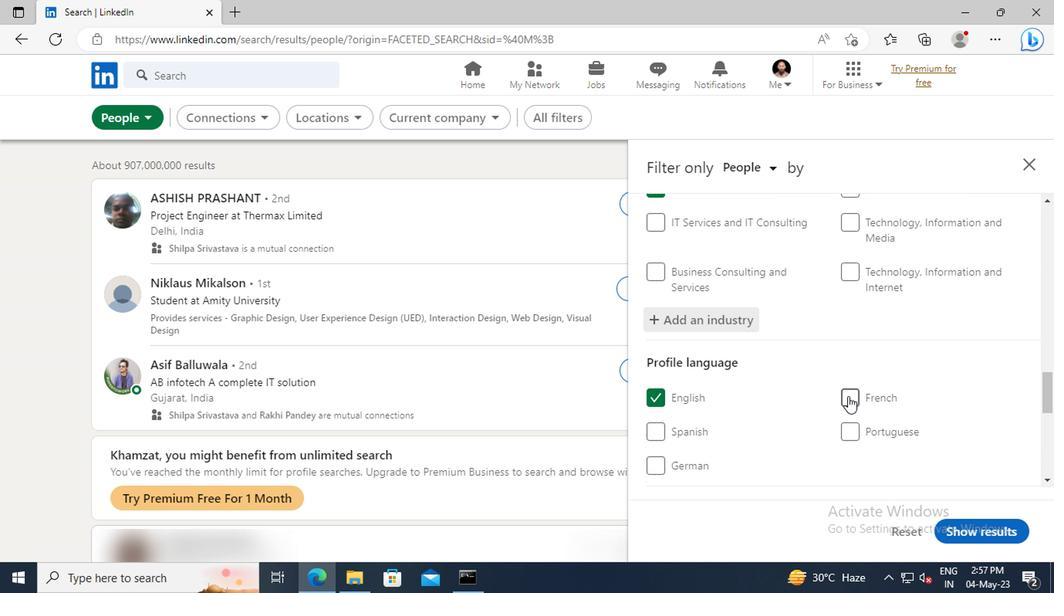 
Action: Mouse moved to (844, 393)
Screenshot: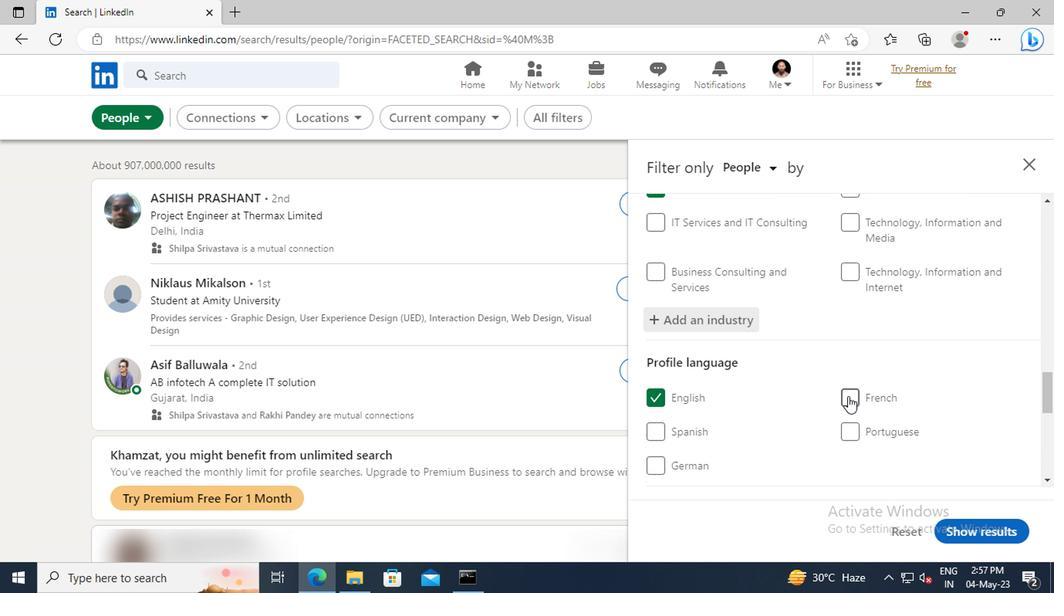 
Action: Mouse scrolled (844, 392) with delta (0, -1)
Screenshot: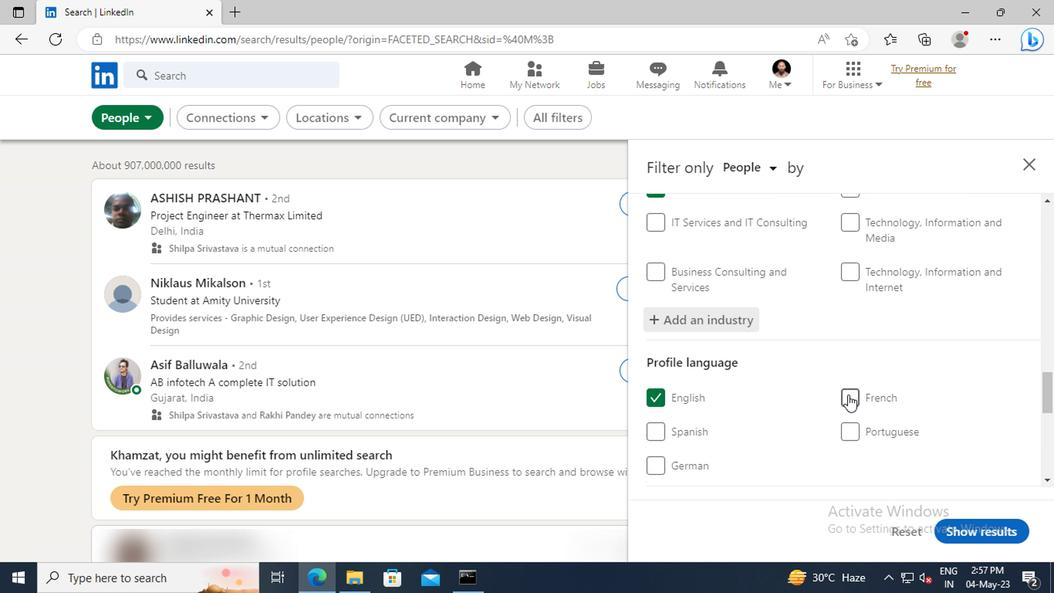 
Action: Mouse scrolled (844, 392) with delta (0, -1)
Screenshot: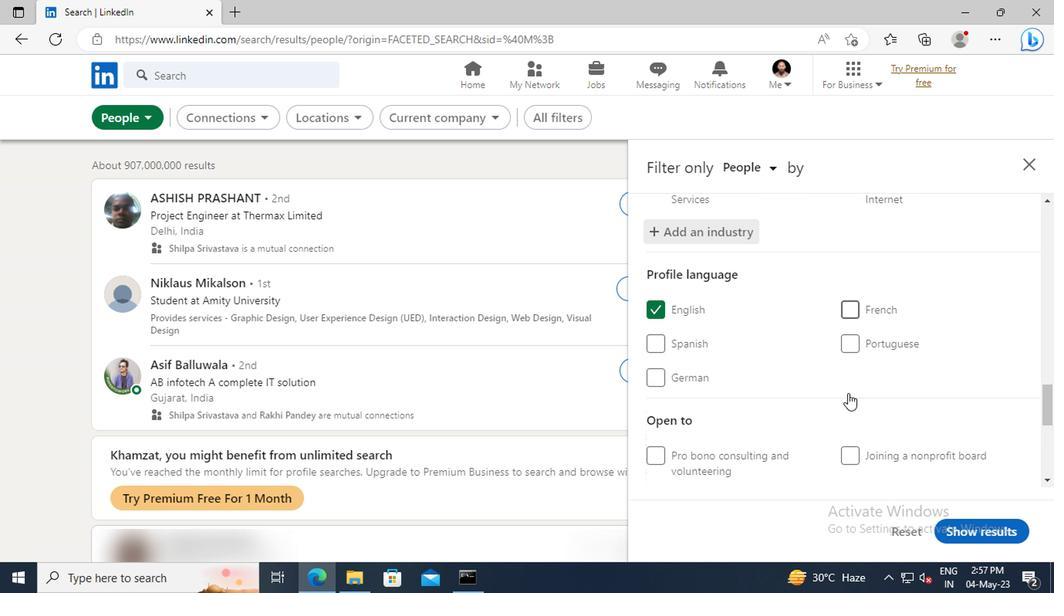 
Action: Mouse scrolled (844, 392) with delta (0, -1)
Screenshot: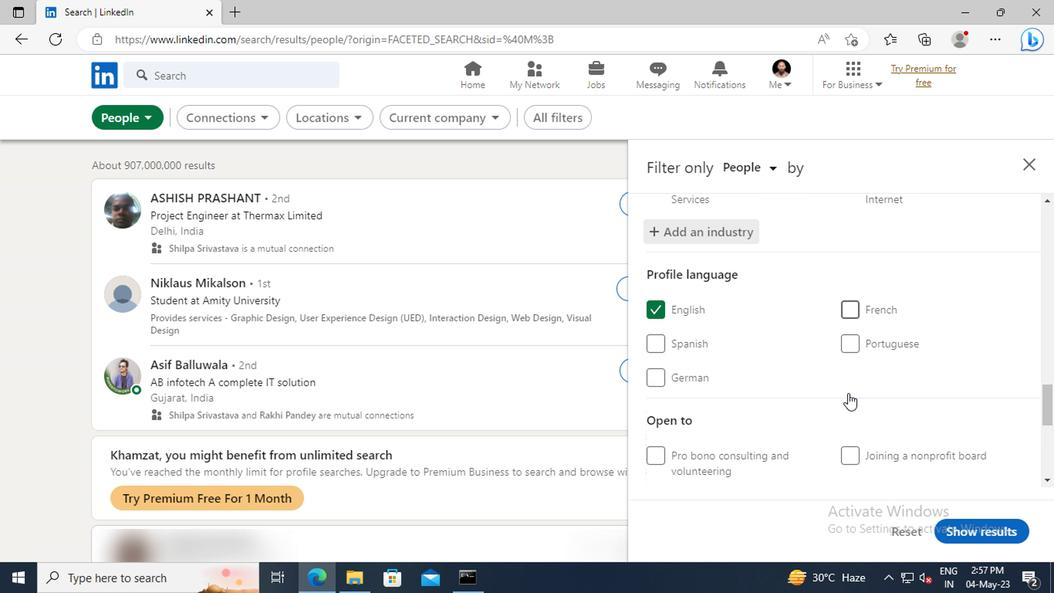 
Action: Mouse moved to (844, 392)
Screenshot: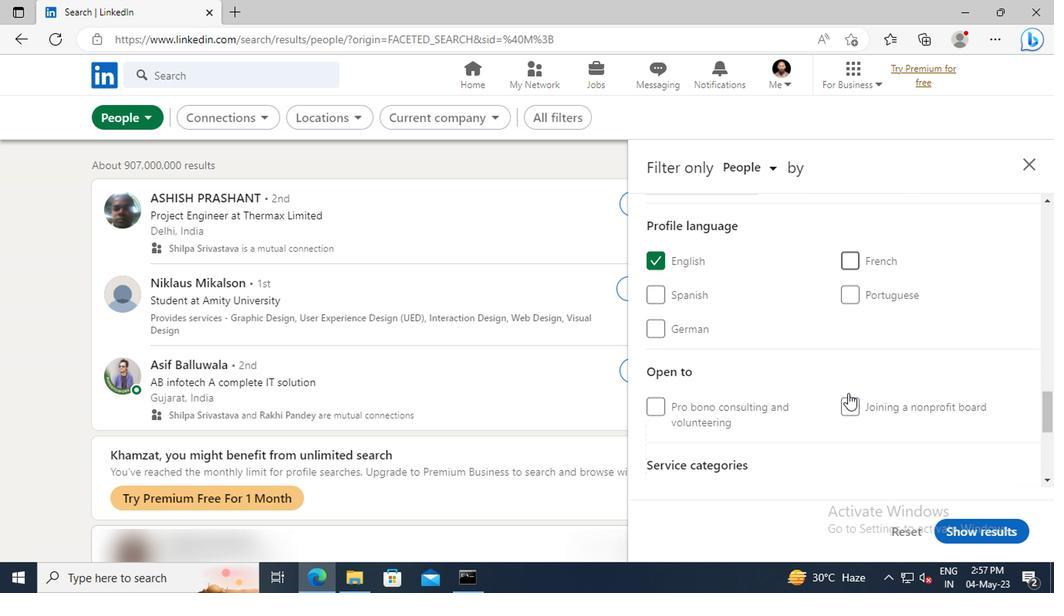 
Action: Mouse scrolled (844, 392) with delta (0, 0)
Screenshot: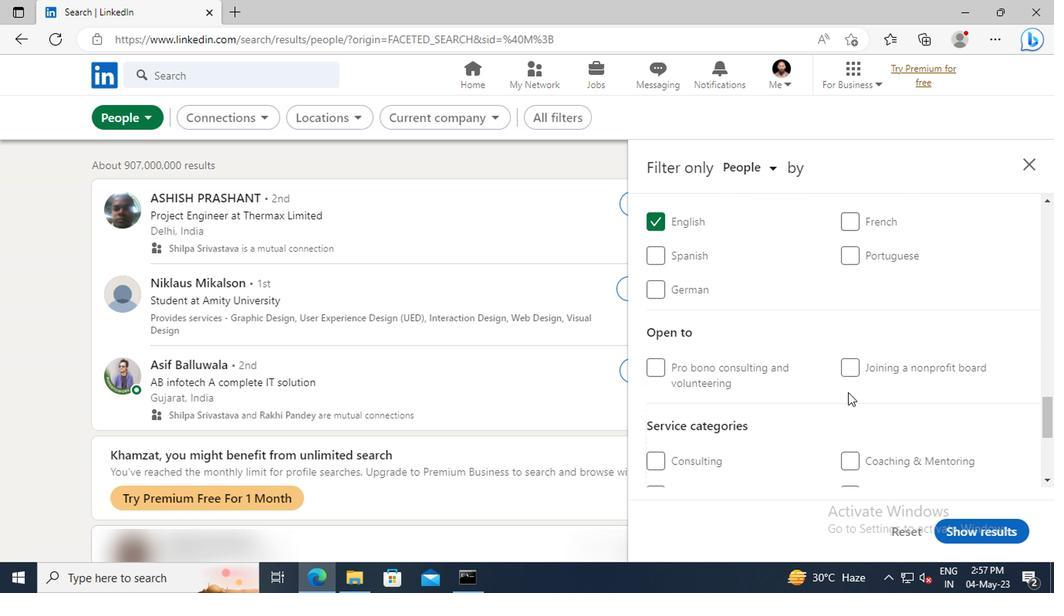 
Action: Mouse scrolled (844, 392) with delta (0, 0)
Screenshot: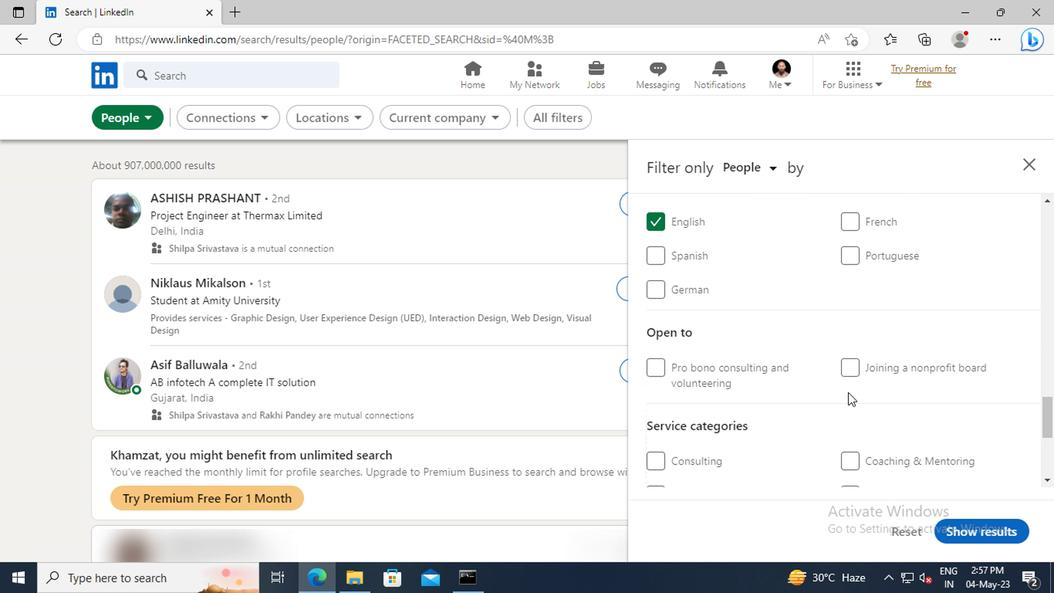
Action: Mouse scrolled (844, 392) with delta (0, 0)
Screenshot: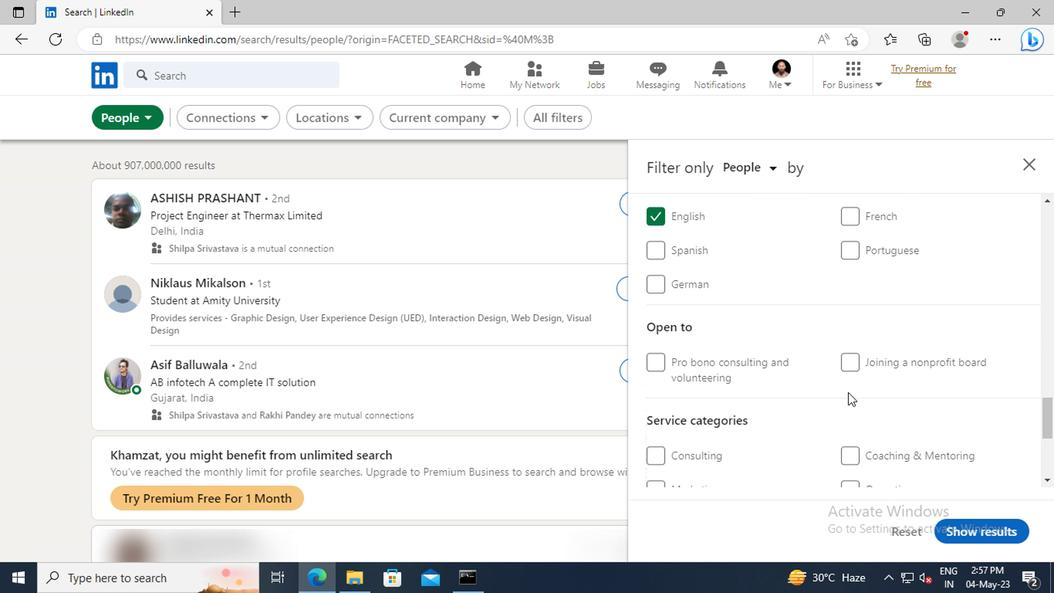 
Action: Mouse moved to (848, 396)
Screenshot: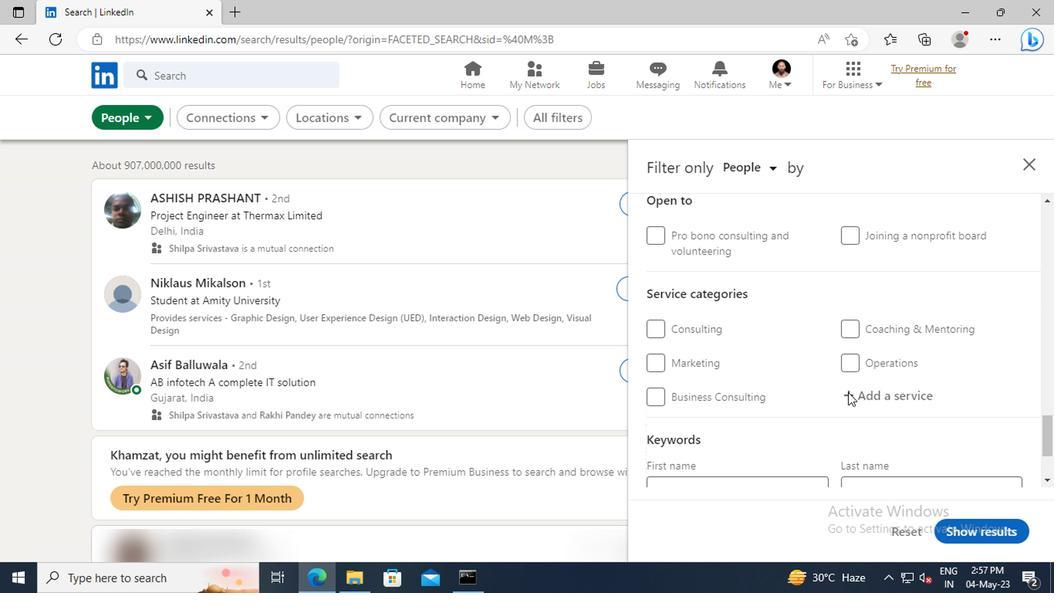 
Action: Mouse pressed left at (848, 396)
Screenshot: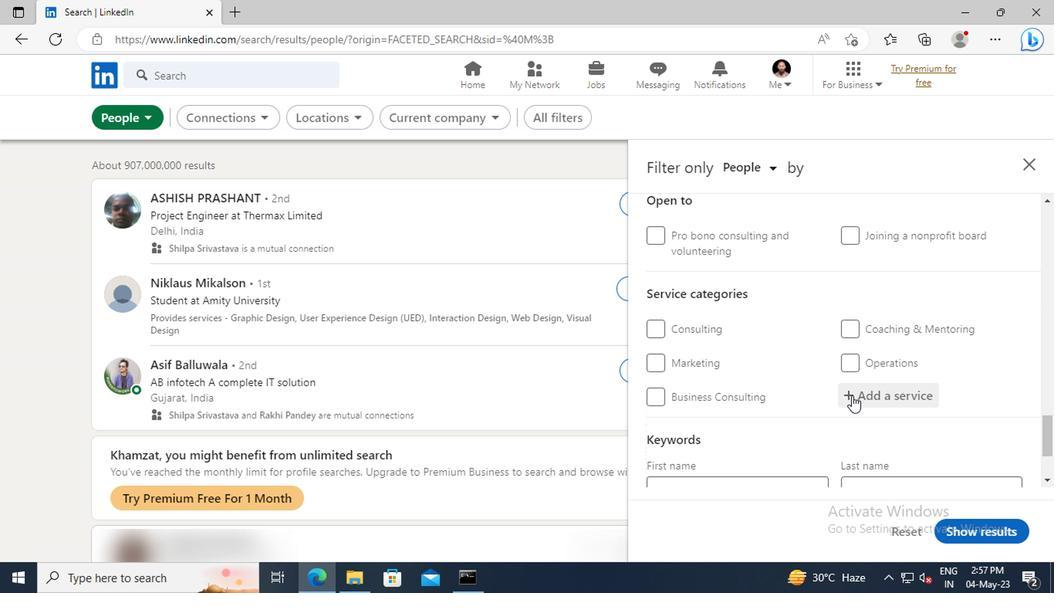 
Action: Key pressed <Key.shift>COMMERCIAL<Key.space><Key.shift>RE
Screenshot: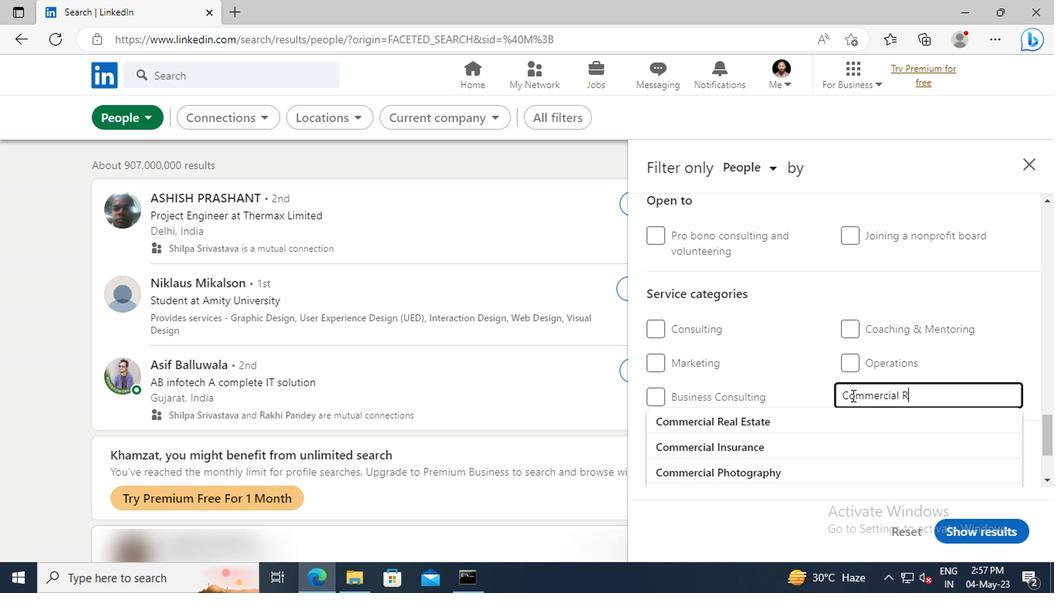 
Action: Mouse moved to (847, 414)
Screenshot: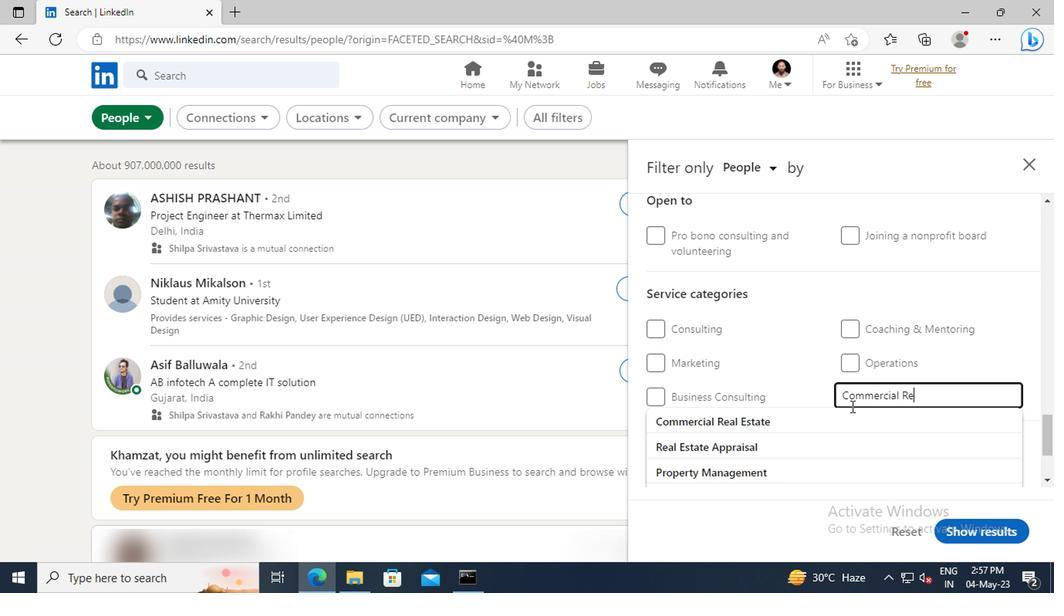 
Action: Mouse pressed left at (847, 414)
Screenshot: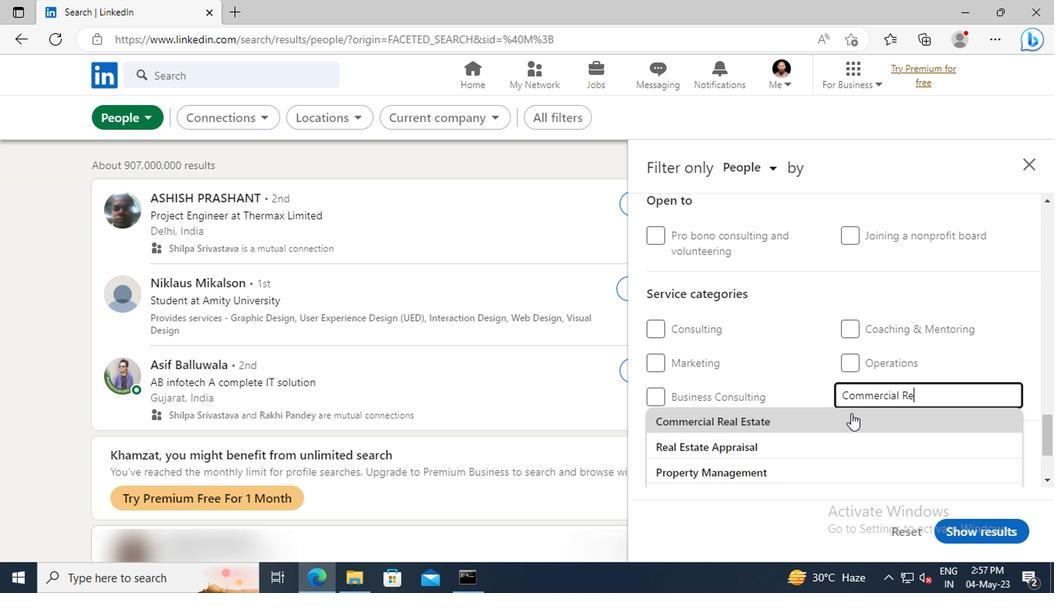 
Action: Mouse moved to (848, 414)
Screenshot: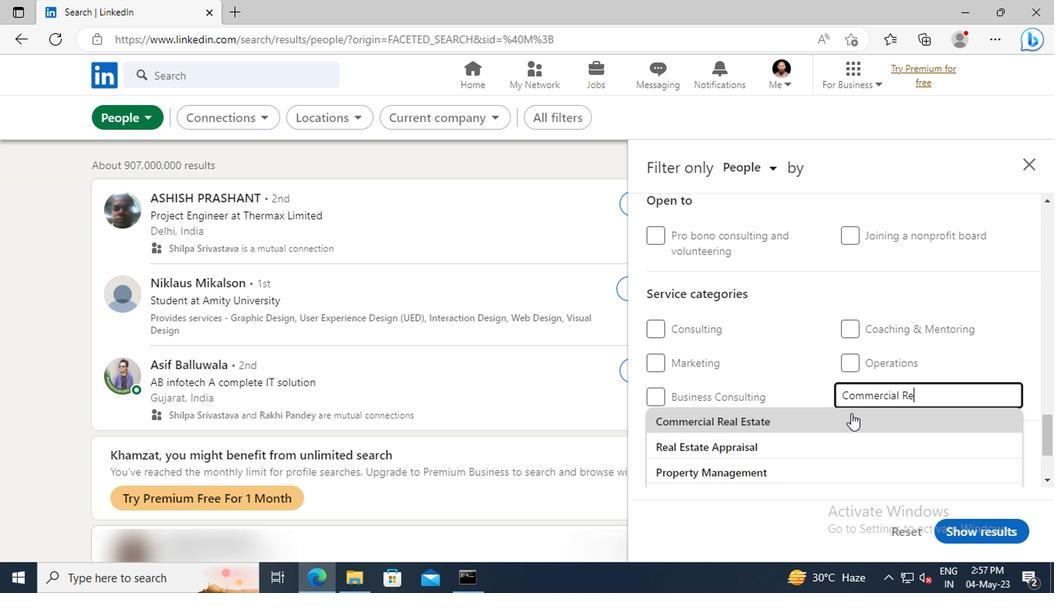 
Action: Mouse scrolled (848, 413) with delta (0, -1)
Screenshot: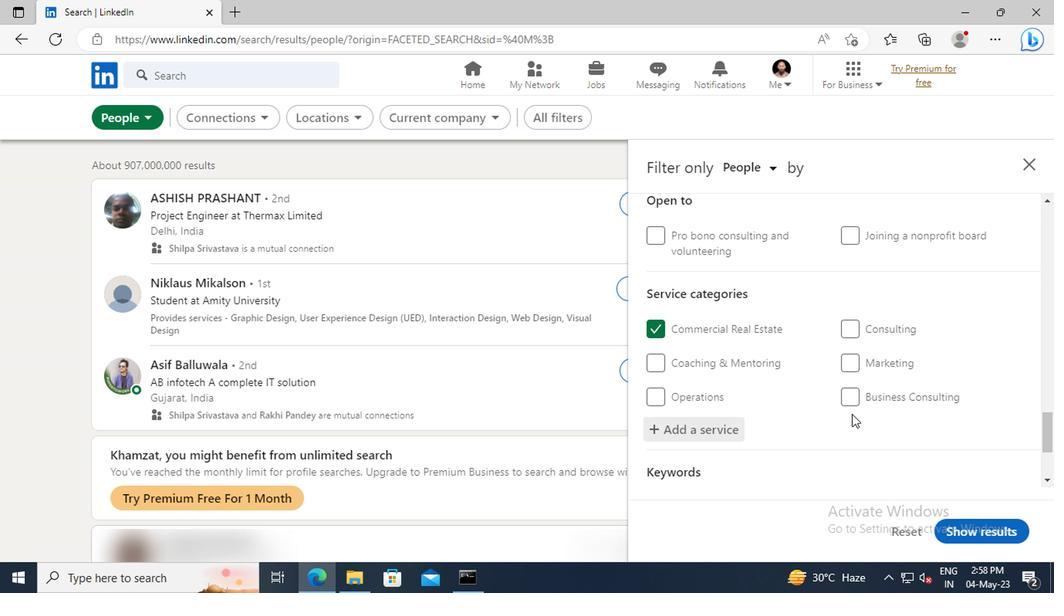 
Action: Mouse scrolled (848, 413) with delta (0, -1)
Screenshot: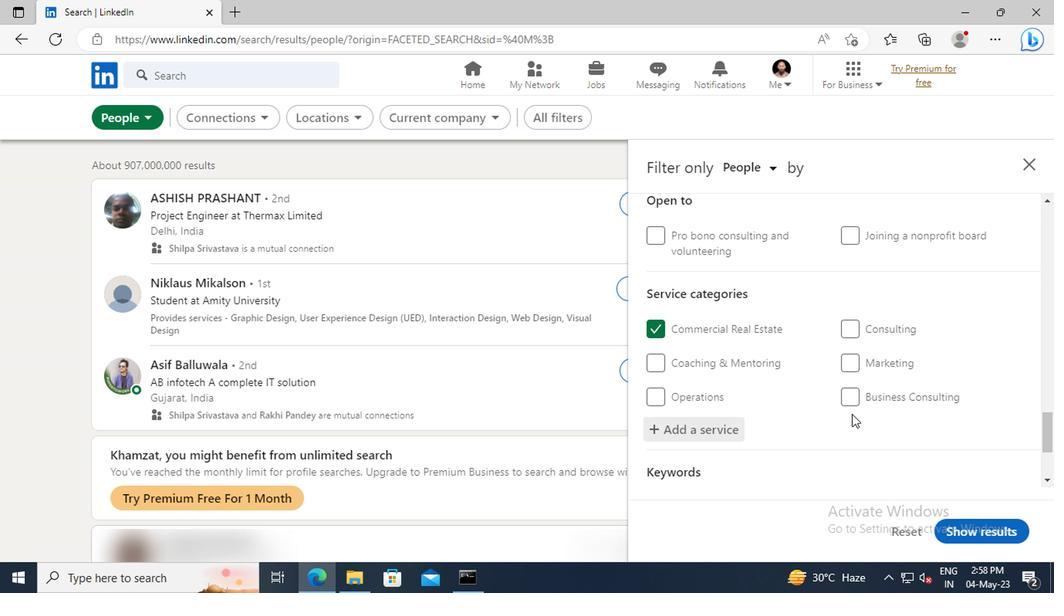 
Action: Mouse scrolled (848, 413) with delta (0, -1)
Screenshot: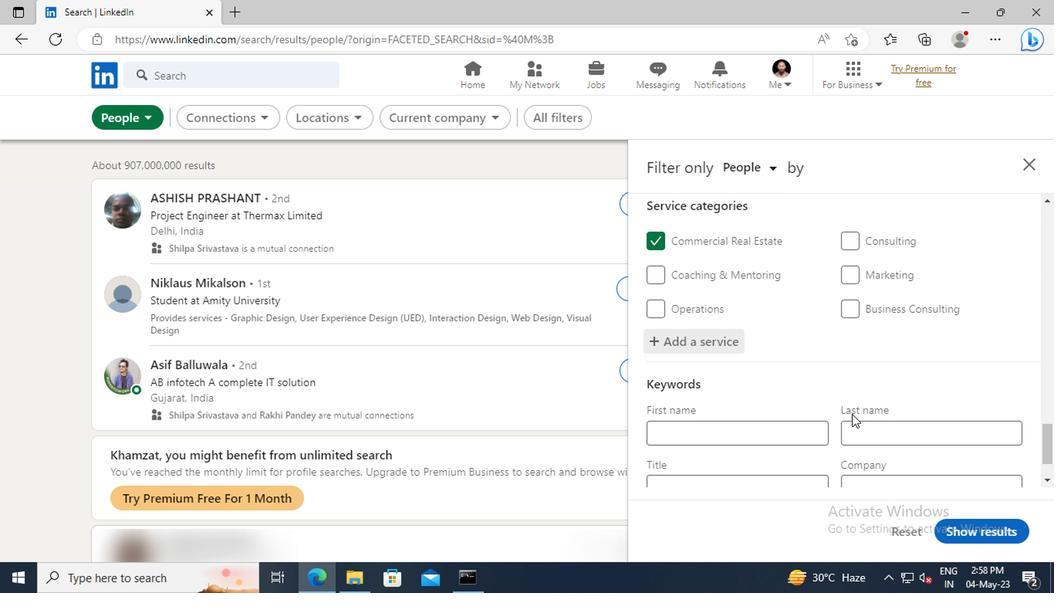 
Action: Mouse scrolled (848, 413) with delta (0, -1)
Screenshot: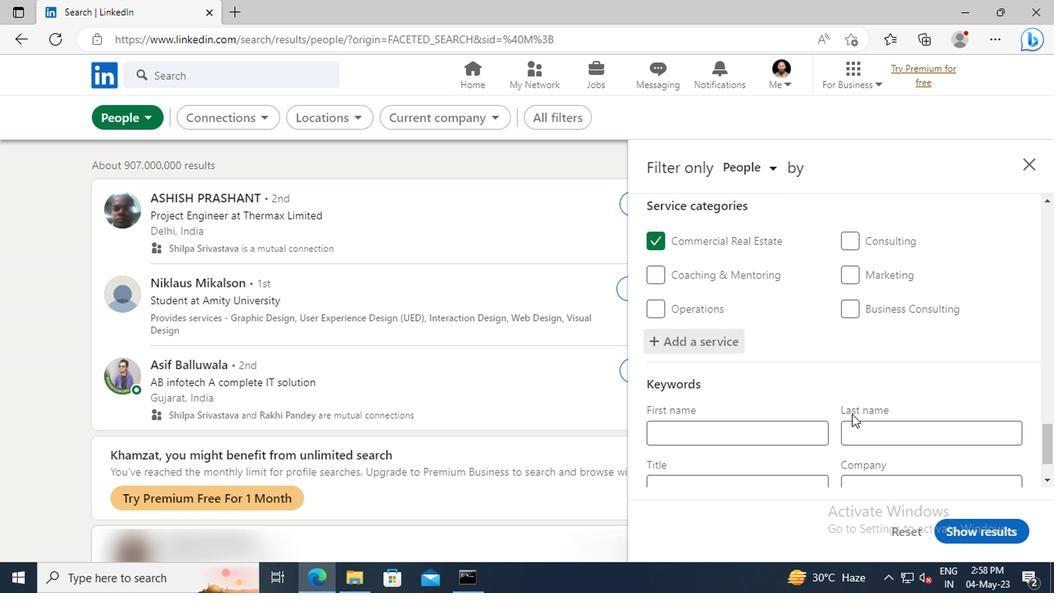 
Action: Mouse scrolled (848, 413) with delta (0, -1)
Screenshot: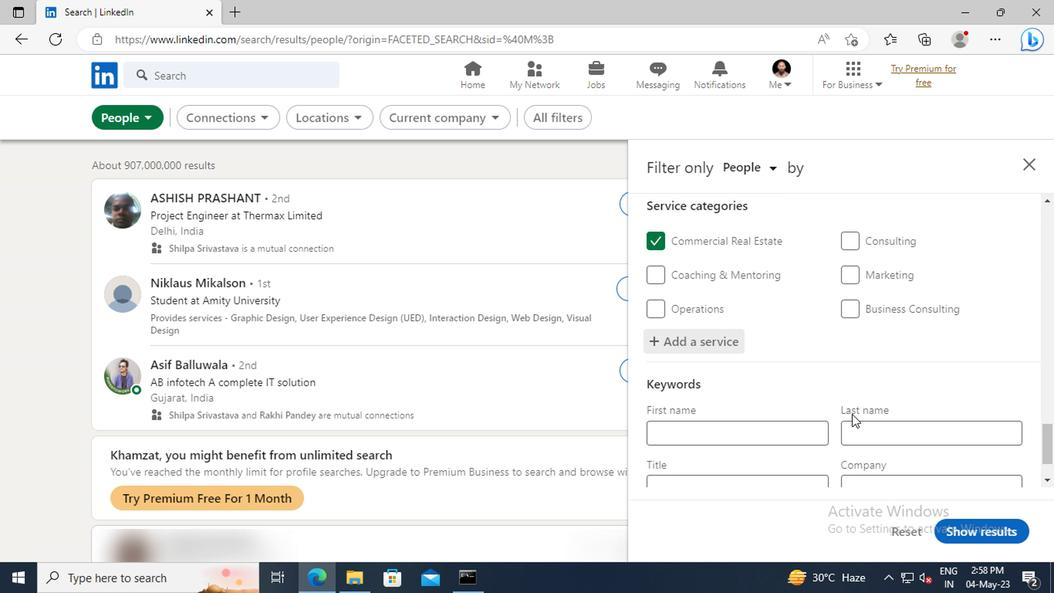 
Action: Mouse moved to (780, 419)
Screenshot: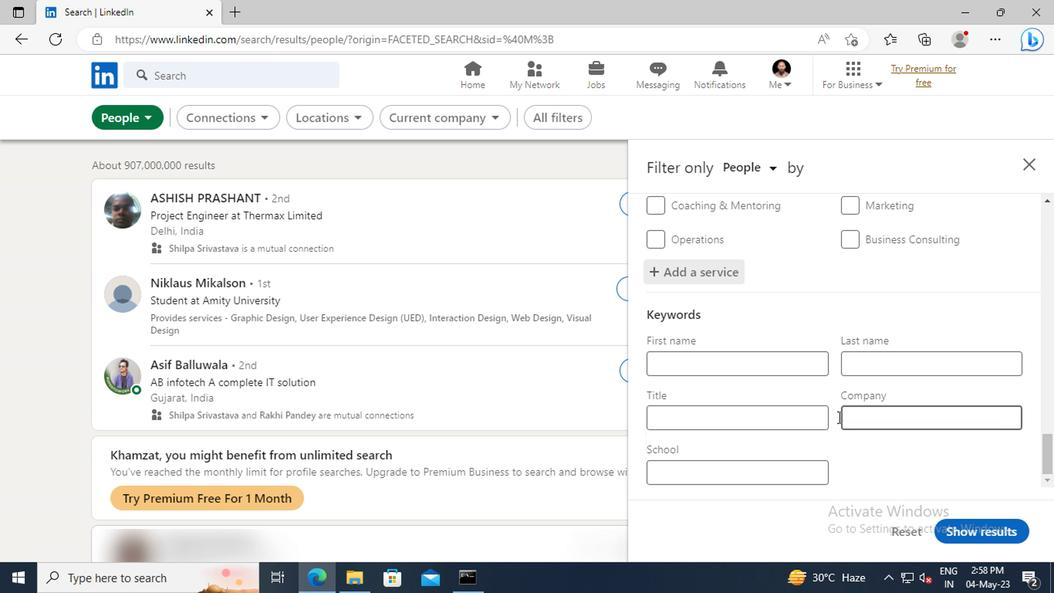 
Action: Mouse pressed left at (780, 419)
Screenshot: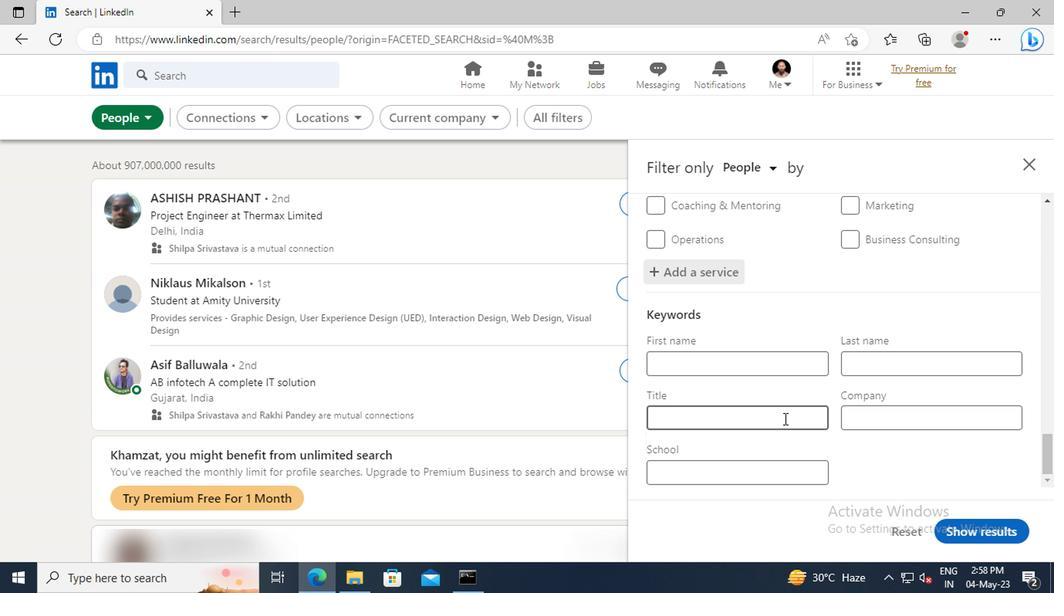 
Action: Key pressed <Key.shift>RESEARCHER<Key.enter>
Screenshot: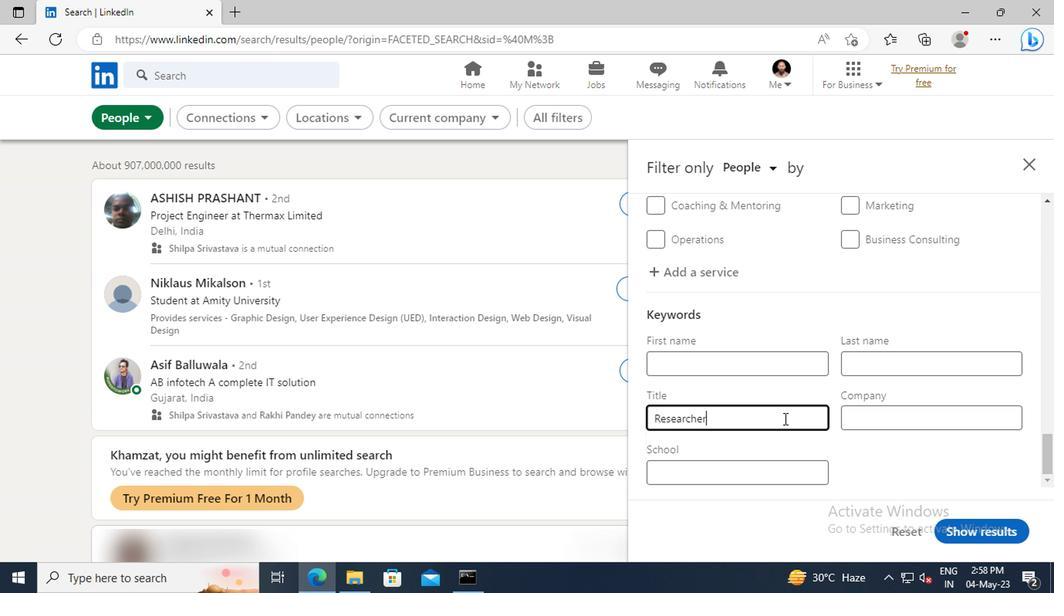 
Action: Mouse moved to (961, 533)
Screenshot: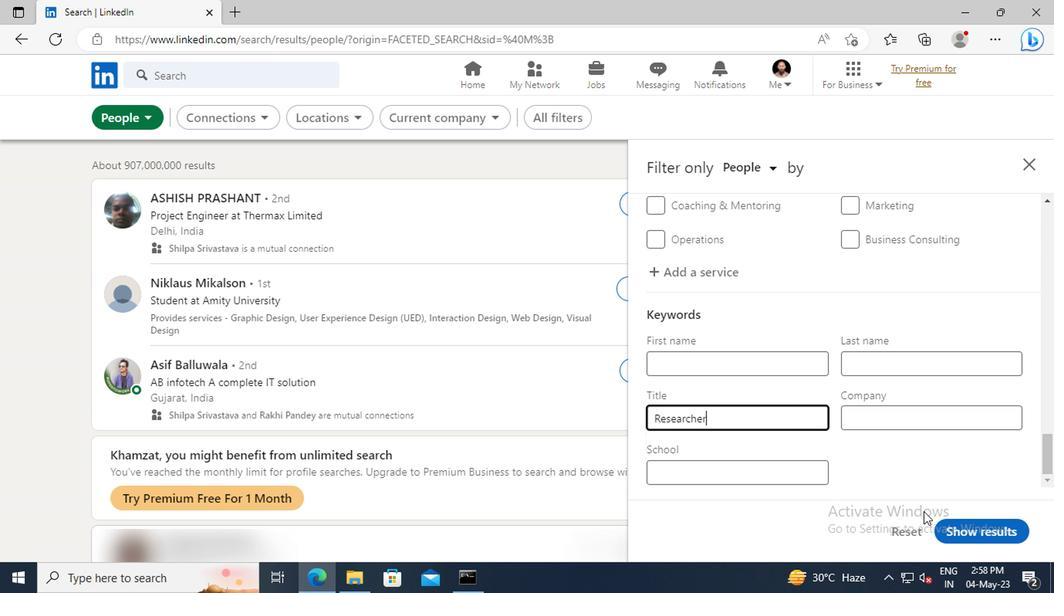 
Action: Mouse pressed left at (961, 533)
Screenshot: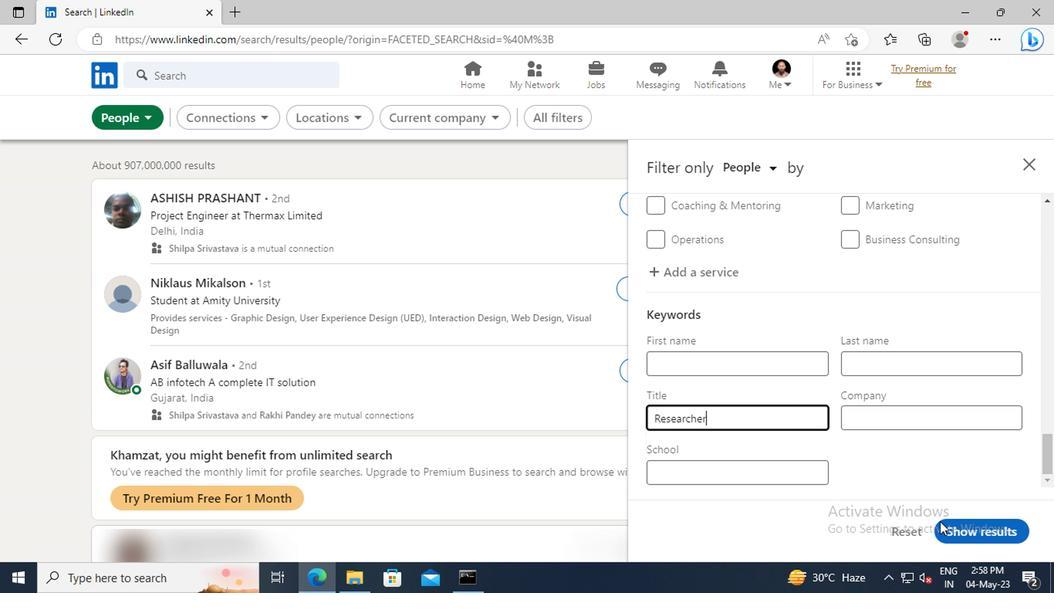 
